 Task: Compose an email with the signature Giselle Flores with the subject Update on a remote work arrangement and the message We need to discuss the new procedures for handling customer complaints on social media. from softage.8@softage.net to softage.10@softage.net Select the bulleted list and change the font typography to strikethroughSelect the bulleted list and remove the font typography strikethrough Send the email. Finally, move the email from Sent Items to the label Supplements
Action: Mouse moved to (1128, 65)
Screenshot: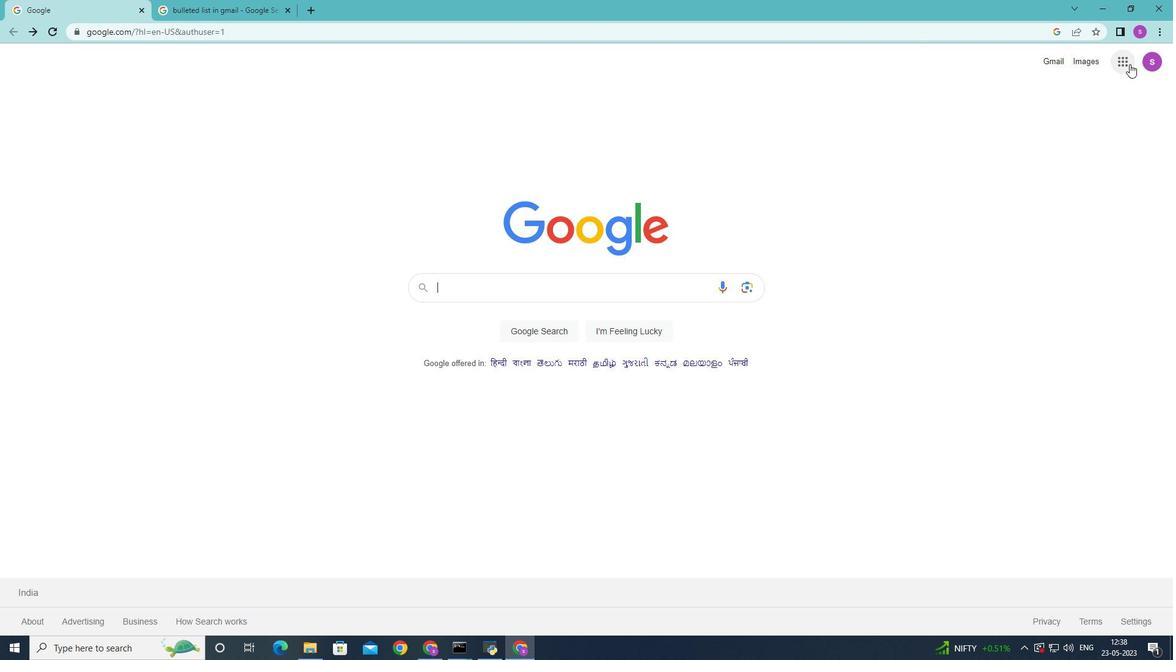 
Action: Mouse pressed left at (1128, 65)
Screenshot: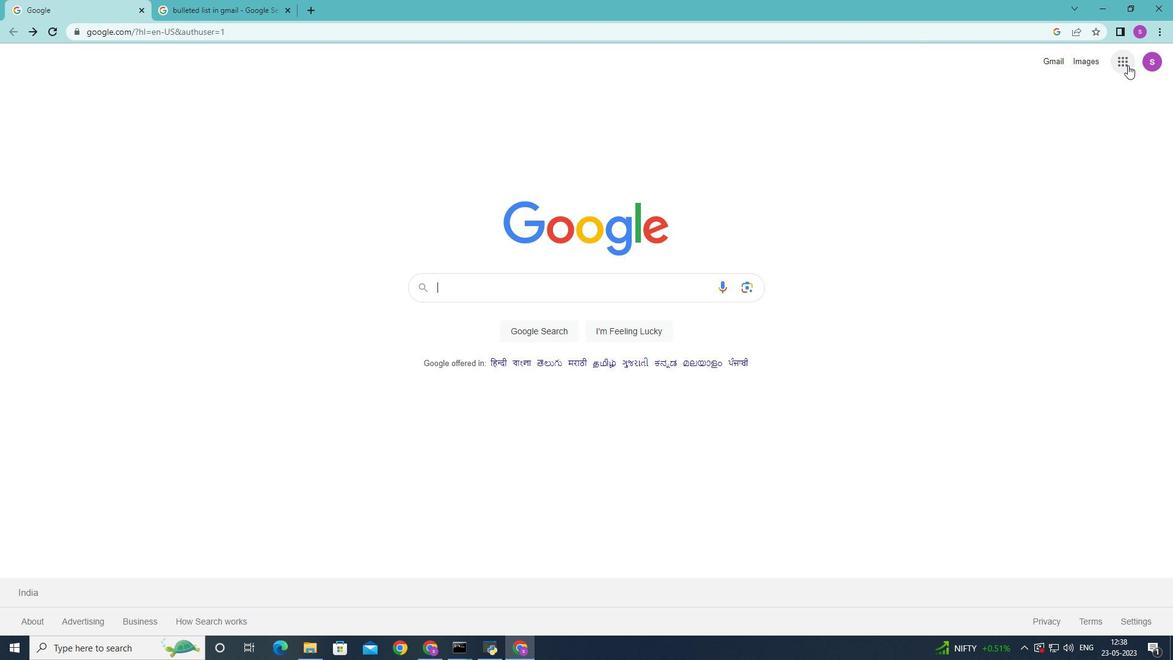 
Action: Mouse moved to (1059, 114)
Screenshot: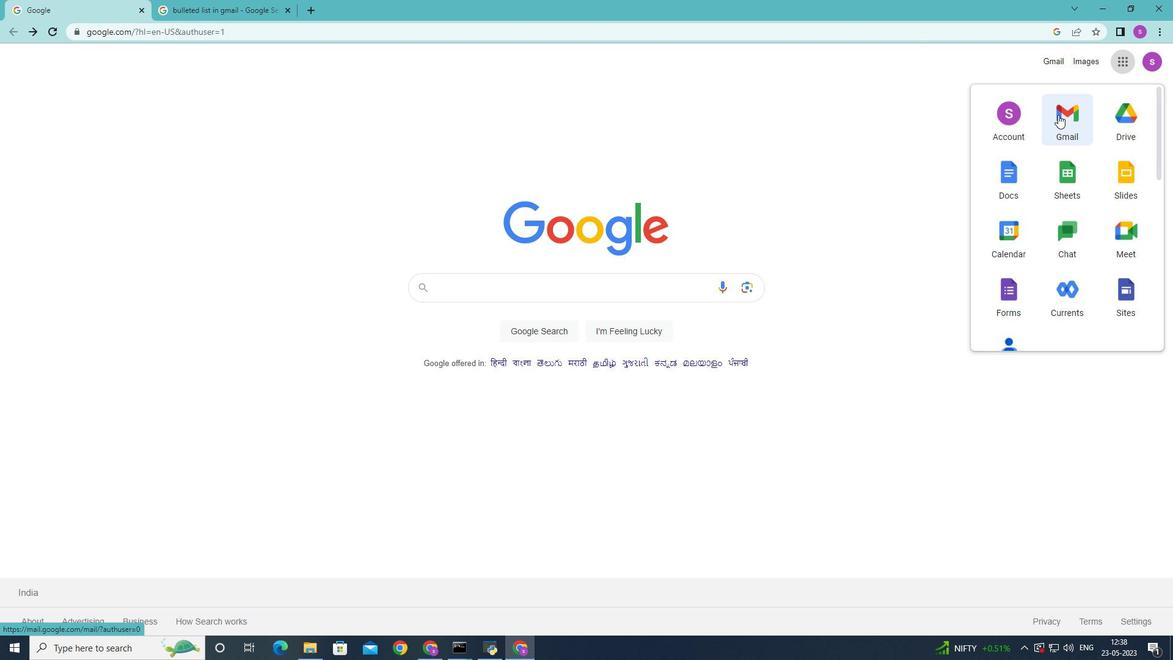 
Action: Mouse pressed left at (1059, 114)
Screenshot: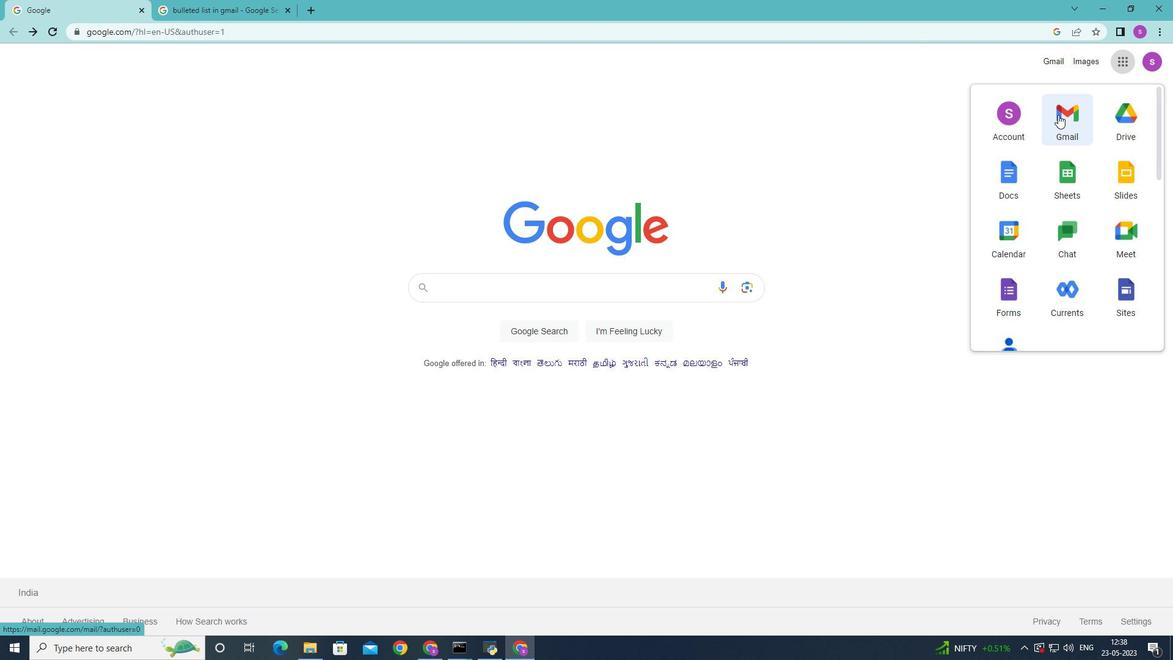 
Action: Mouse moved to (1039, 69)
Screenshot: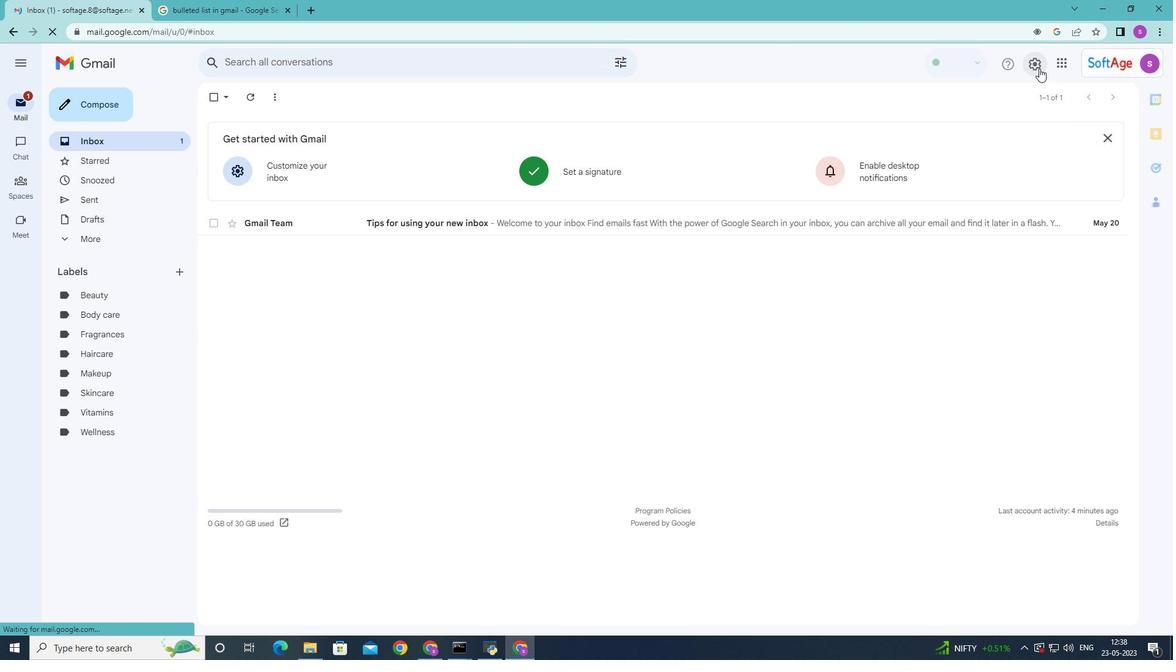 
Action: Mouse pressed left at (1039, 69)
Screenshot: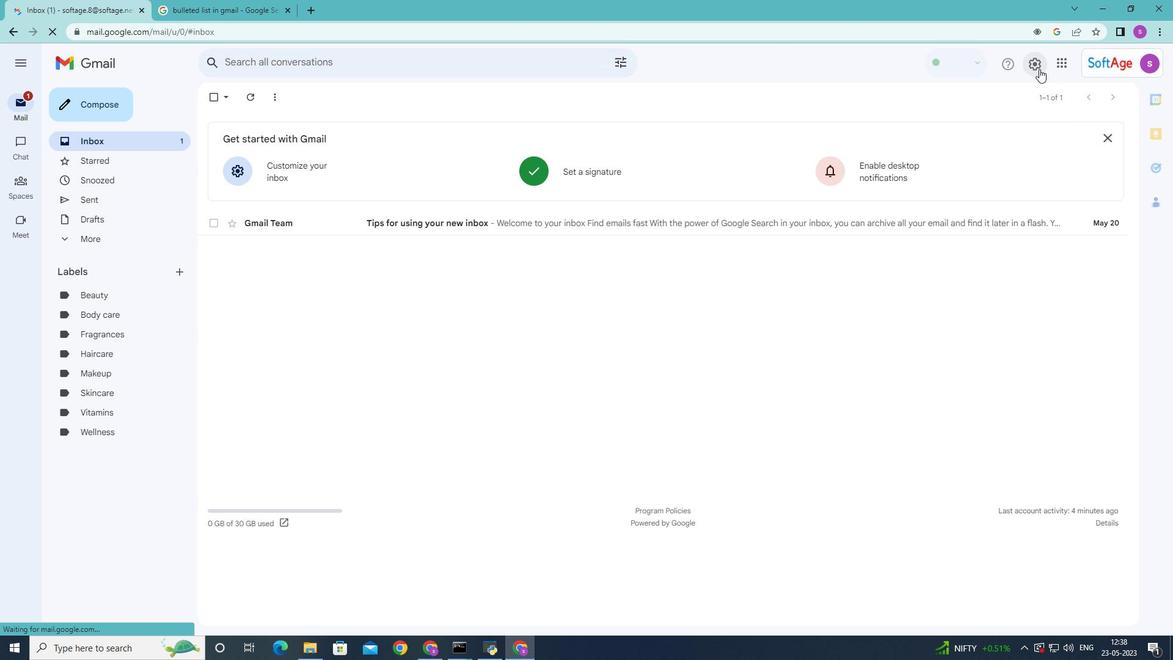 
Action: Mouse moved to (1052, 128)
Screenshot: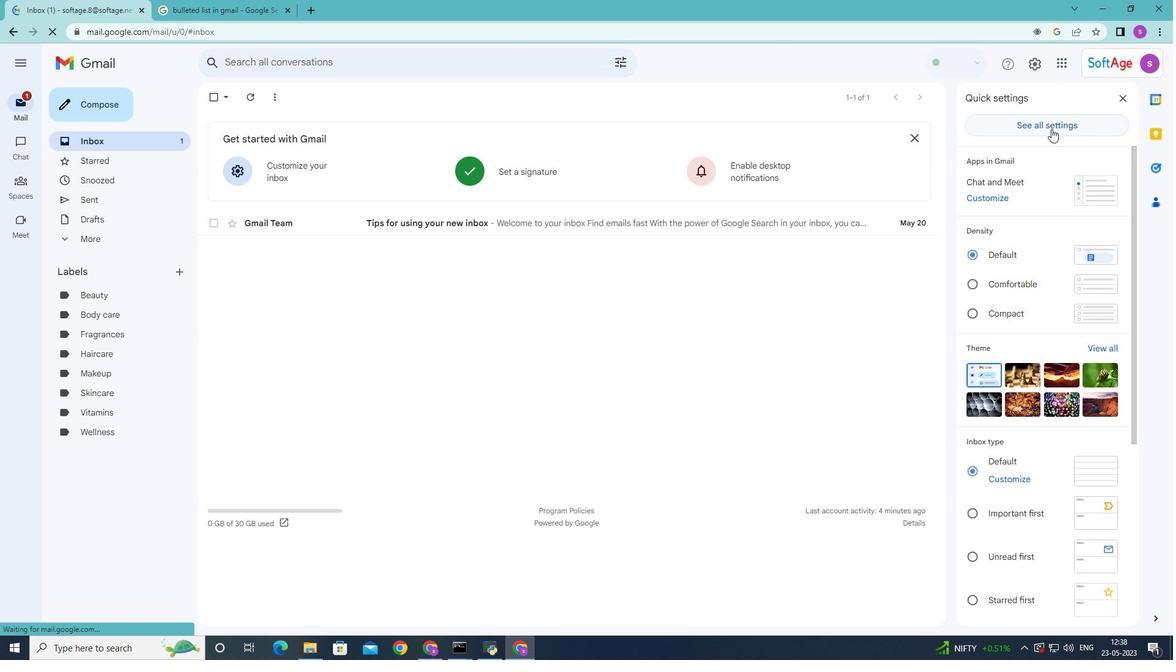 
Action: Mouse pressed left at (1052, 128)
Screenshot: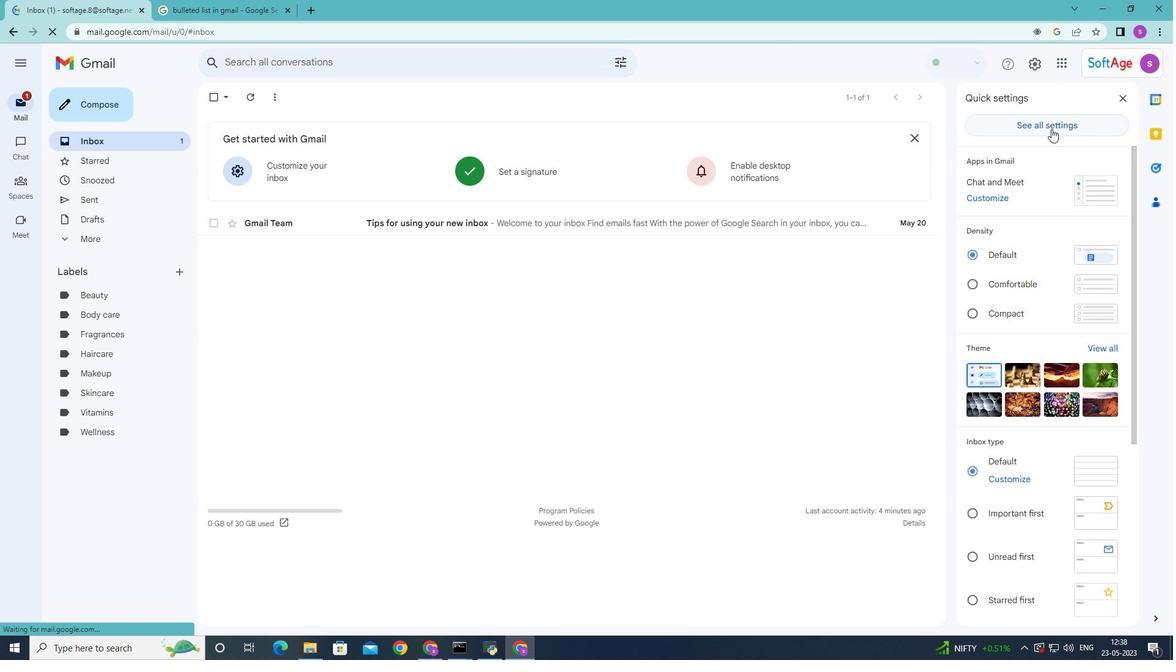 
Action: Mouse moved to (811, 251)
Screenshot: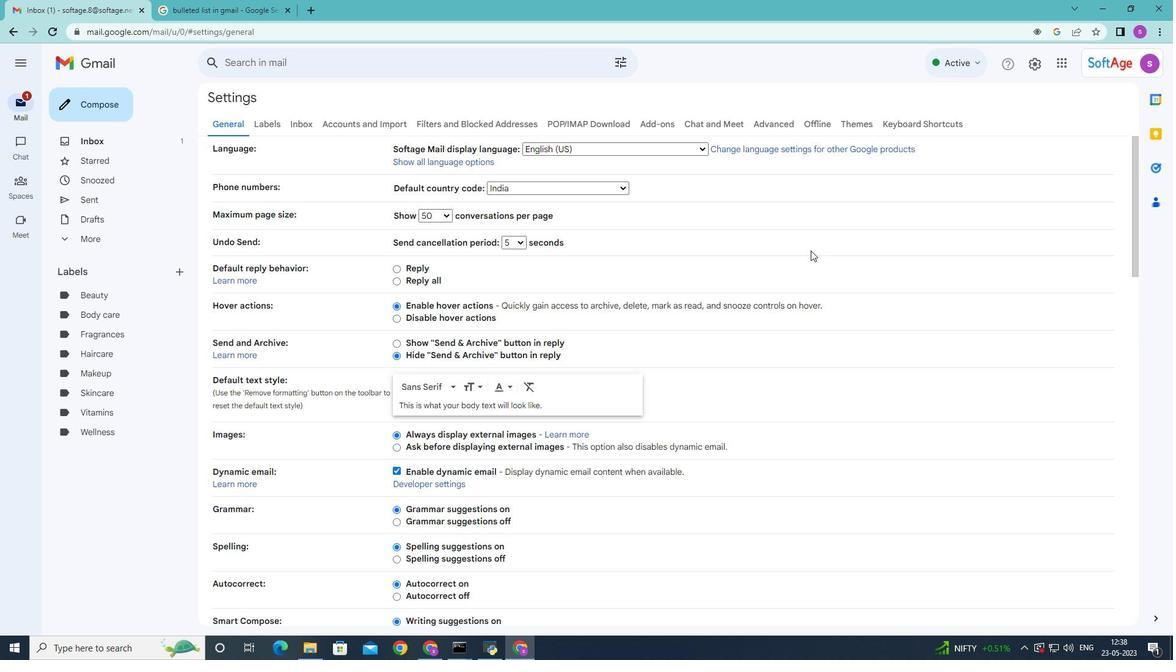 
Action: Mouse scrolled (811, 251) with delta (0, 0)
Screenshot: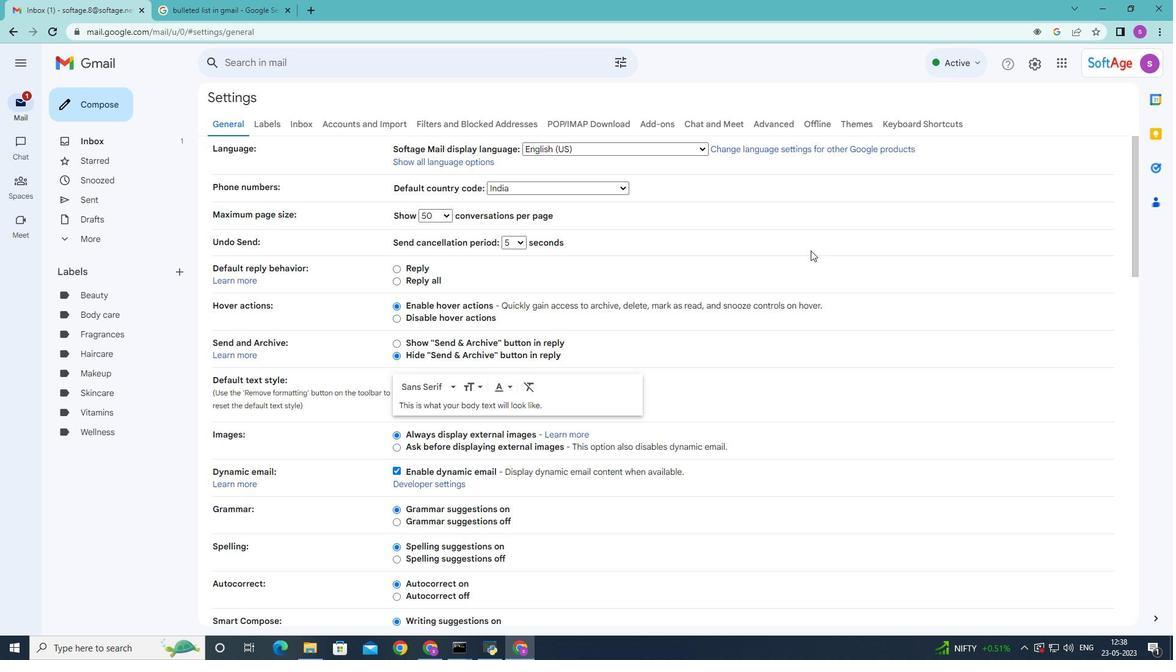 
Action: Mouse moved to (812, 252)
Screenshot: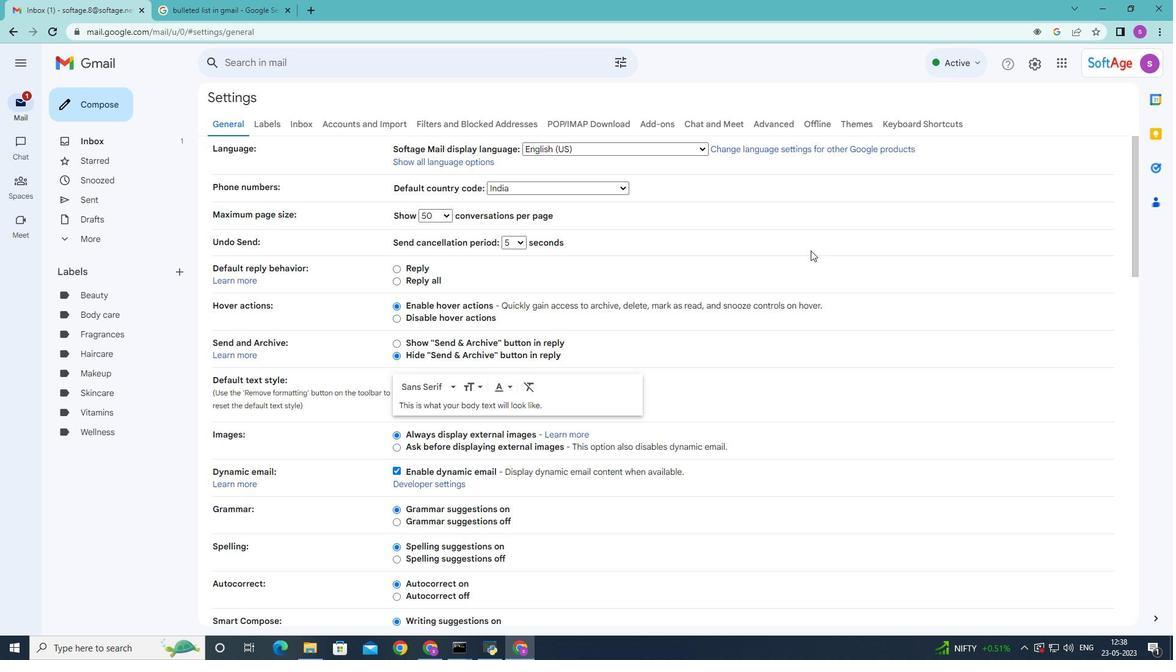 
Action: Mouse scrolled (812, 251) with delta (0, 0)
Screenshot: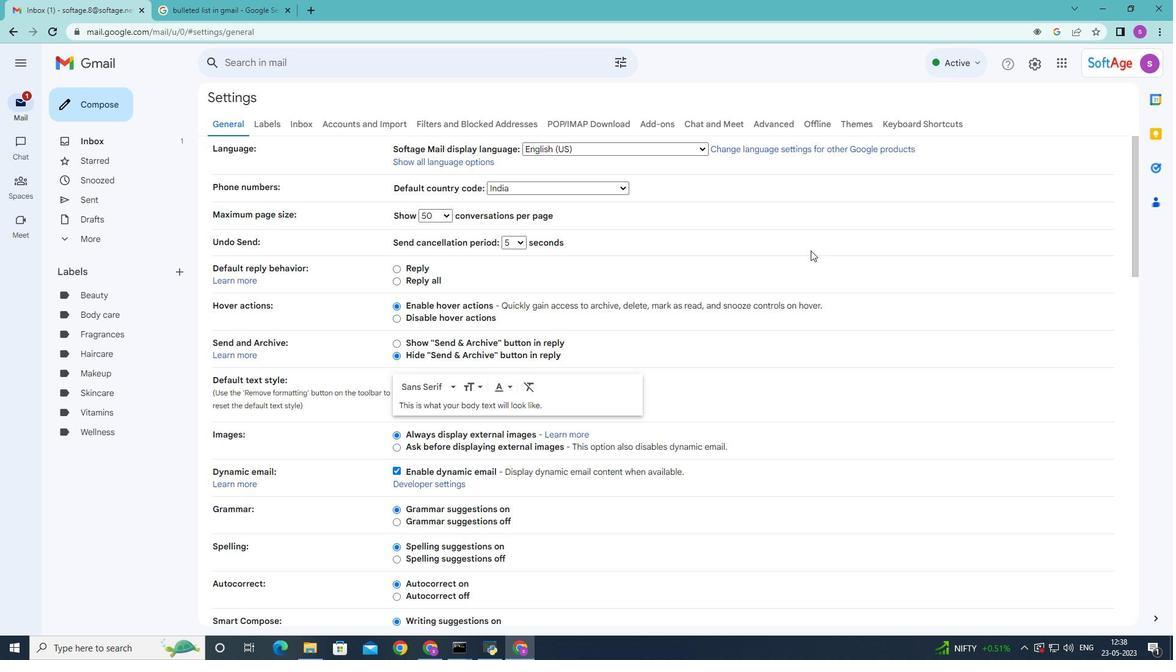 
Action: Mouse moved to (814, 254)
Screenshot: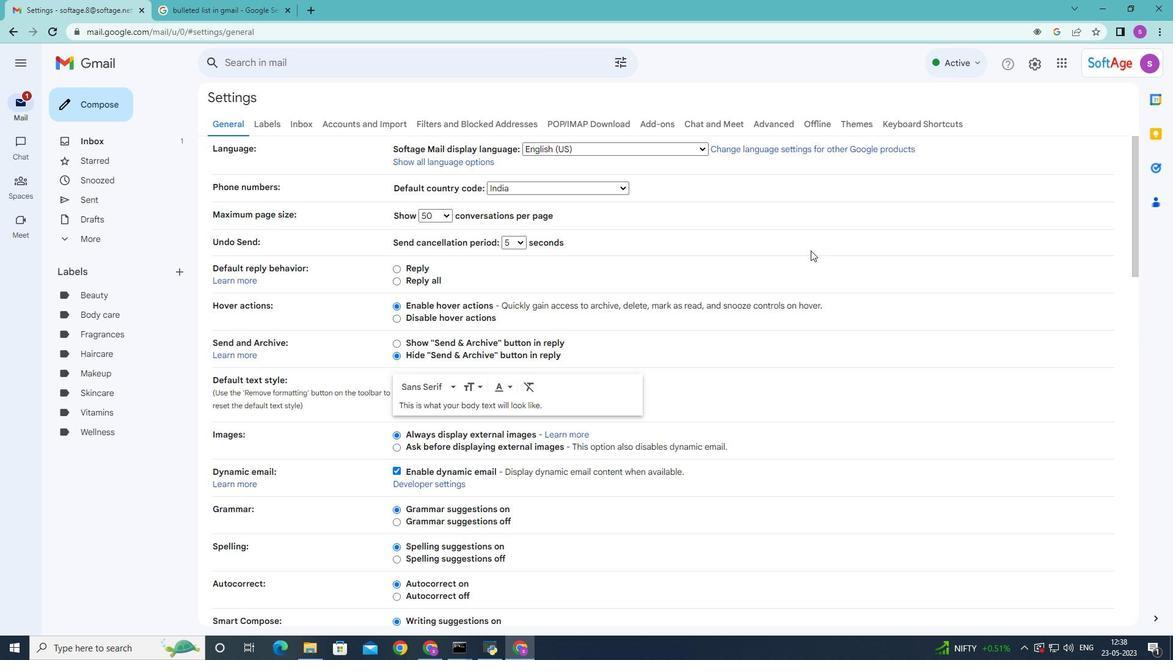 
Action: Mouse scrolled (814, 253) with delta (0, 0)
Screenshot: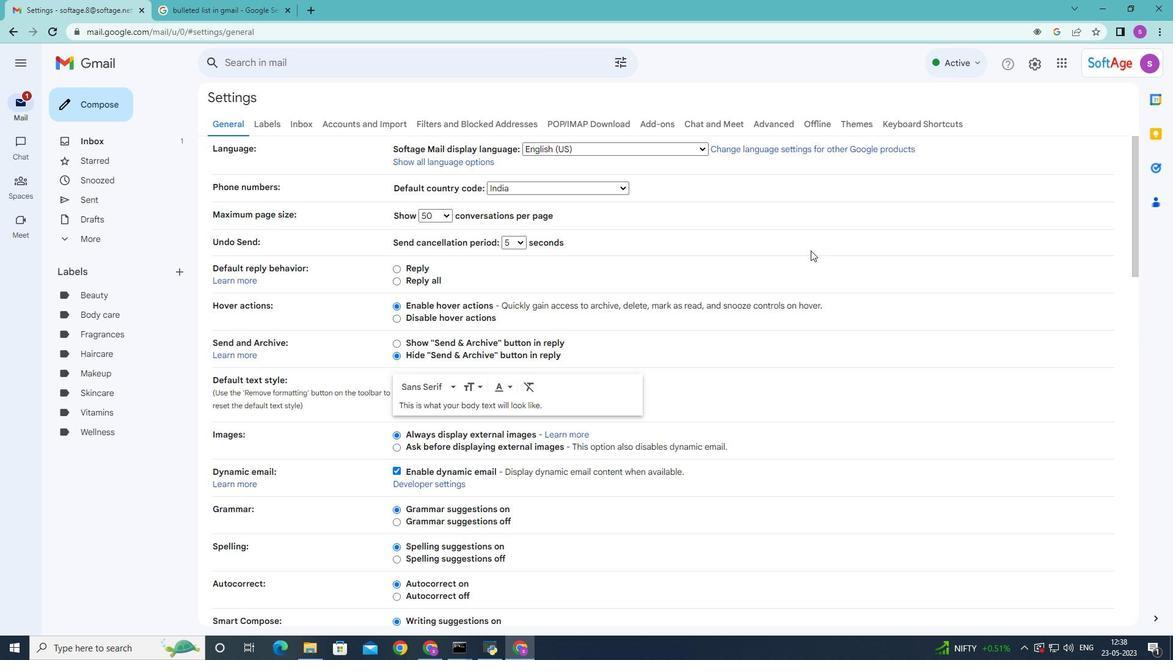 
Action: Mouse moved to (815, 254)
Screenshot: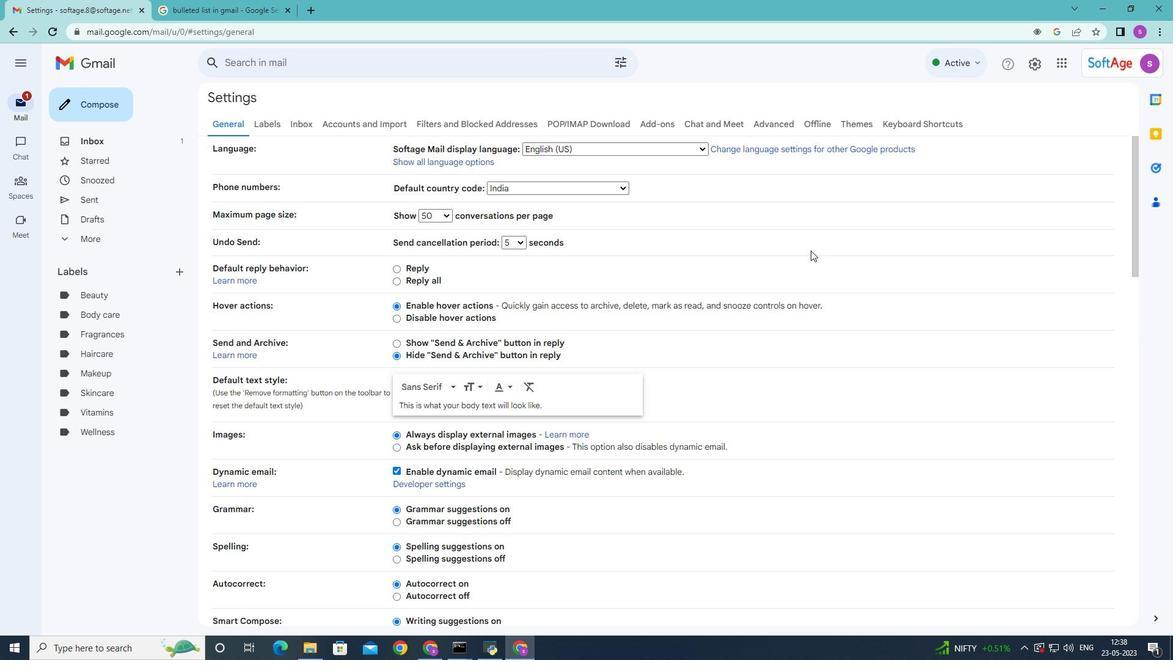 
Action: Mouse scrolled (815, 254) with delta (0, 0)
Screenshot: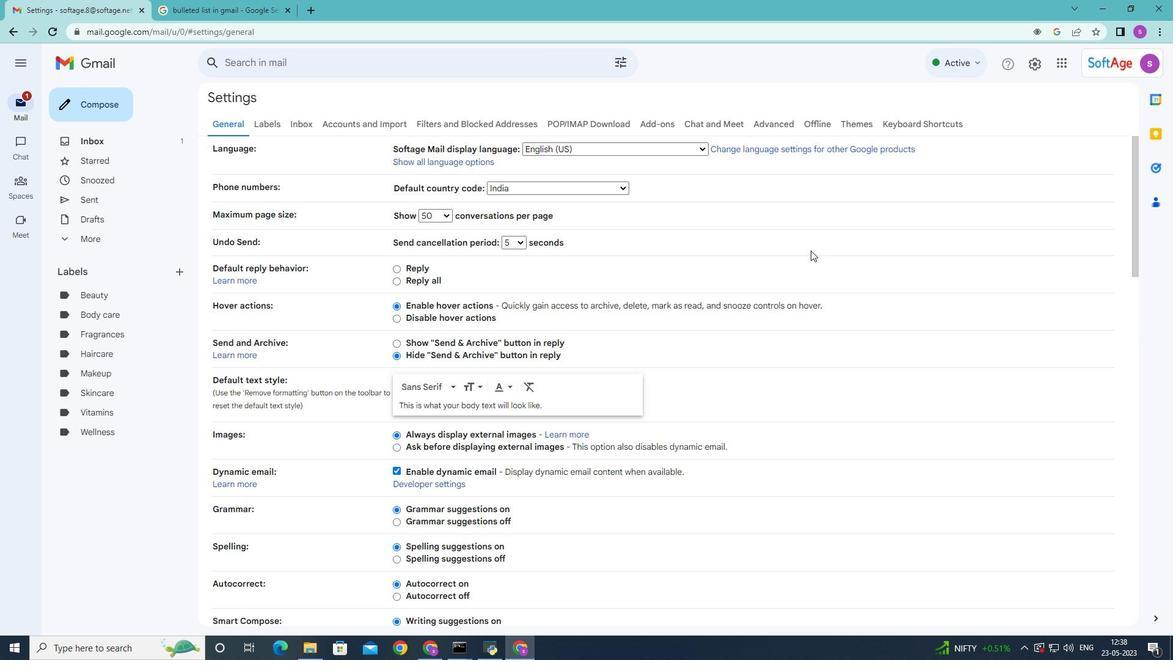 
Action: Mouse scrolled (815, 254) with delta (0, 0)
Screenshot: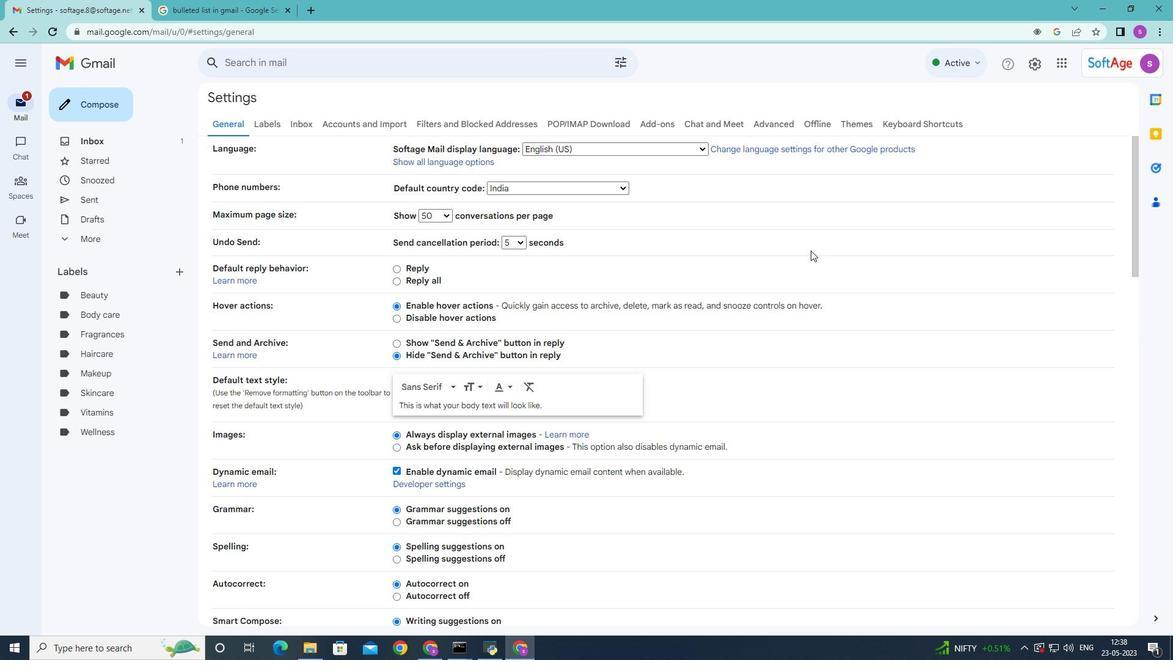 
Action: Mouse scrolled (815, 254) with delta (0, 0)
Screenshot: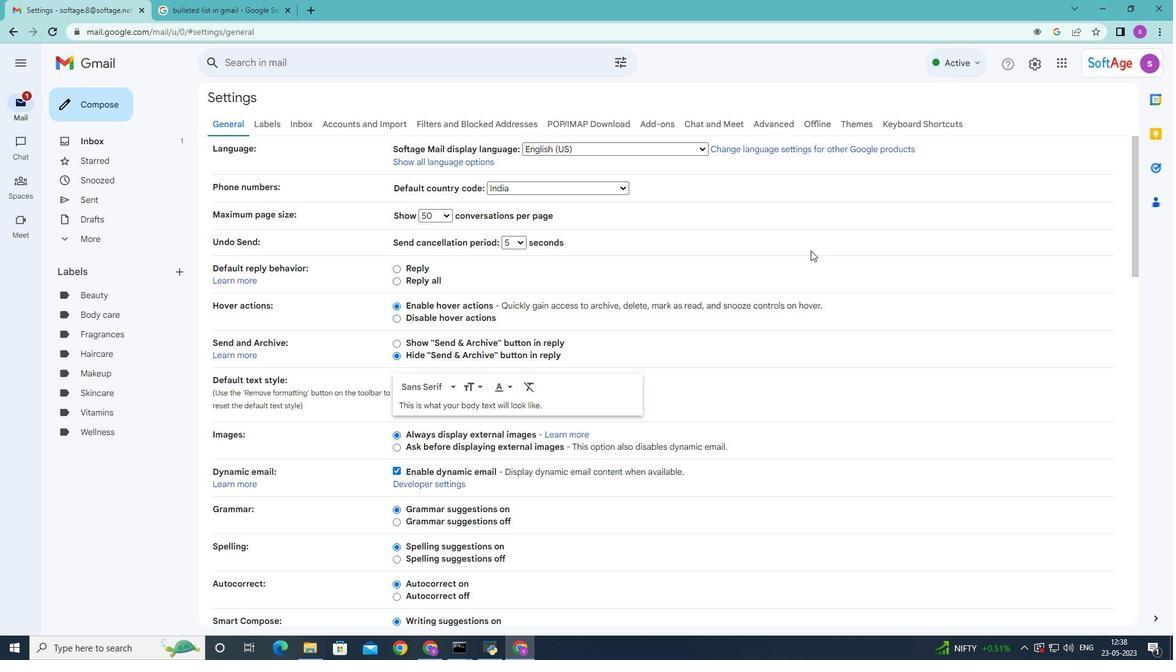 
Action: Mouse moved to (815, 254)
Screenshot: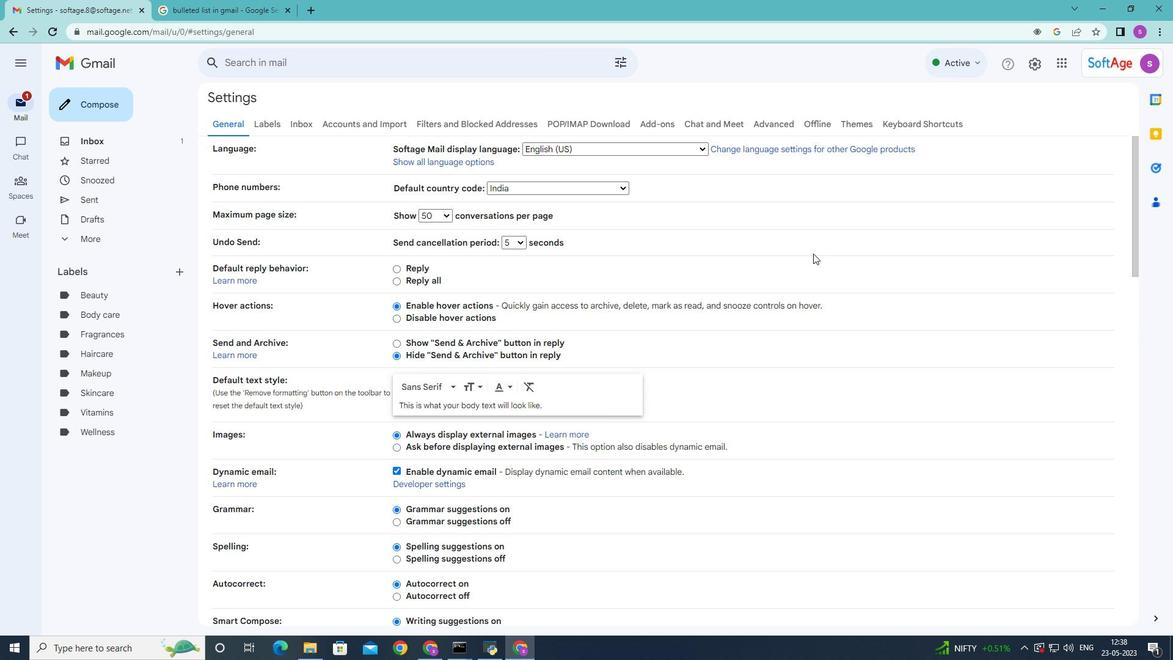
Action: Mouse scrolled (815, 254) with delta (0, 0)
Screenshot: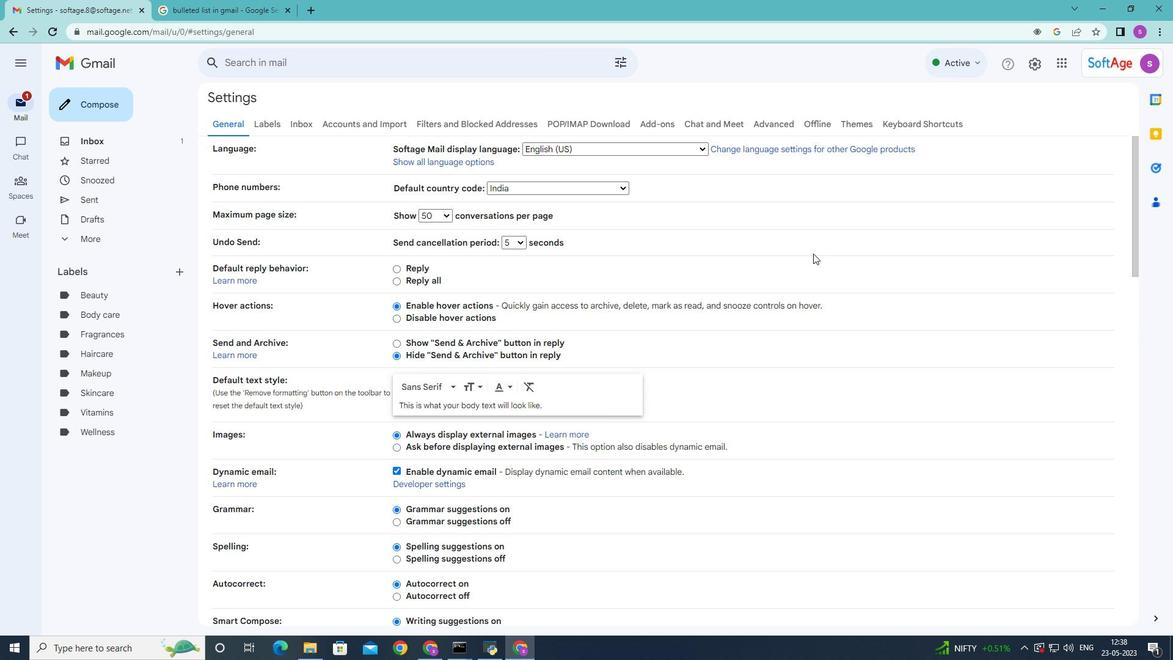 
Action: Mouse moved to (754, 250)
Screenshot: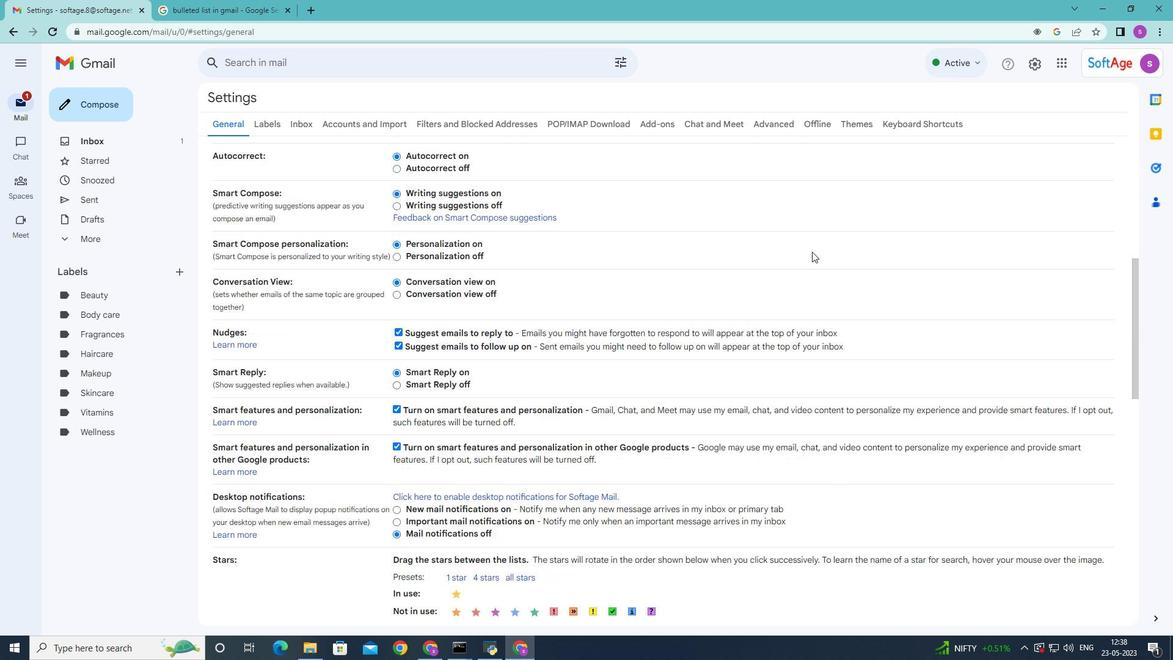 
Action: Mouse scrolled (754, 249) with delta (0, 0)
Screenshot: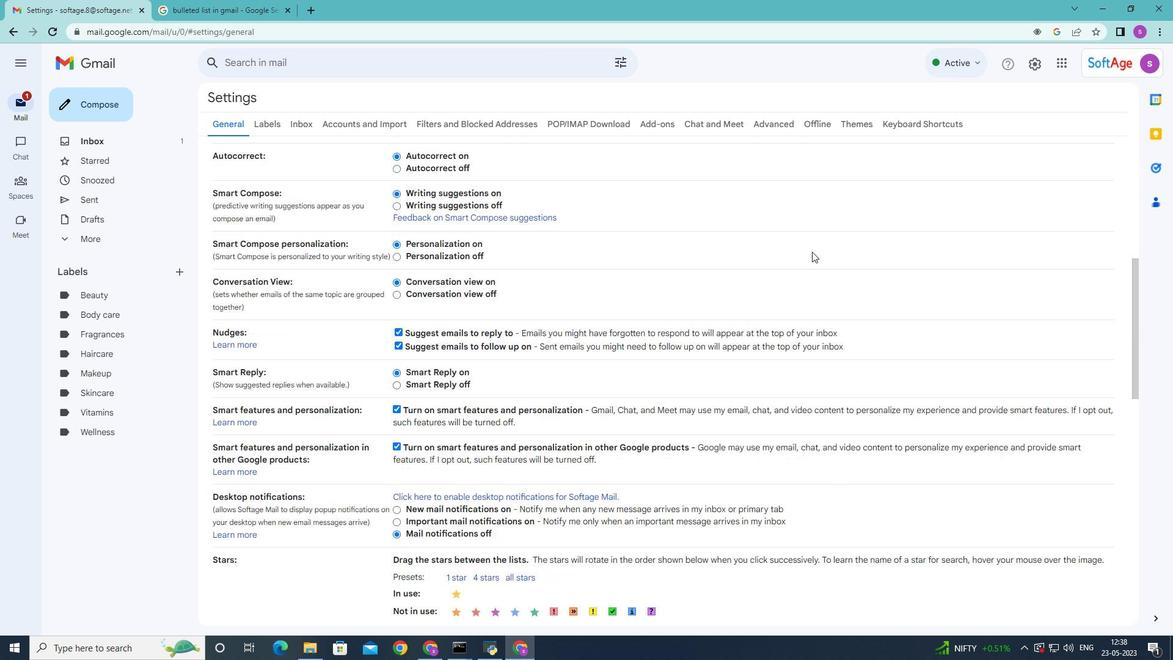
Action: Mouse moved to (750, 251)
Screenshot: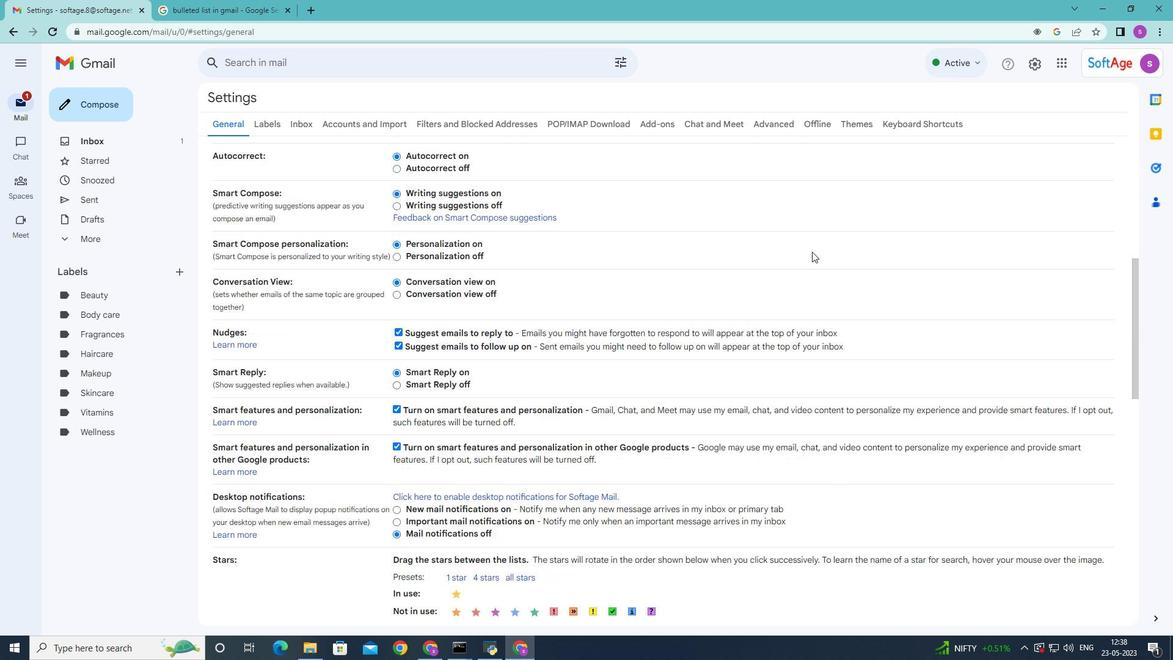 
Action: Mouse scrolled (750, 251) with delta (0, 0)
Screenshot: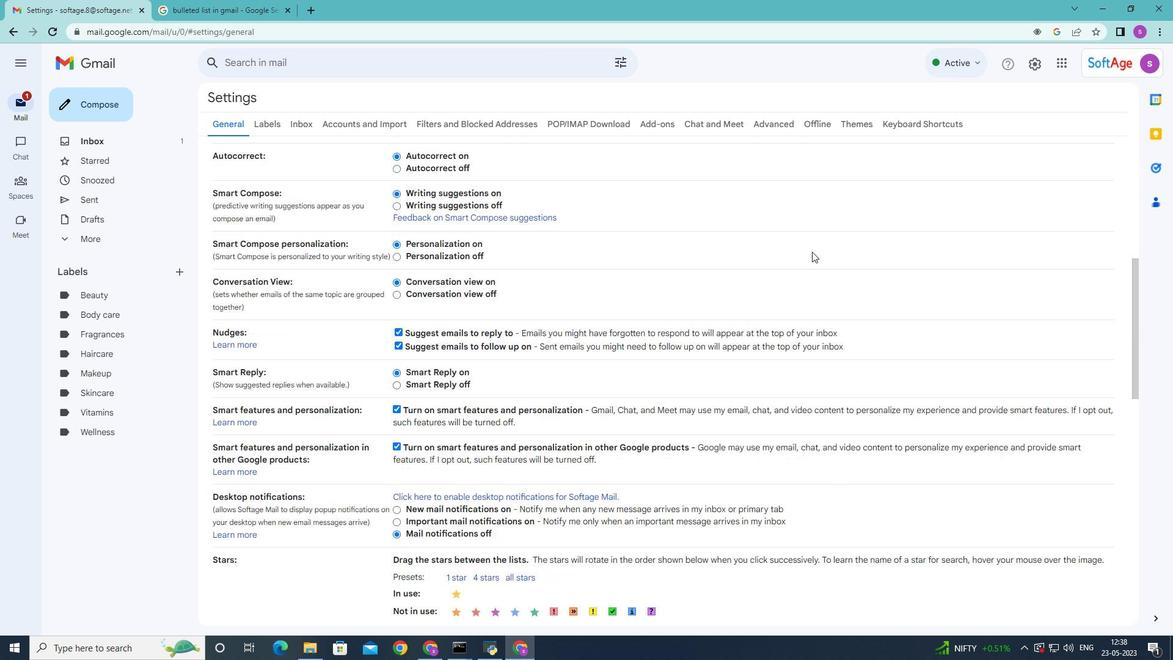
Action: Mouse moved to (749, 251)
Screenshot: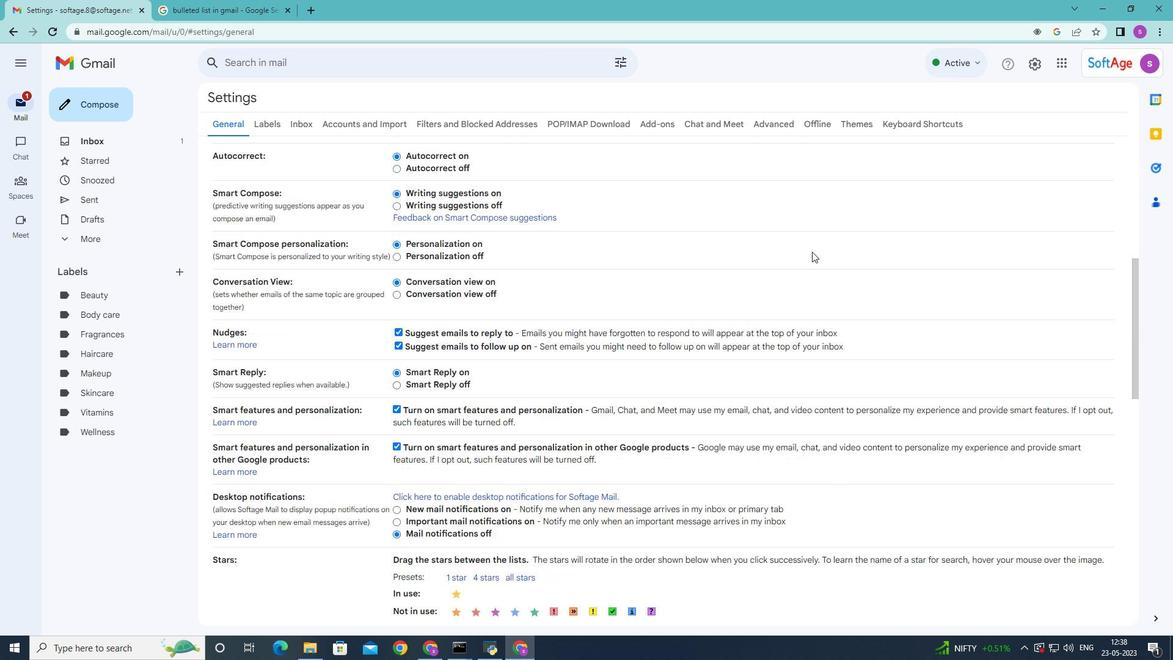 
Action: Mouse scrolled (749, 251) with delta (0, 0)
Screenshot: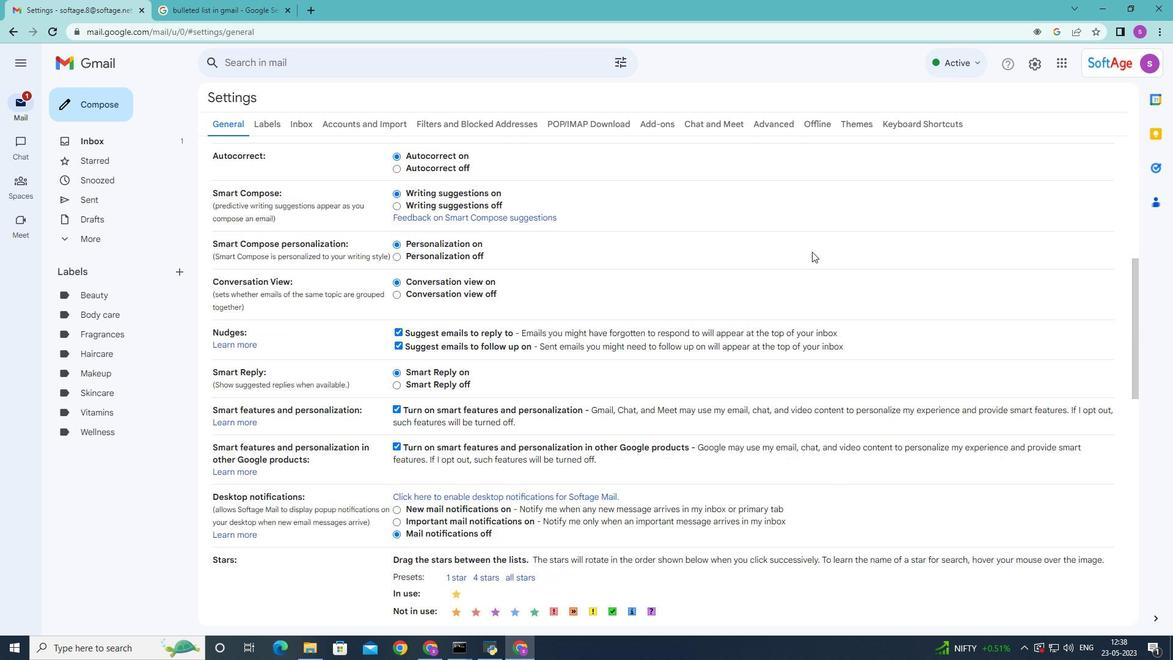 
Action: Mouse moved to (748, 251)
Screenshot: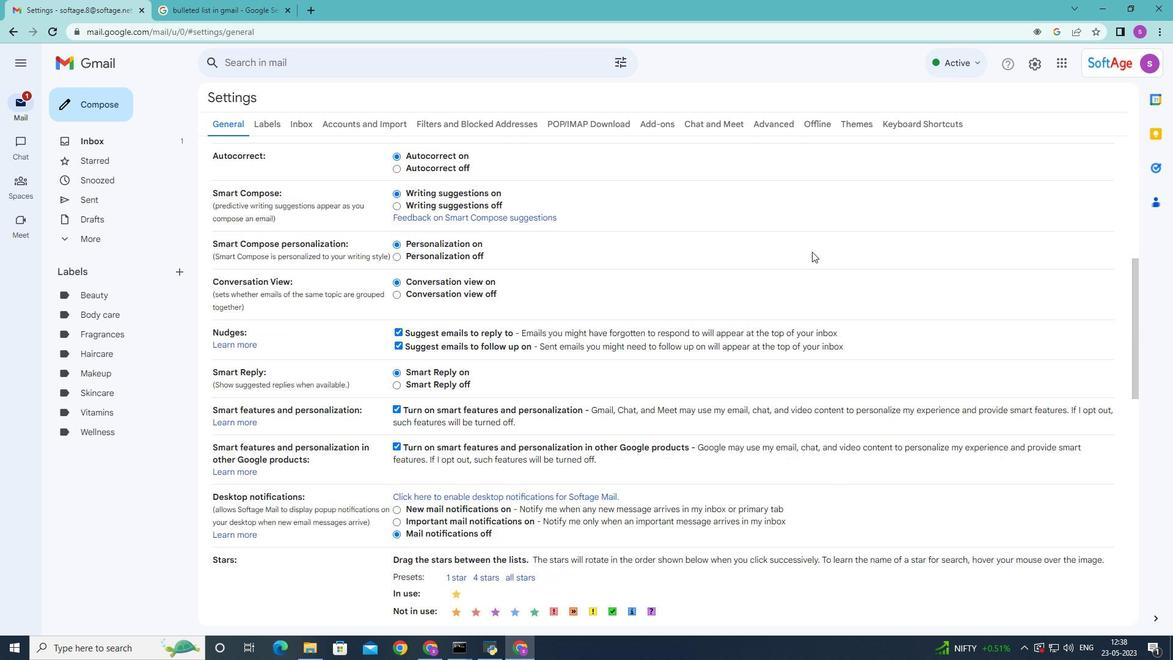 
Action: Mouse scrolled (748, 251) with delta (0, 0)
Screenshot: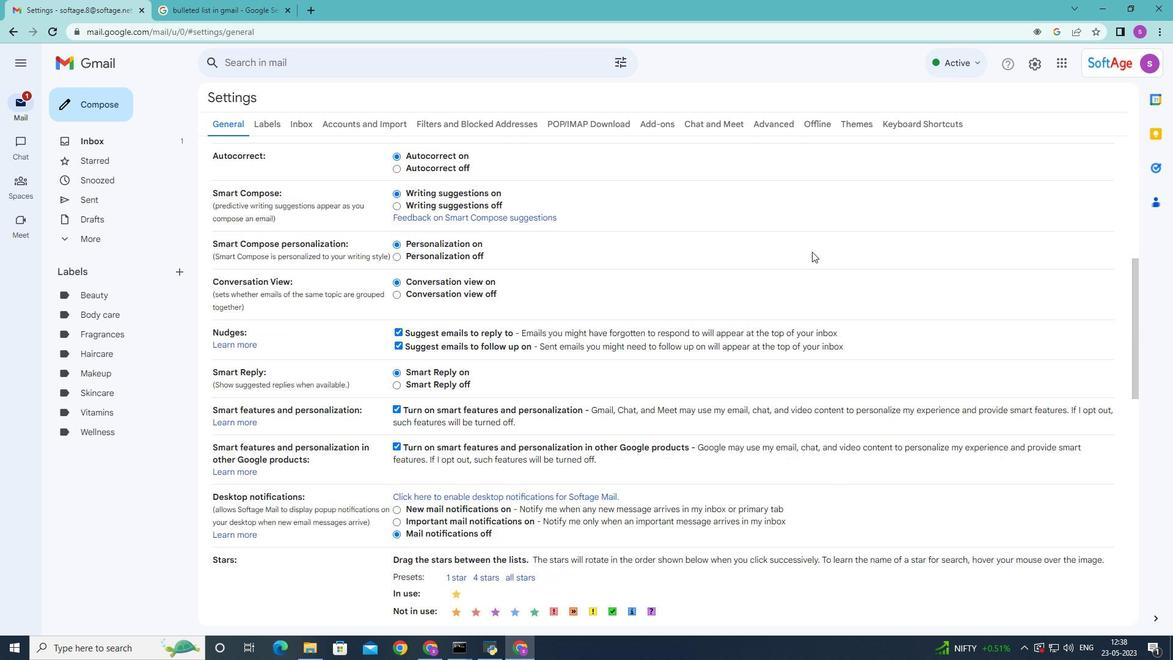 
Action: Mouse scrolled (748, 251) with delta (0, 0)
Screenshot: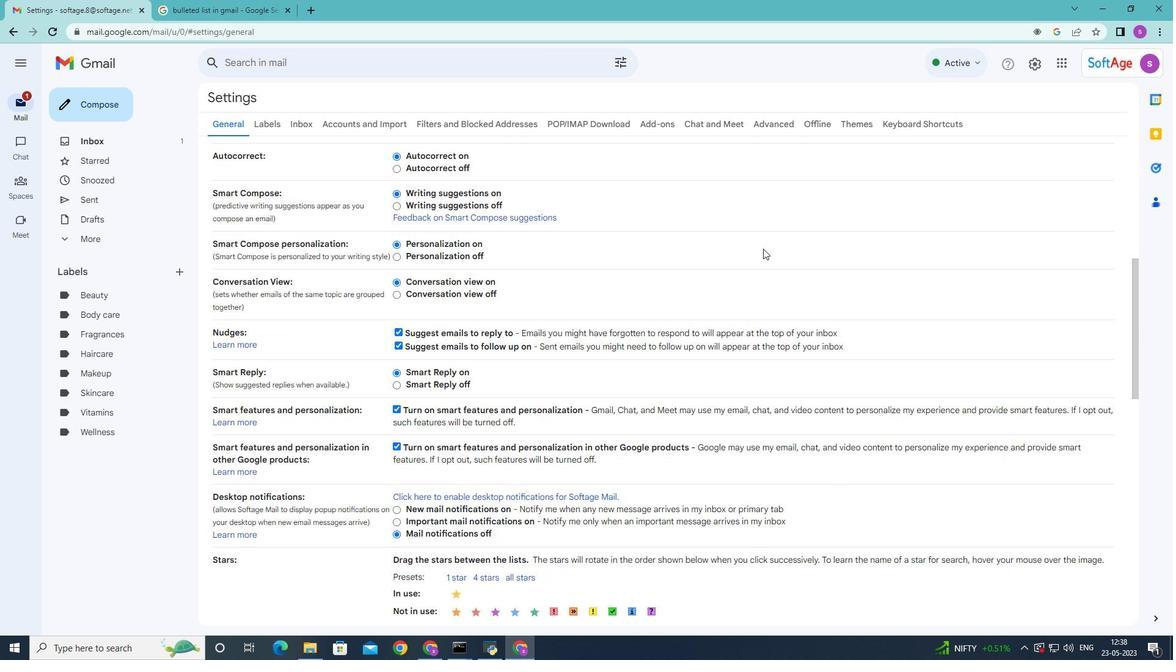 
Action: Mouse scrolled (748, 251) with delta (0, 0)
Screenshot: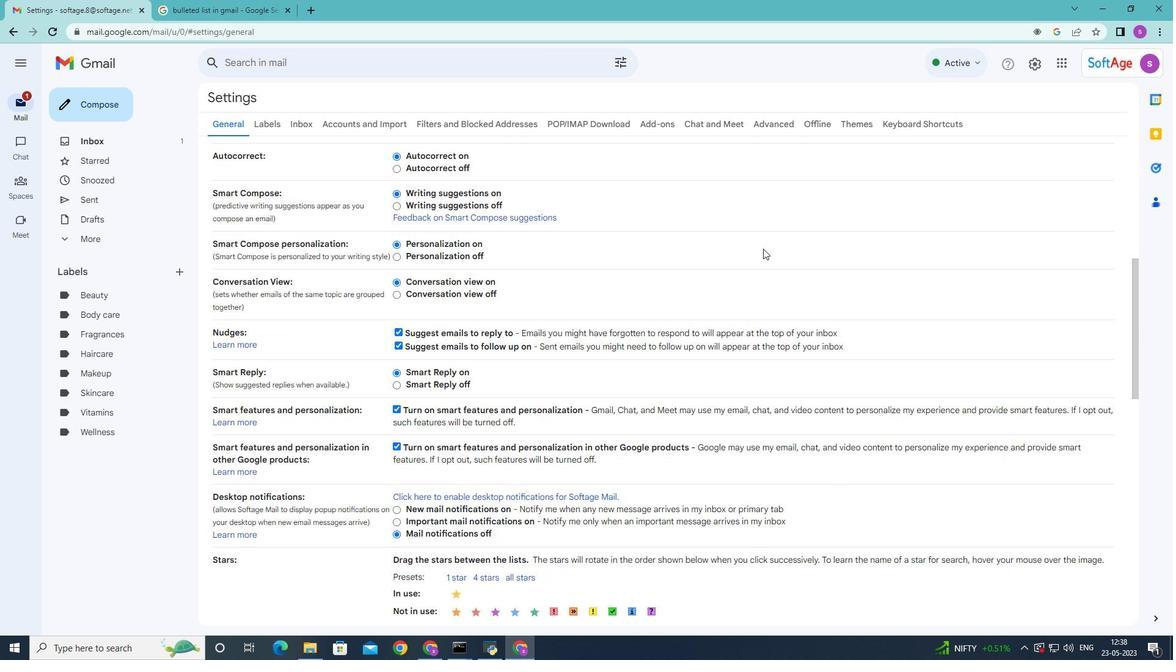 
Action: Mouse moved to (747, 250)
Screenshot: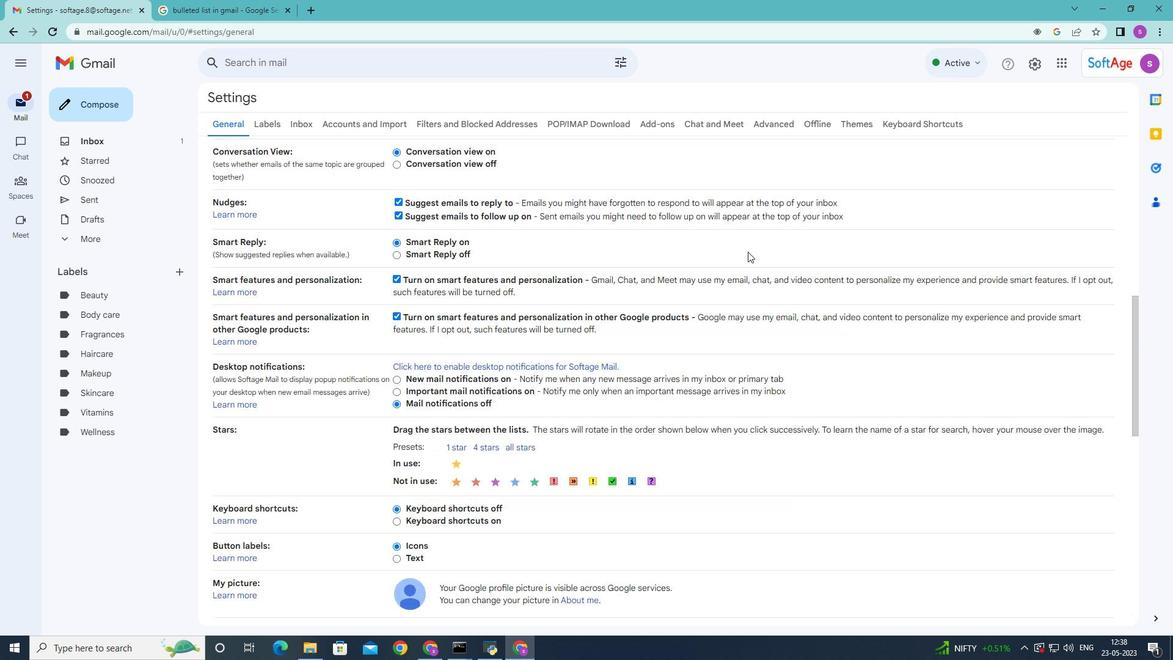 
Action: Mouse scrolled (747, 250) with delta (0, 0)
Screenshot: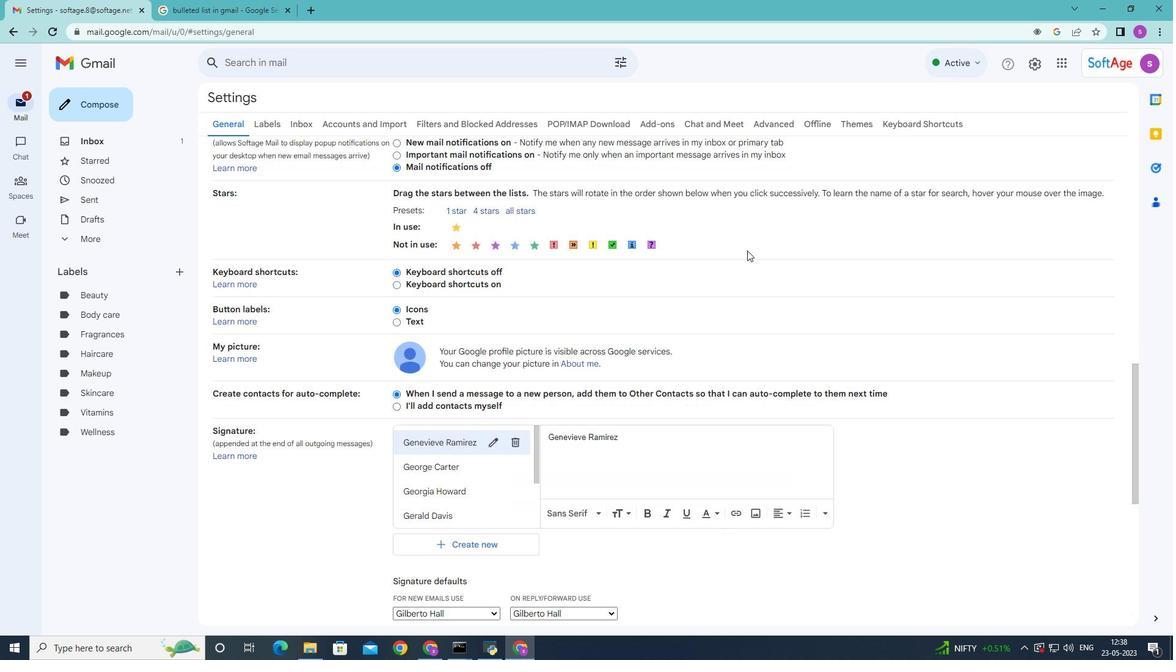 
Action: Mouse scrolled (747, 250) with delta (0, 0)
Screenshot: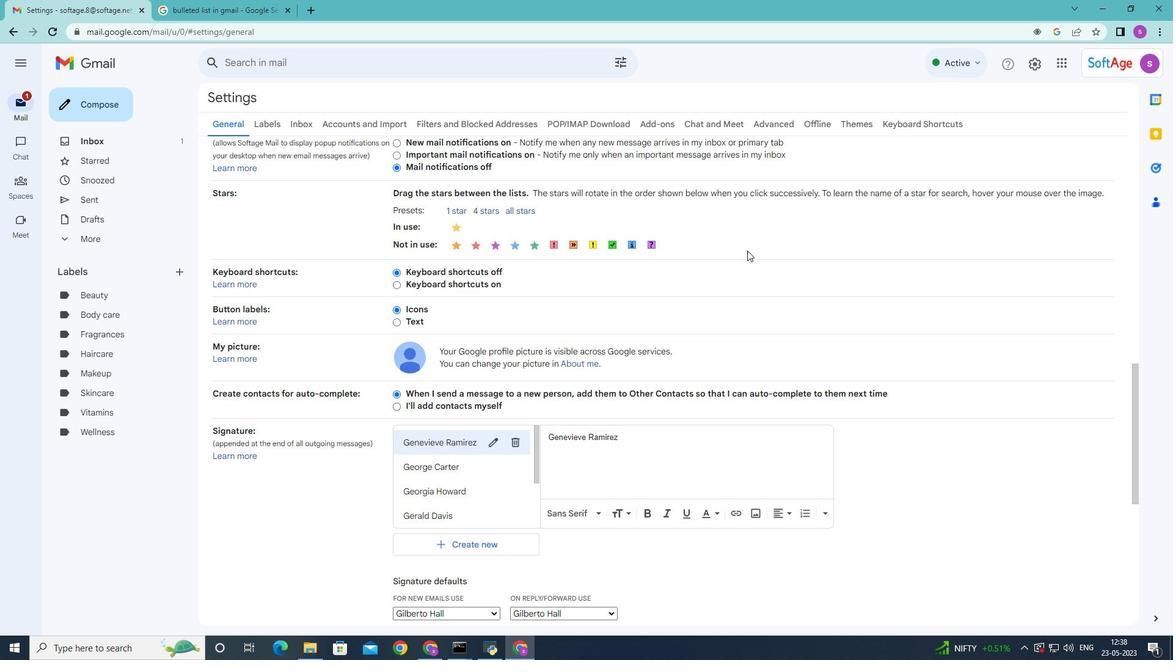 
Action: Mouse scrolled (747, 250) with delta (0, 0)
Screenshot: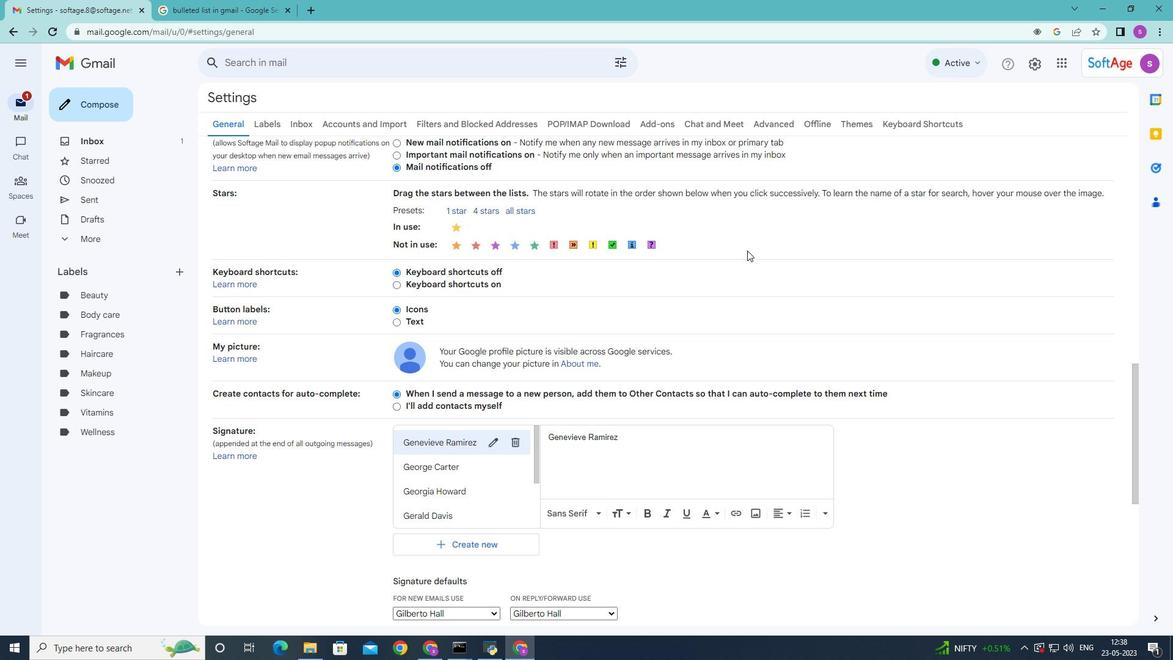 
Action: Mouse scrolled (747, 250) with delta (0, 0)
Screenshot: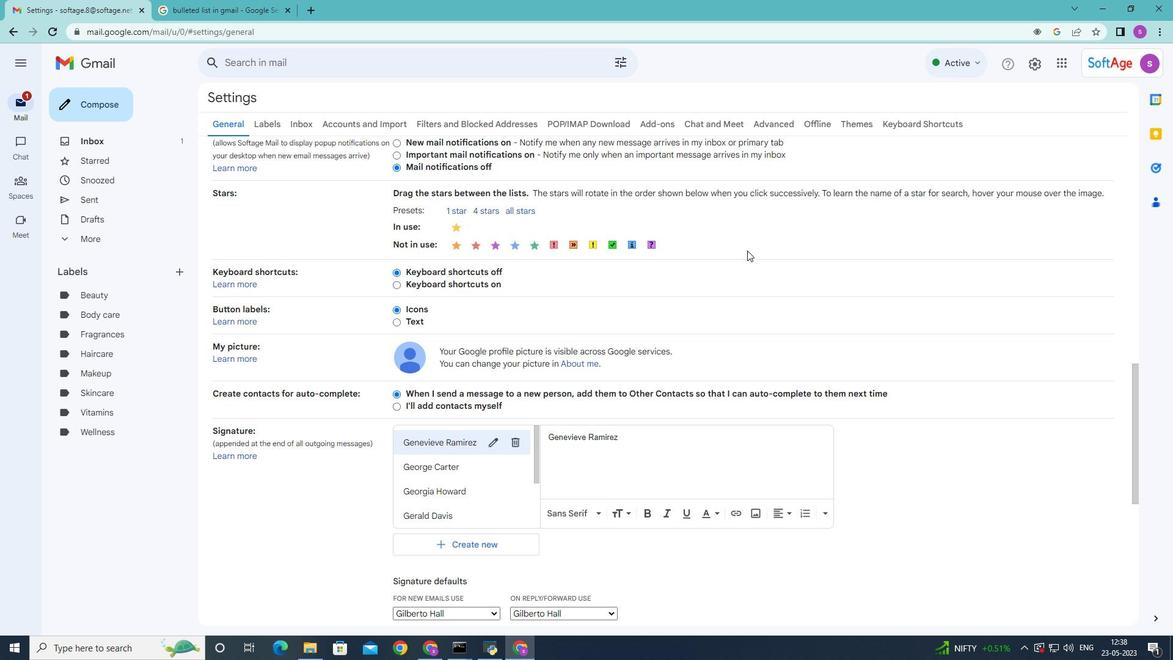 
Action: Mouse moved to (747, 250)
Screenshot: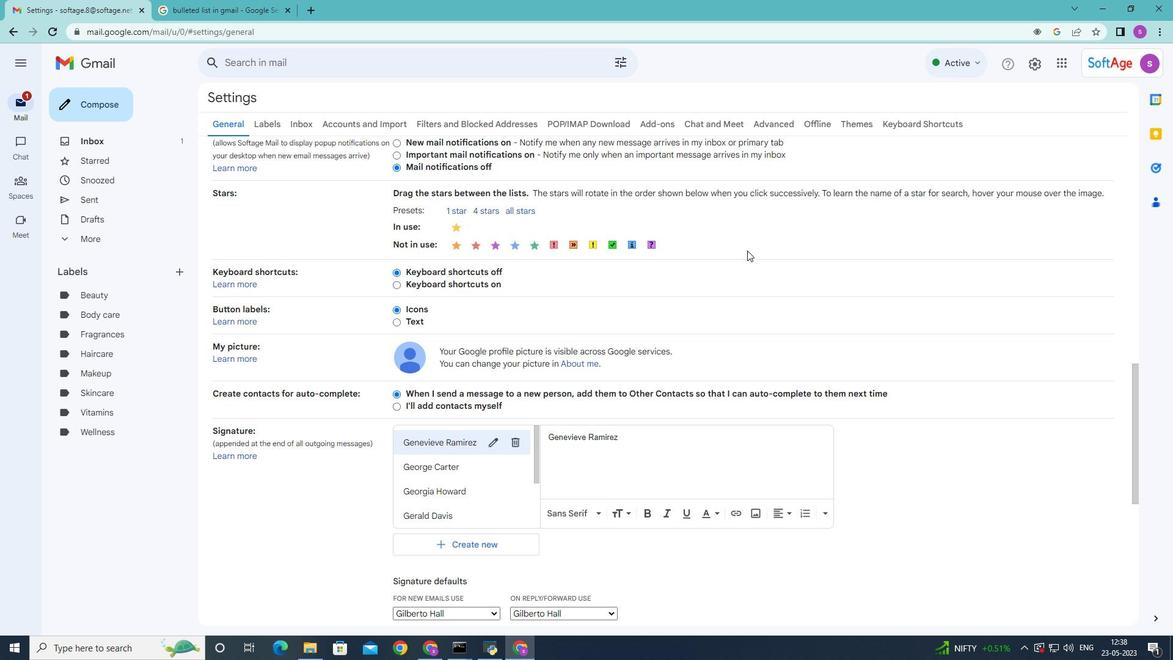 
Action: Mouse scrolled (747, 250) with delta (0, 0)
Screenshot: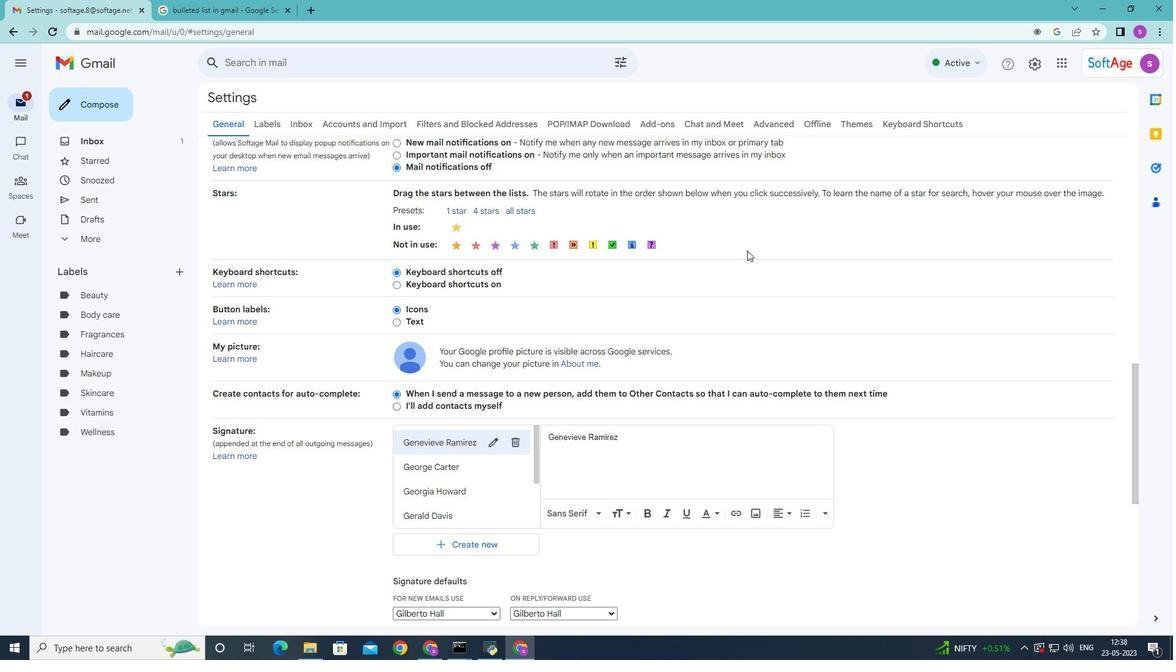 
Action: Mouse moved to (489, 237)
Screenshot: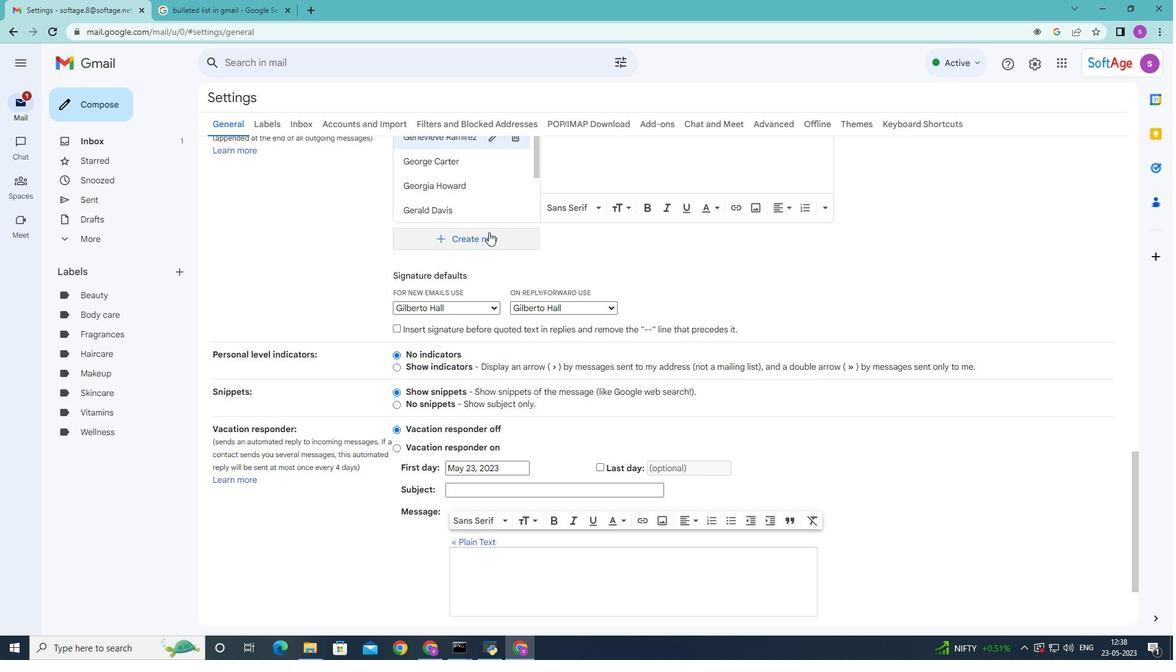 
Action: Mouse pressed left at (489, 237)
Screenshot: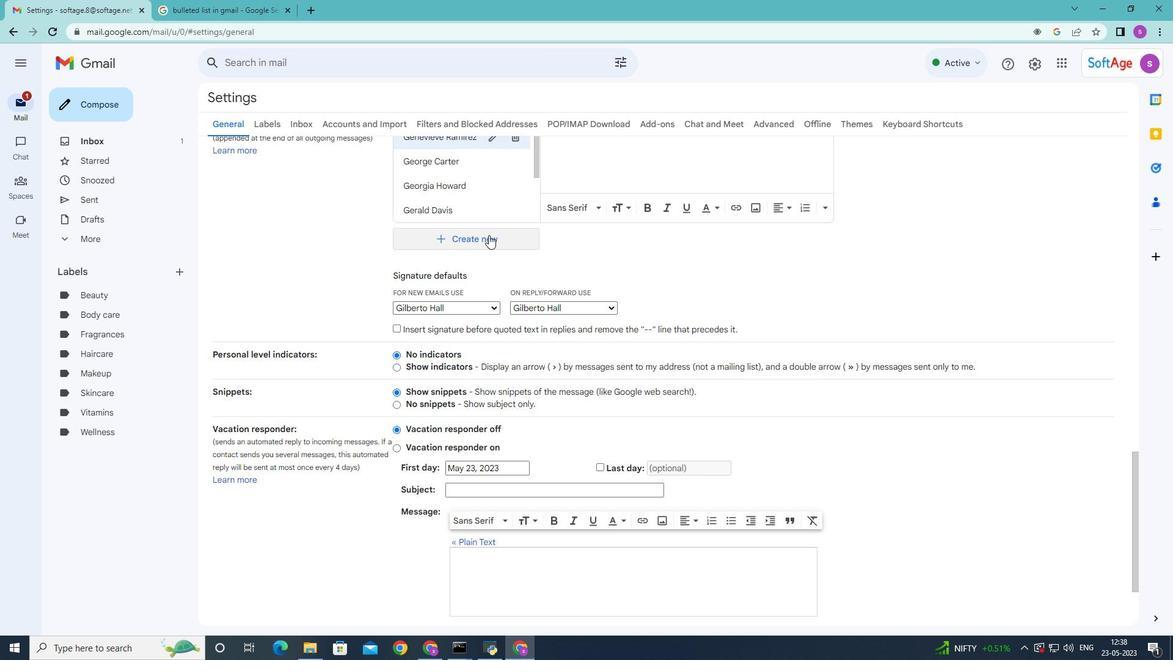 
Action: Mouse moved to (561, 269)
Screenshot: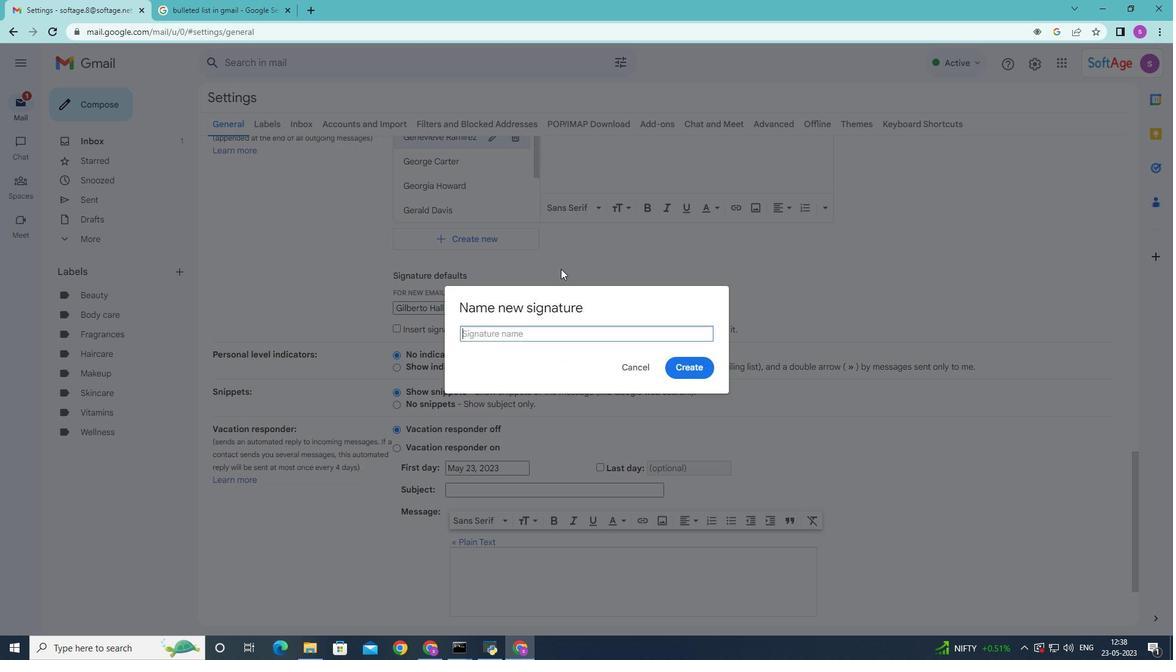 
Action: Key pressed <Key.shift>Giselle<Key.space><Key.shift>Flores
Screenshot: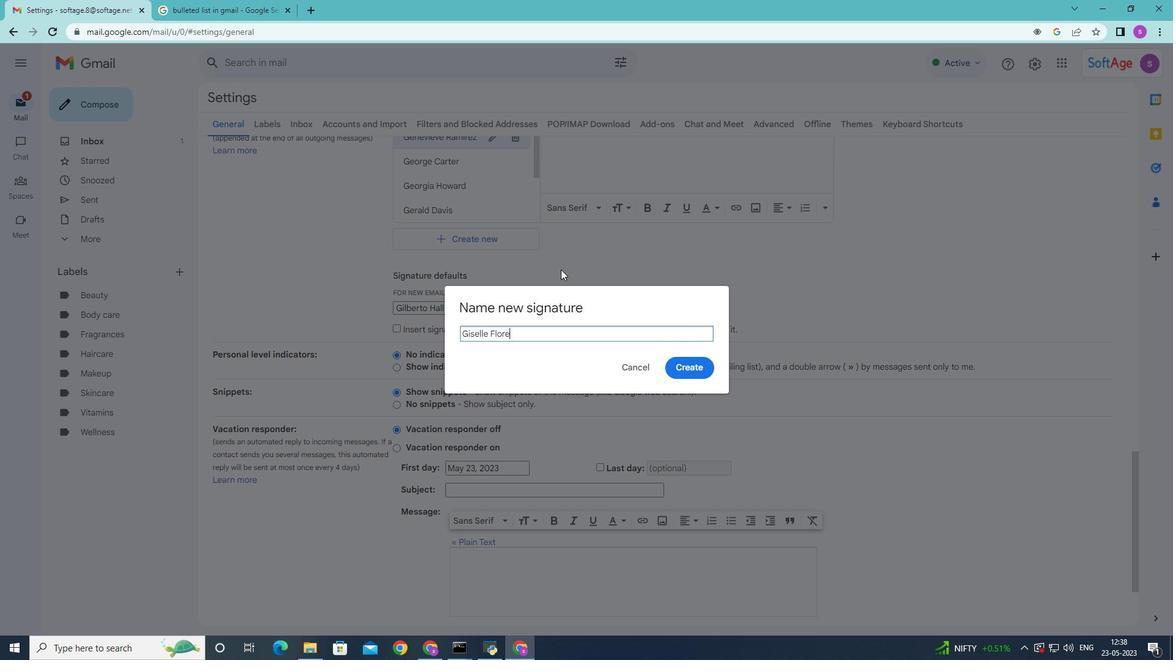 
Action: Mouse moved to (685, 365)
Screenshot: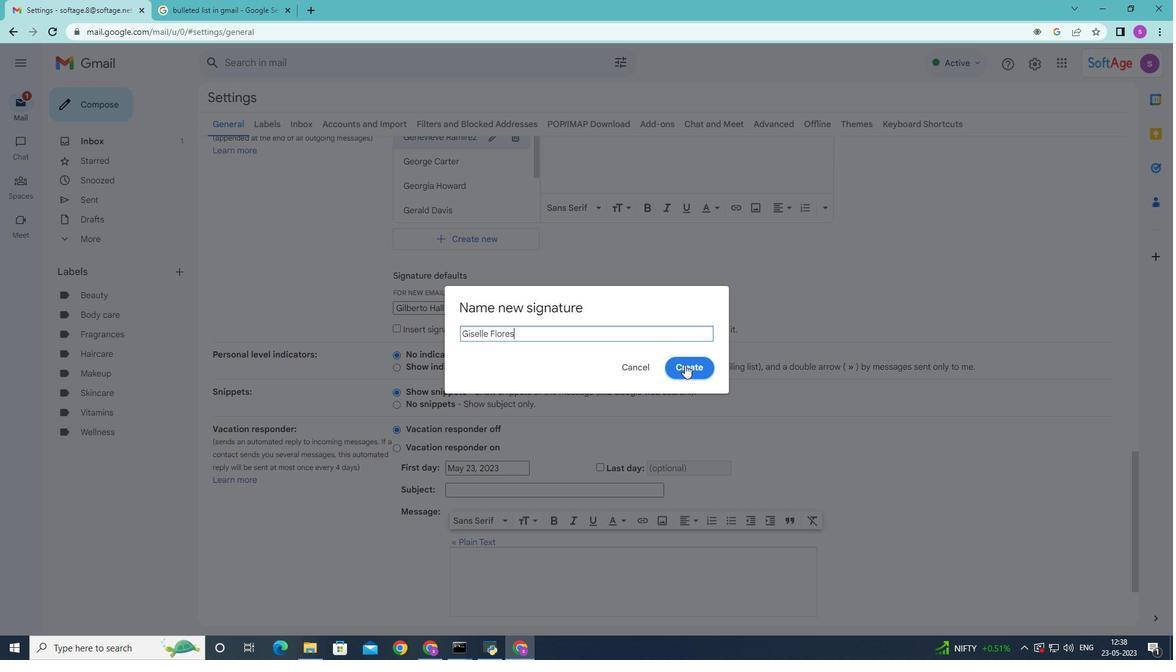 
Action: Mouse pressed left at (685, 365)
Screenshot: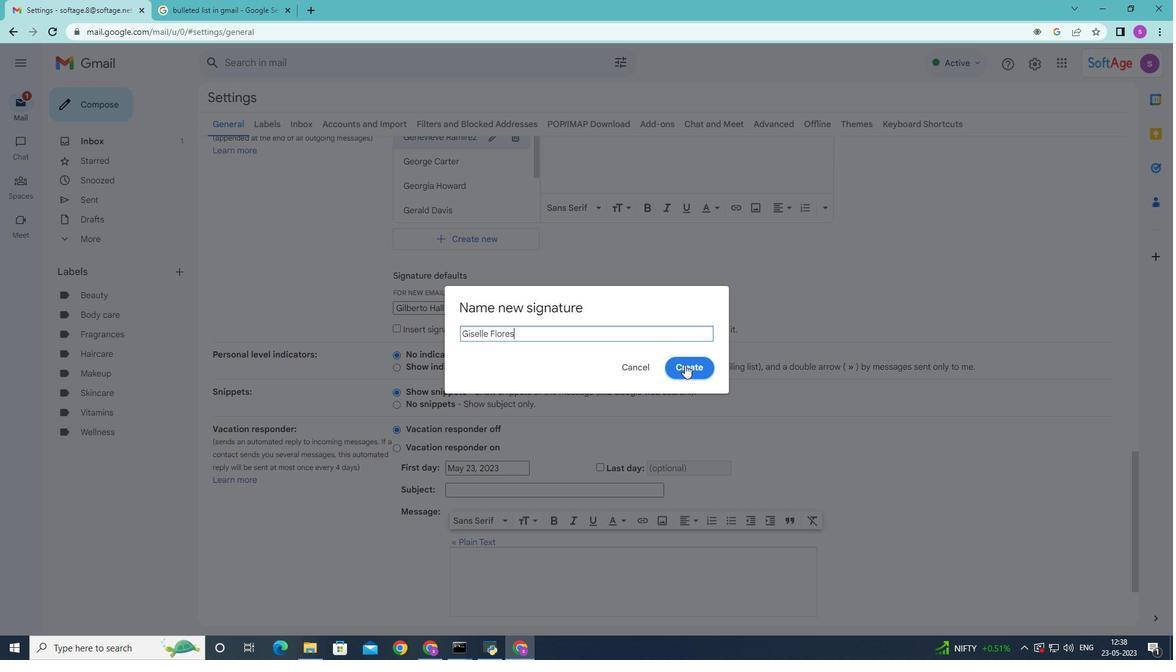 
Action: Mouse moved to (641, 402)
Screenshot: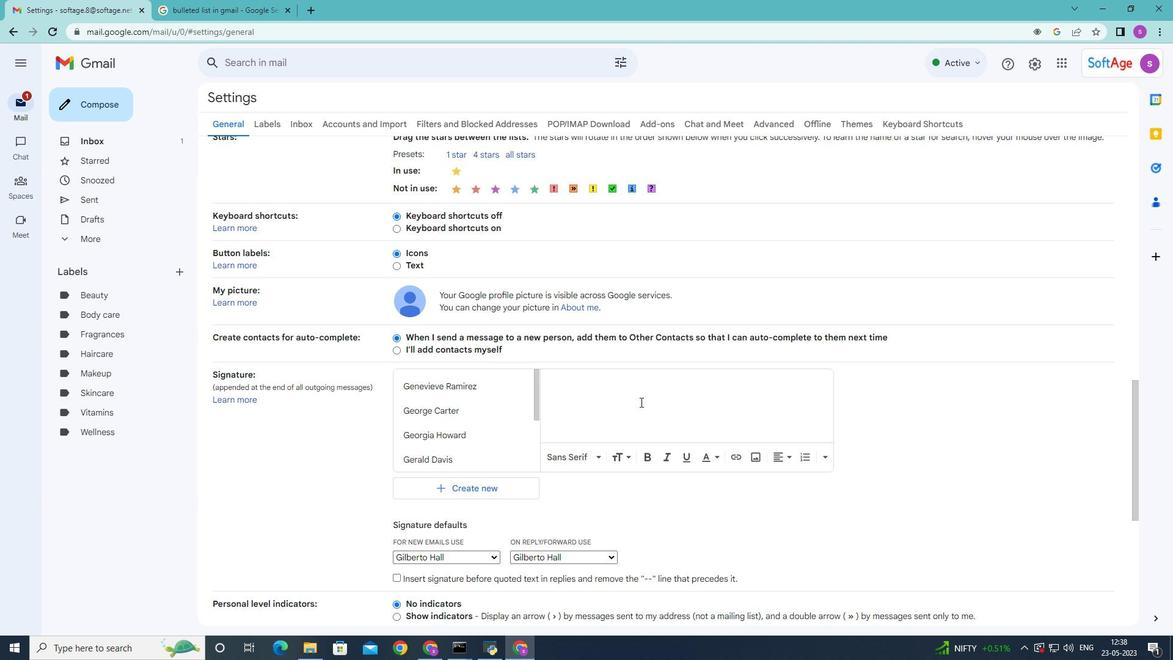 
Action: Key pressed <Key.shift>Giselle<Key.space><Key.shift>Flores
Screenshot: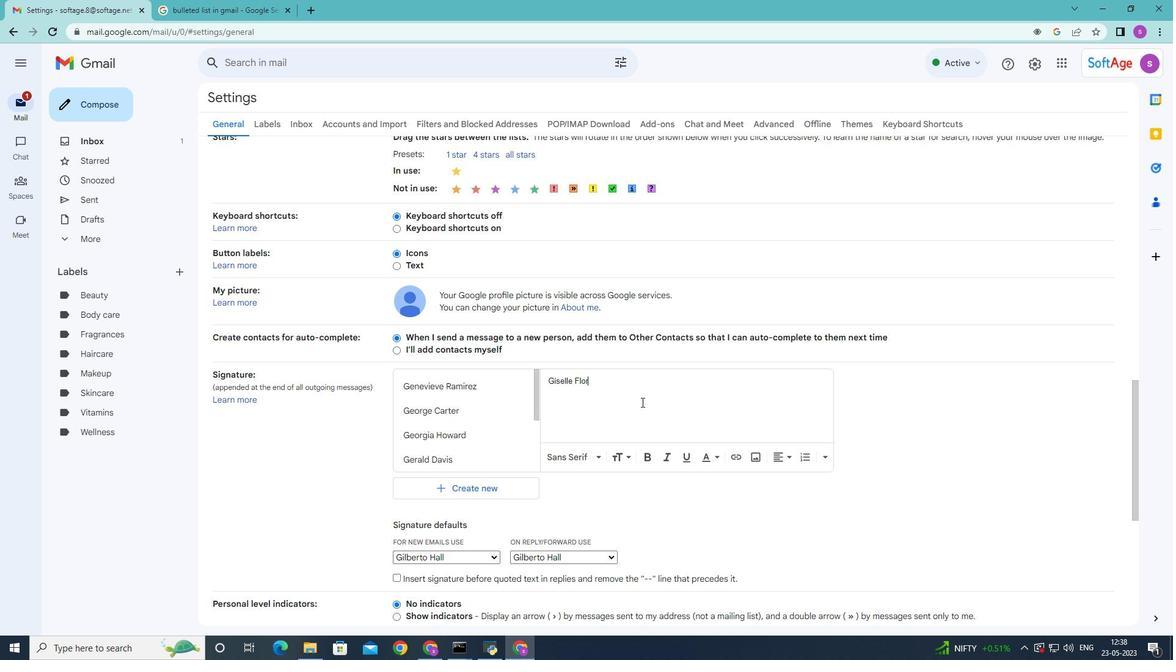 
Action: Mouse moved to (493, 559)
Screenshot: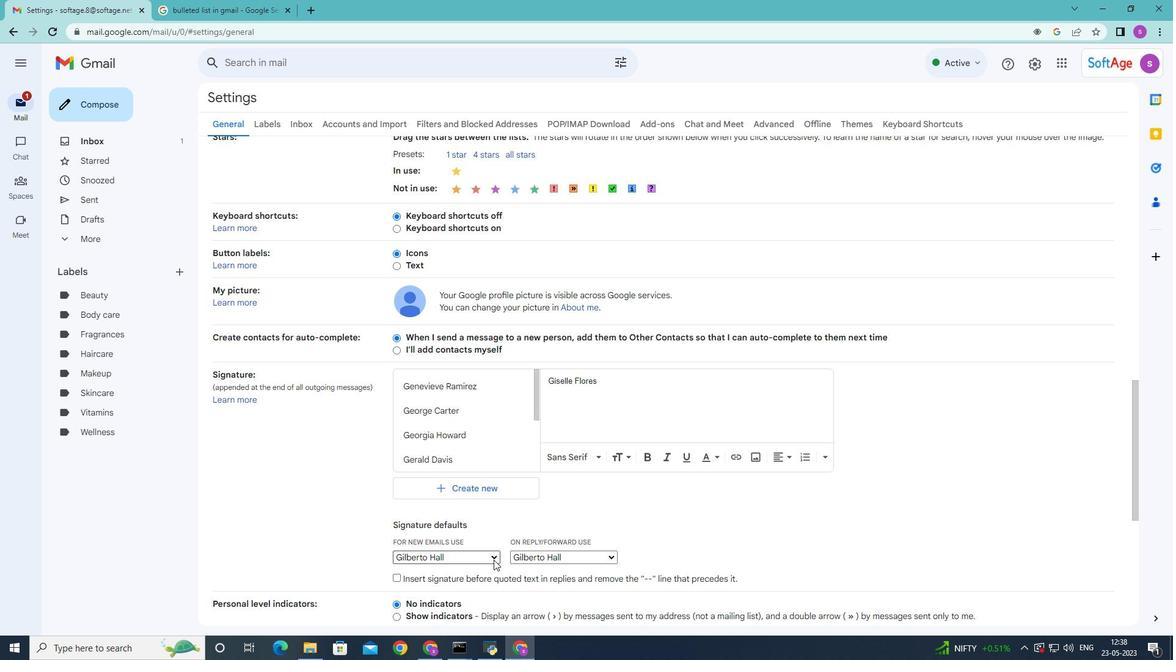 
Action: Mouse pressed left at (493, 559)
Screenshot: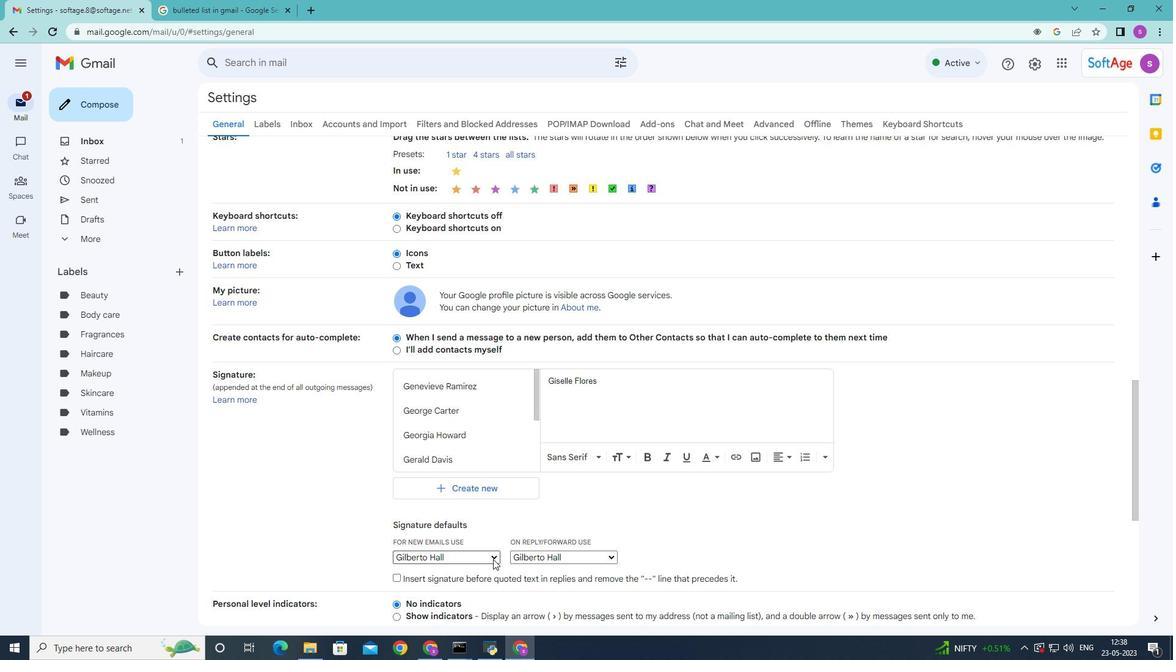 
Action: Mouse moved to (484, 559)
Screenshot: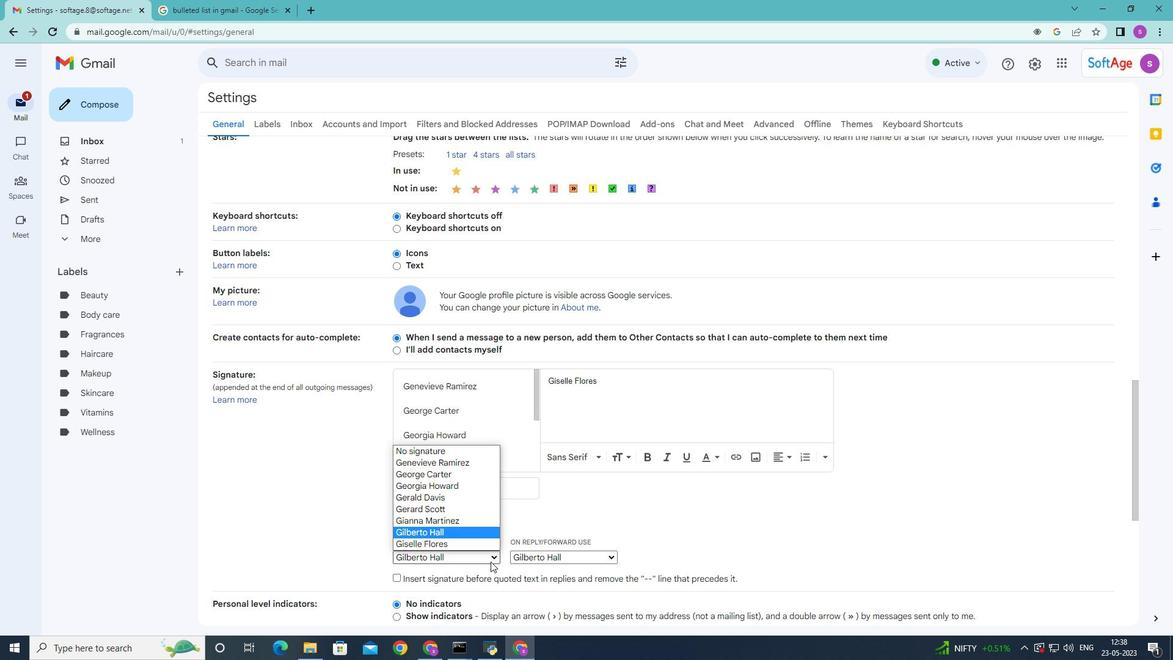 
Action: Mouse scrolled (484, 559) with delta (0, 0)
Screenshot: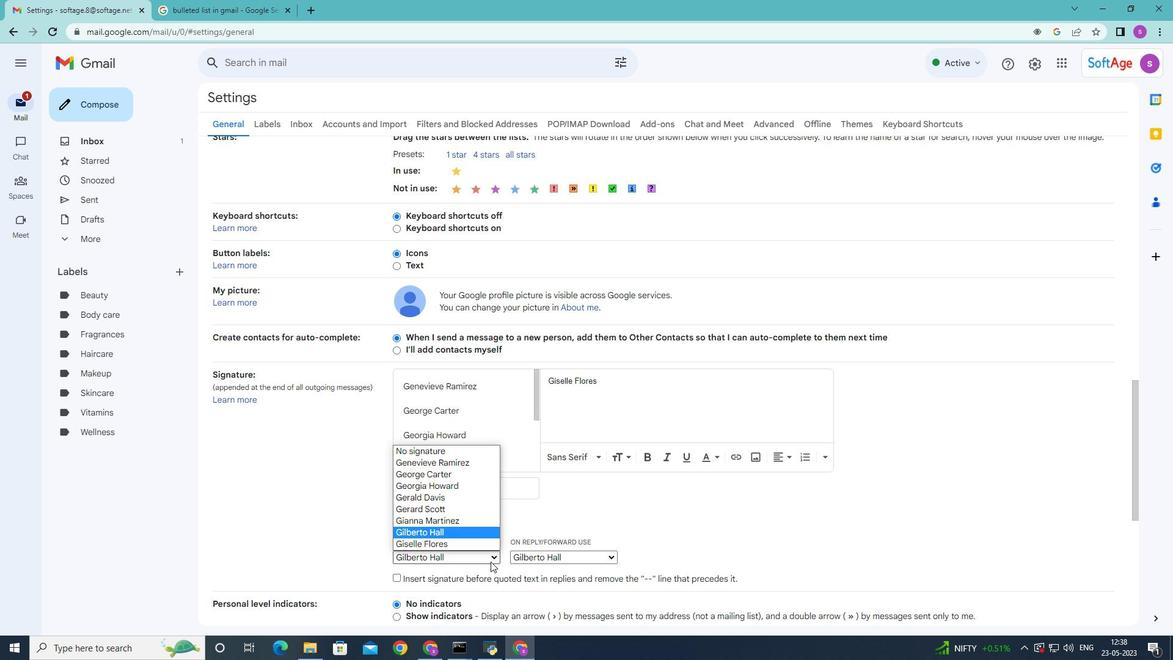 
Action: Mouse moved to (490, 496)
Screenshot: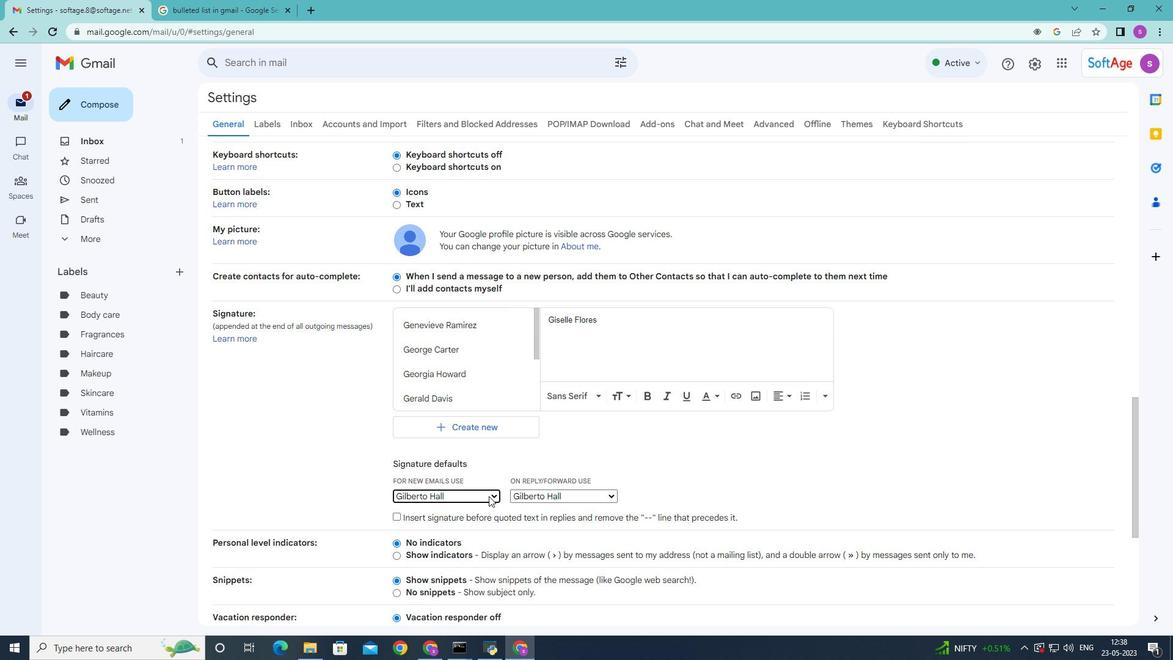 
Action: Mouse pressed left at (490, 496)
Screenshot: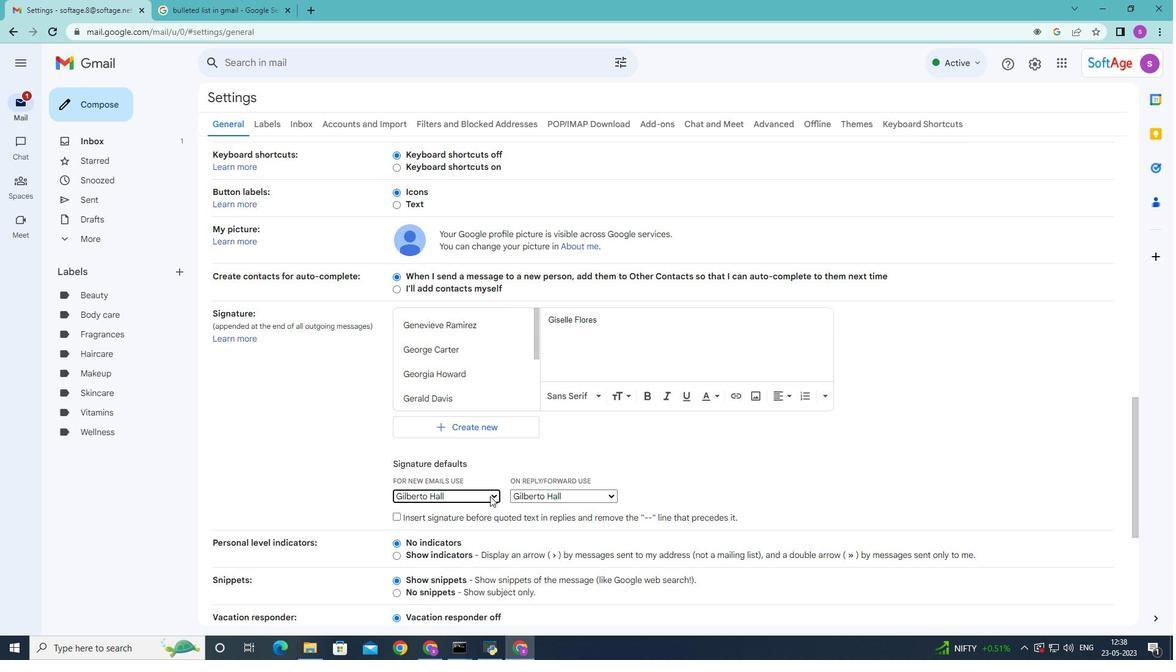 
Action: Mouse moved to (473, 597)
Screenshot: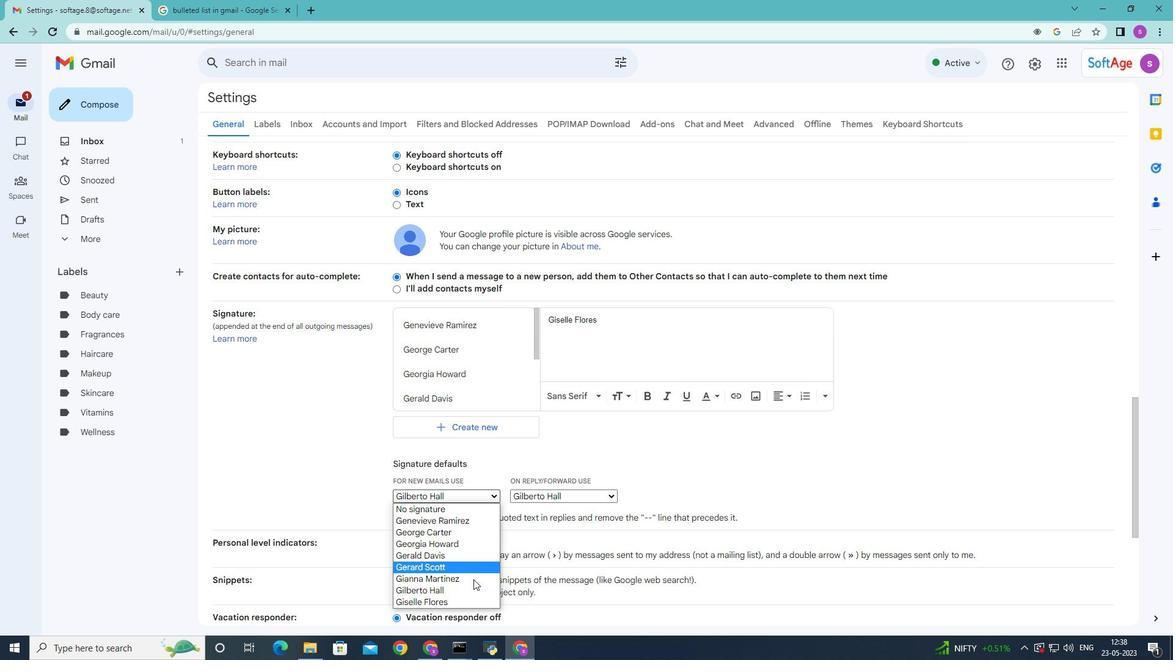 
Action: Mouse pressed left at (473, 597)
Screenshot: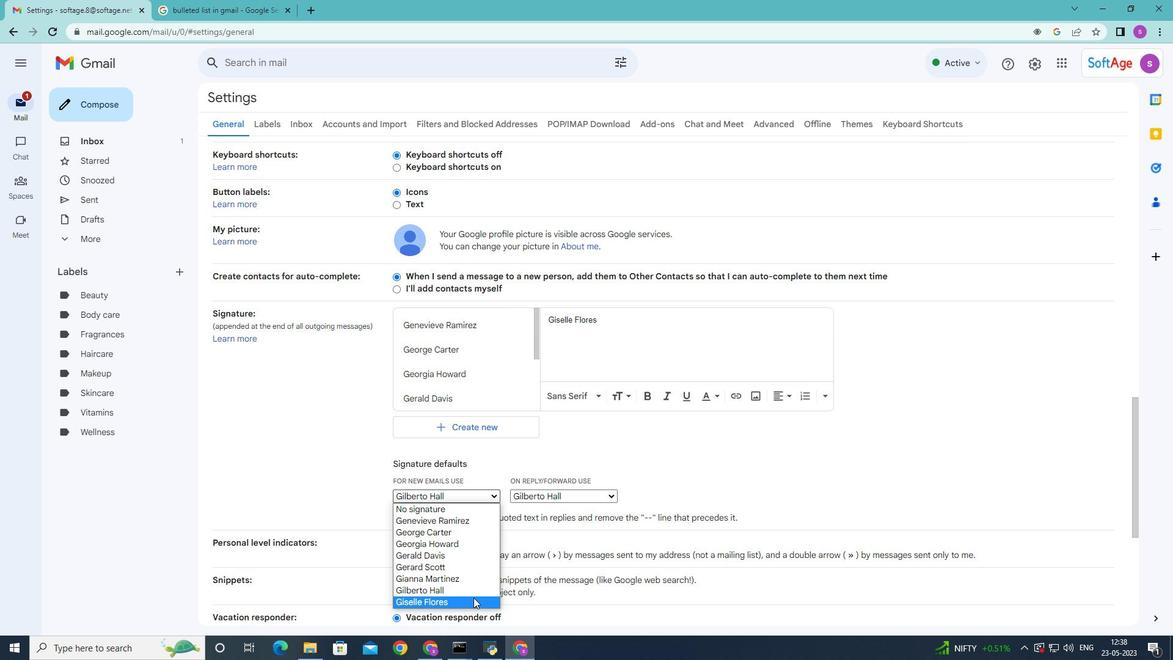 
Action: Mouse moved to (605, 492)
Screenshot: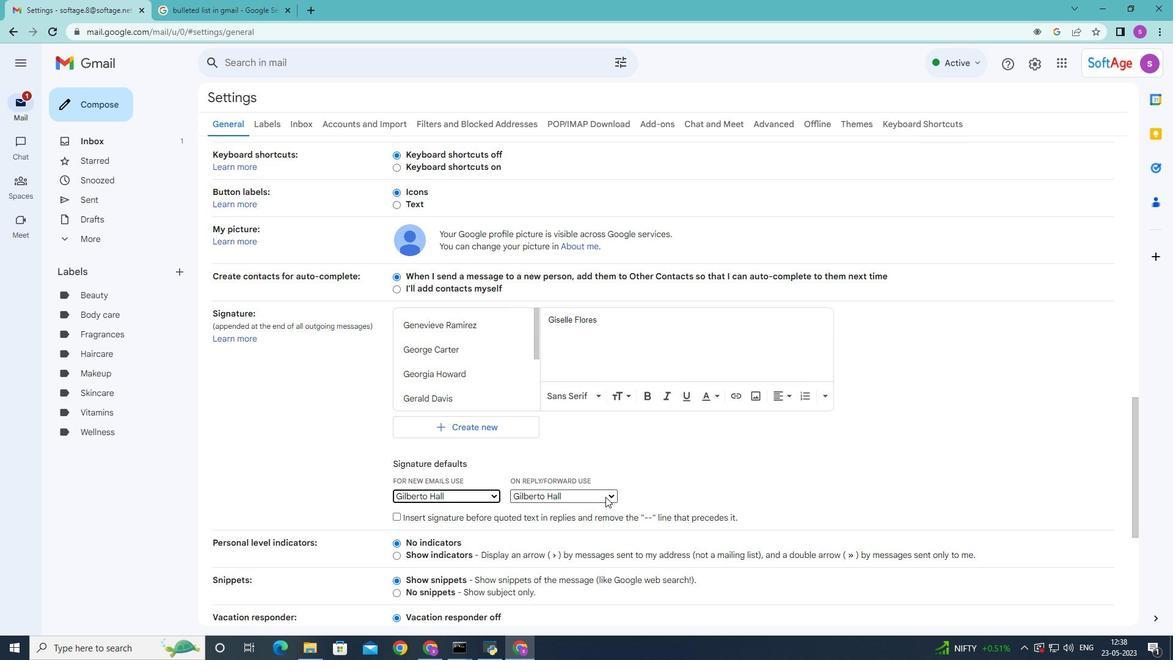 
Action: Mouse pressed left at (605, 492)
Screenshot: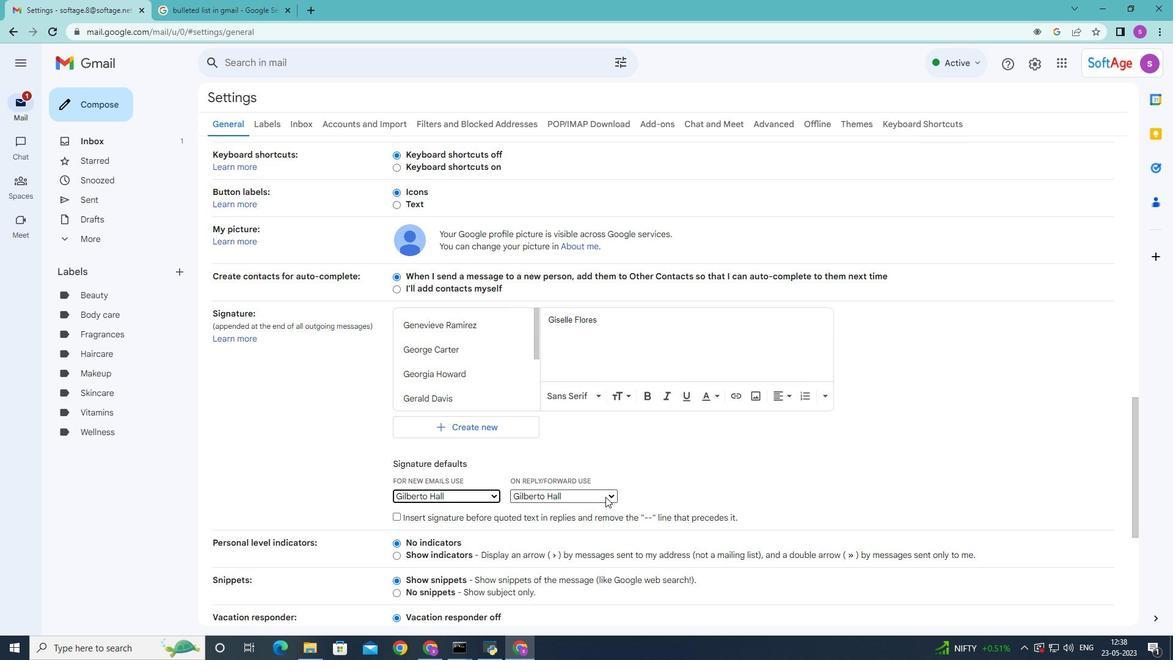 
Action: Mouse moved to (576, 603)
Screenshot: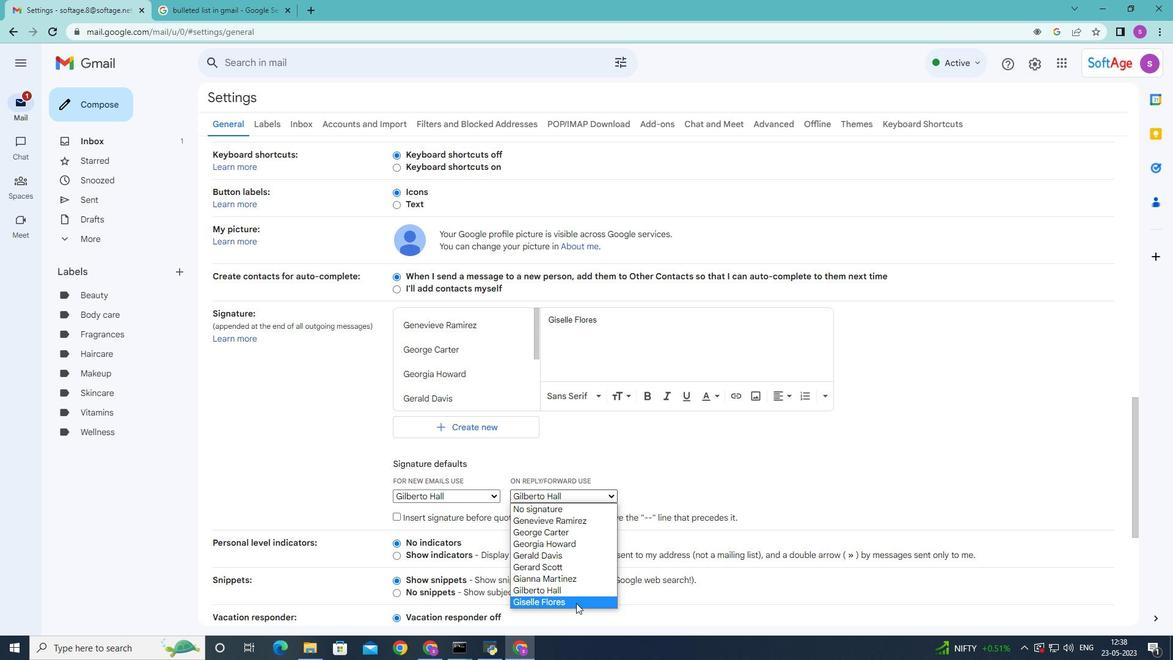 
Action: Mouse pressed left at (576, 603)
Screenshot: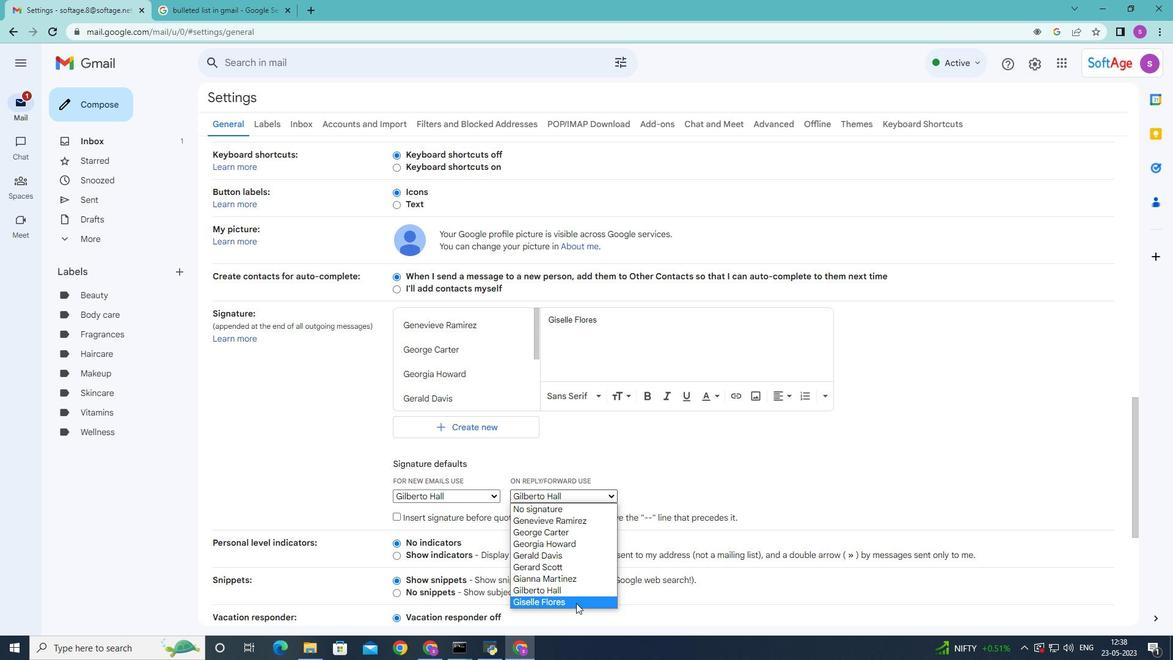 
Action: Mouse moved to (817, 506)
Screenshot: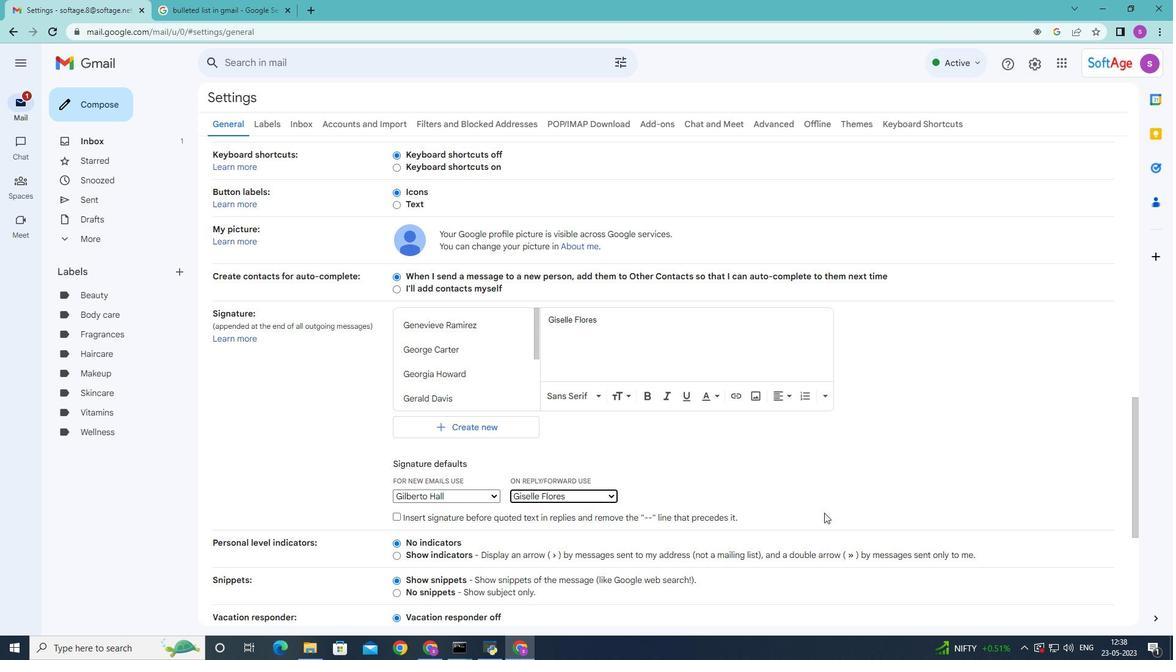 
Action: Mouse scrolled (817, 506) with delta (0, 0)
Screenshot: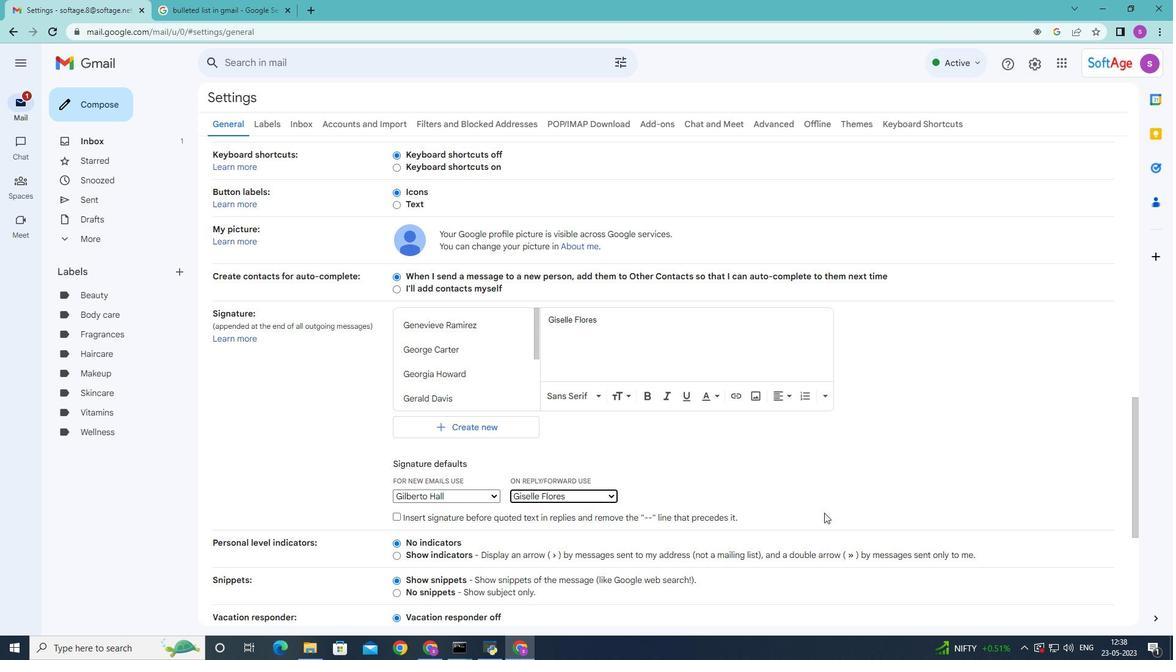 
Action: Mouse scrolled (817, 506) with delta (0, 0)
Screenshot: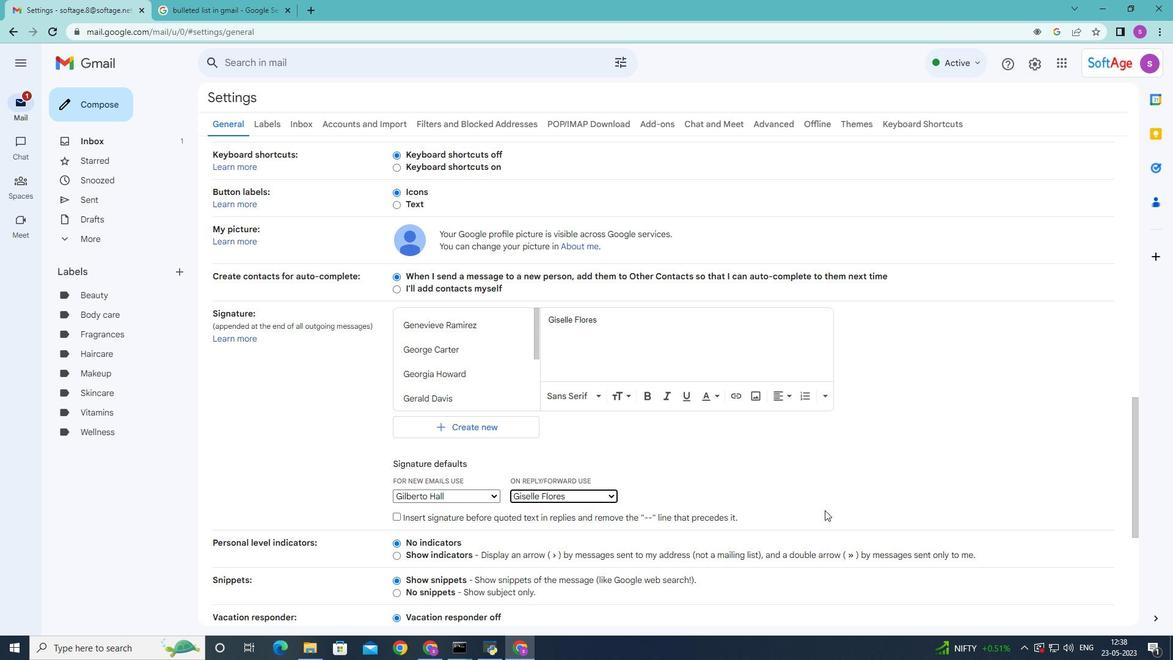 
Action: Mouse moved to (816, 506)
Screenshot: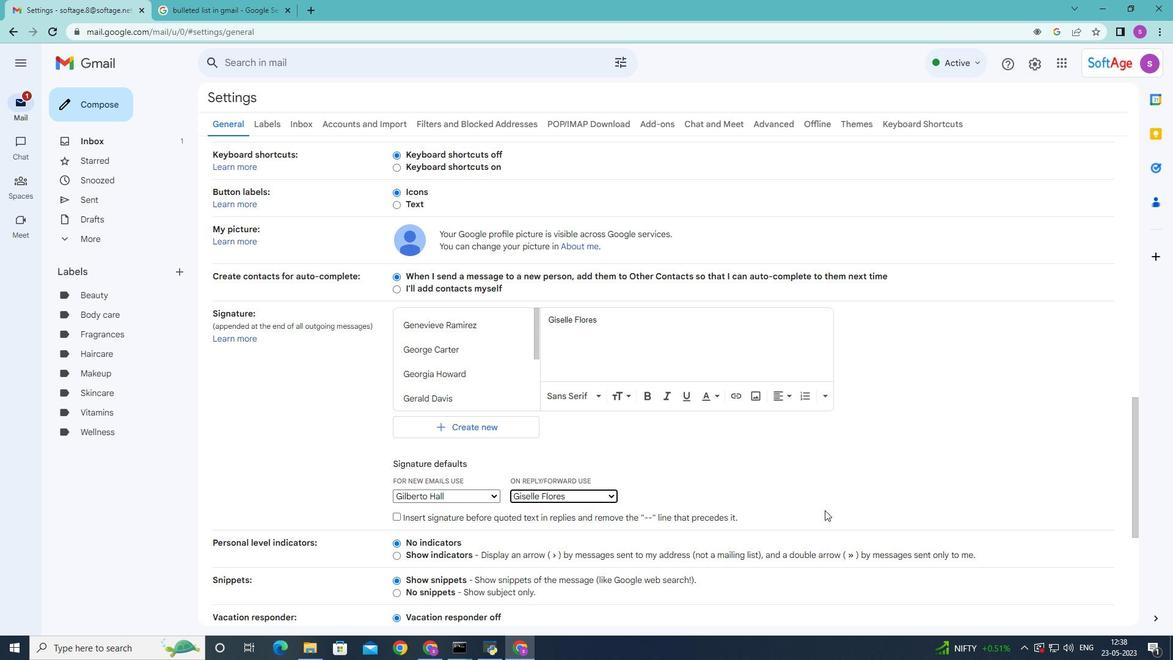 
Action: Mouse scrolled (816, 506) with delta (0, 0)
Screenshot: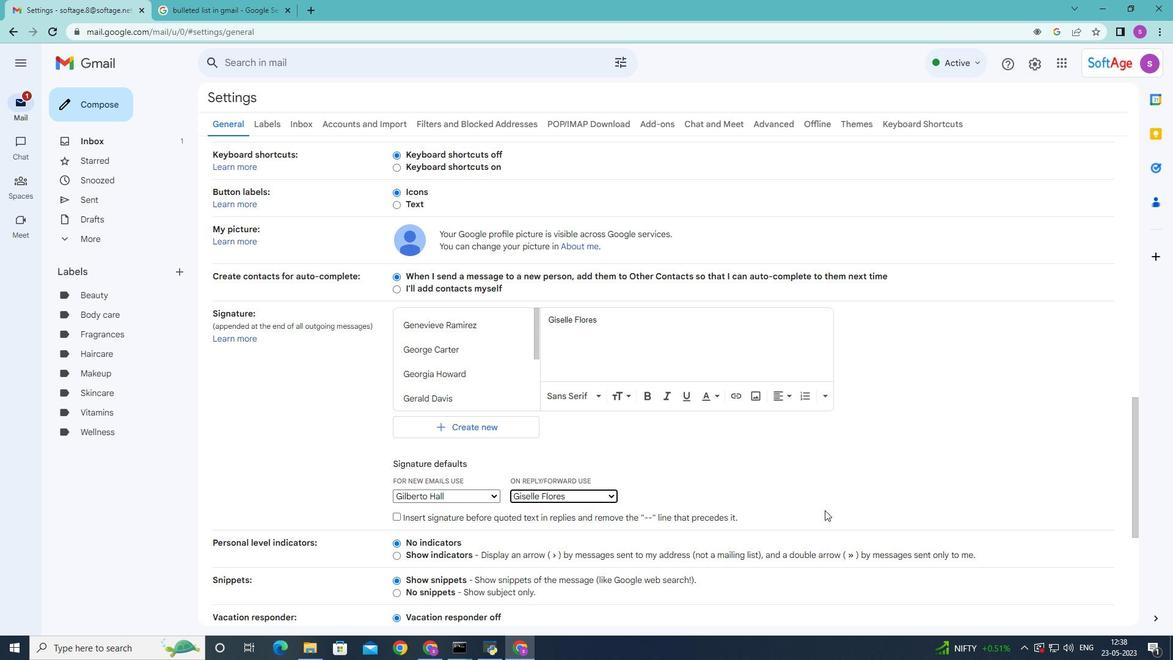 
Action: Mouse moved to (812, 506)
Screenshot: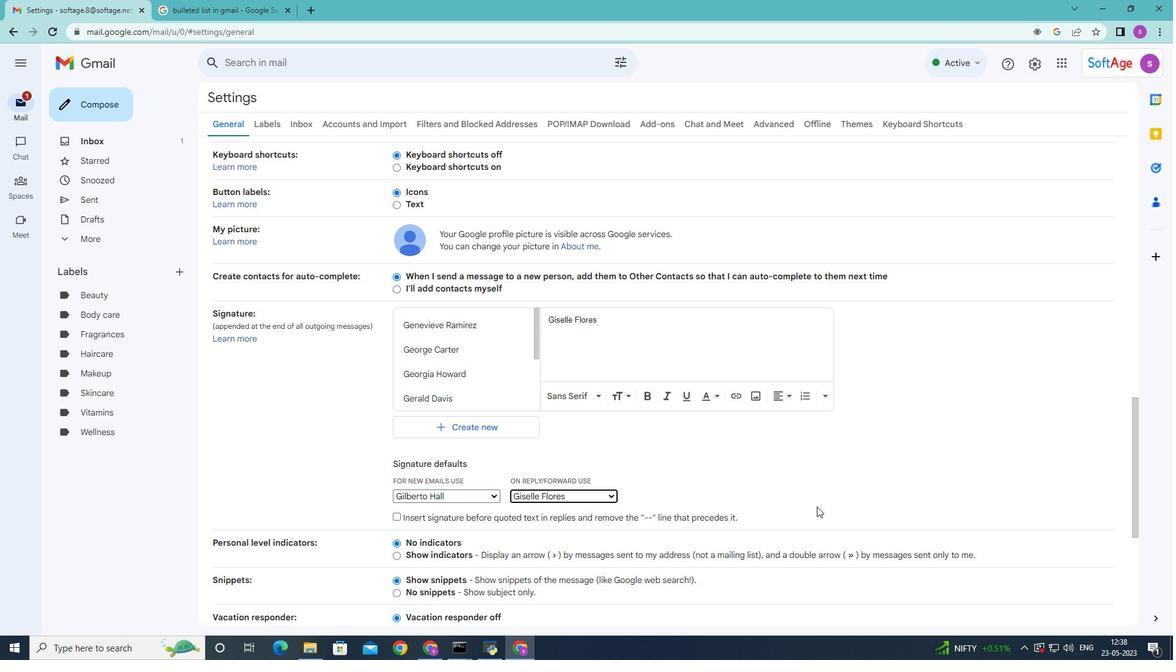 
Action: Mouse scrolled (812, 505) with delta (0, 0)
Screenshot: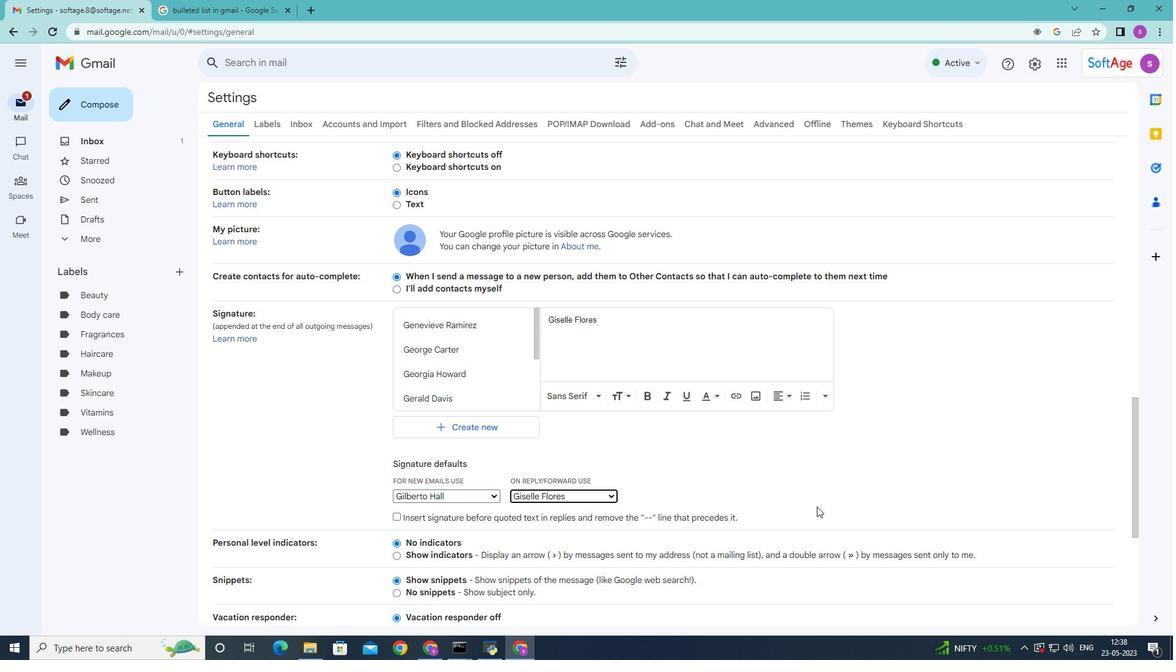 
Action: Mouse moved to (805, 503)
Screenshot: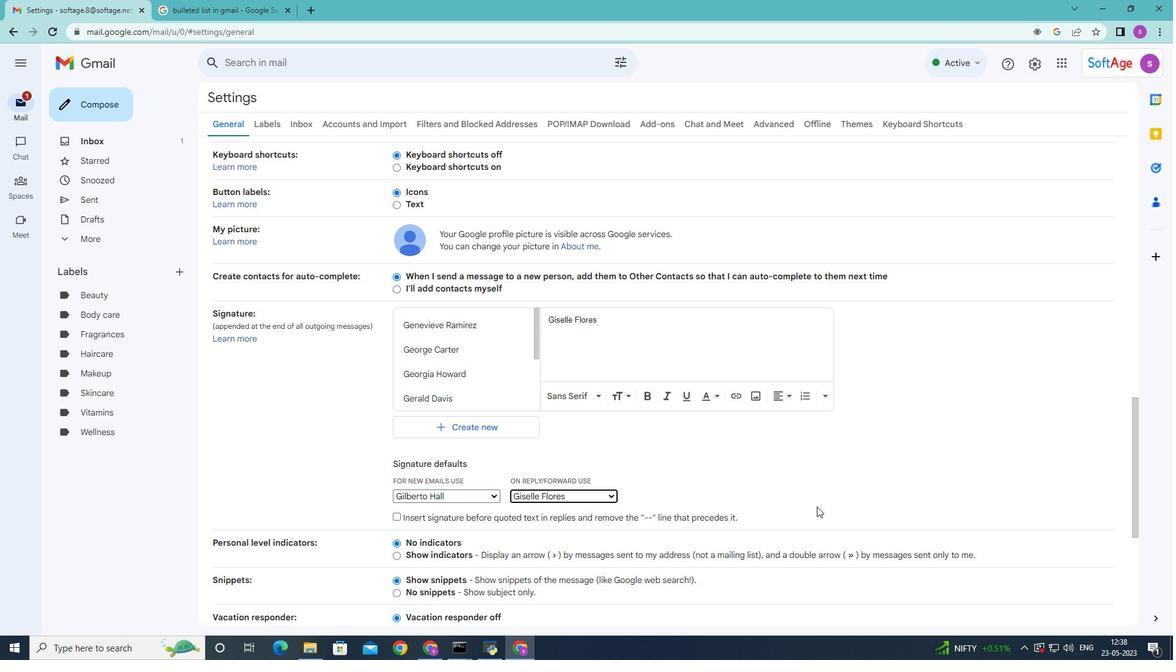 
Action: Mouse scrolled (805, 502) with delta (0, 0)
Screenshot: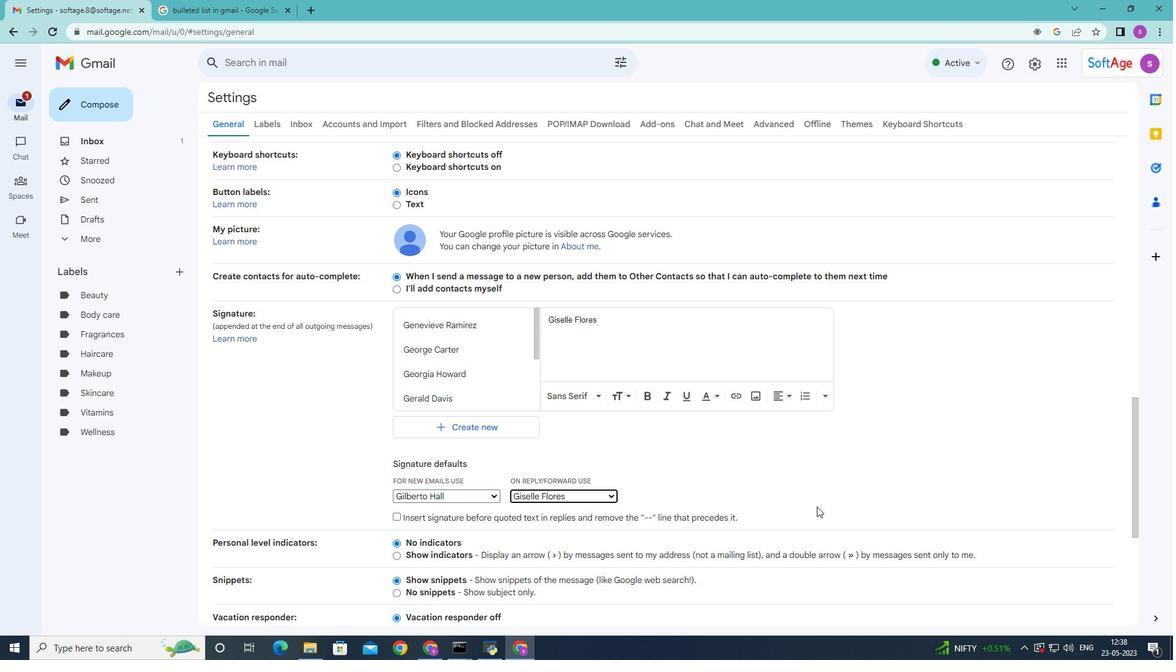 
Action: Mouse moved to (495, 188)
Screenshot: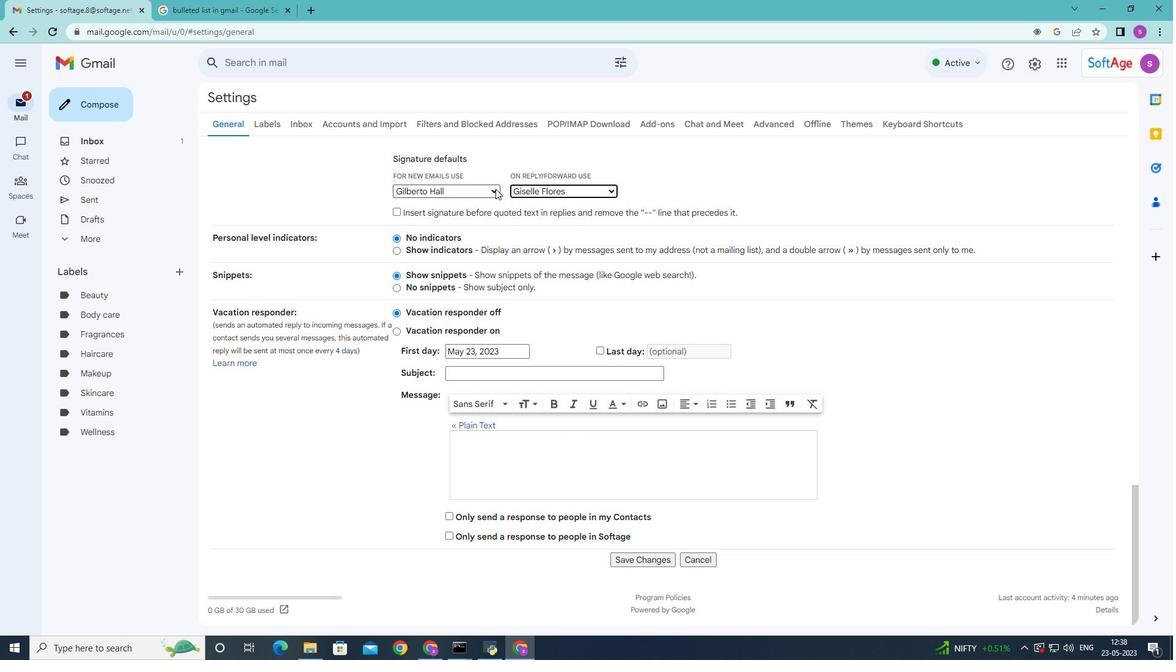 
Action: Mouse pressed left at (495, 188)
Screenshot: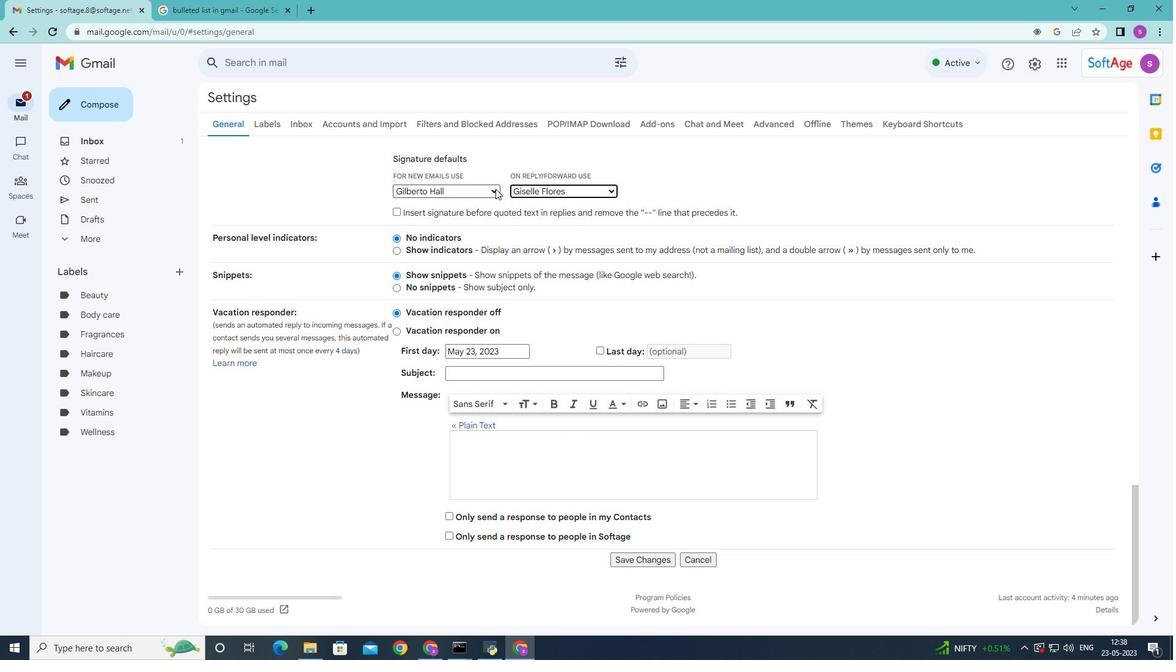 
Action: Mouse moved to (482, 296)
Screenshot: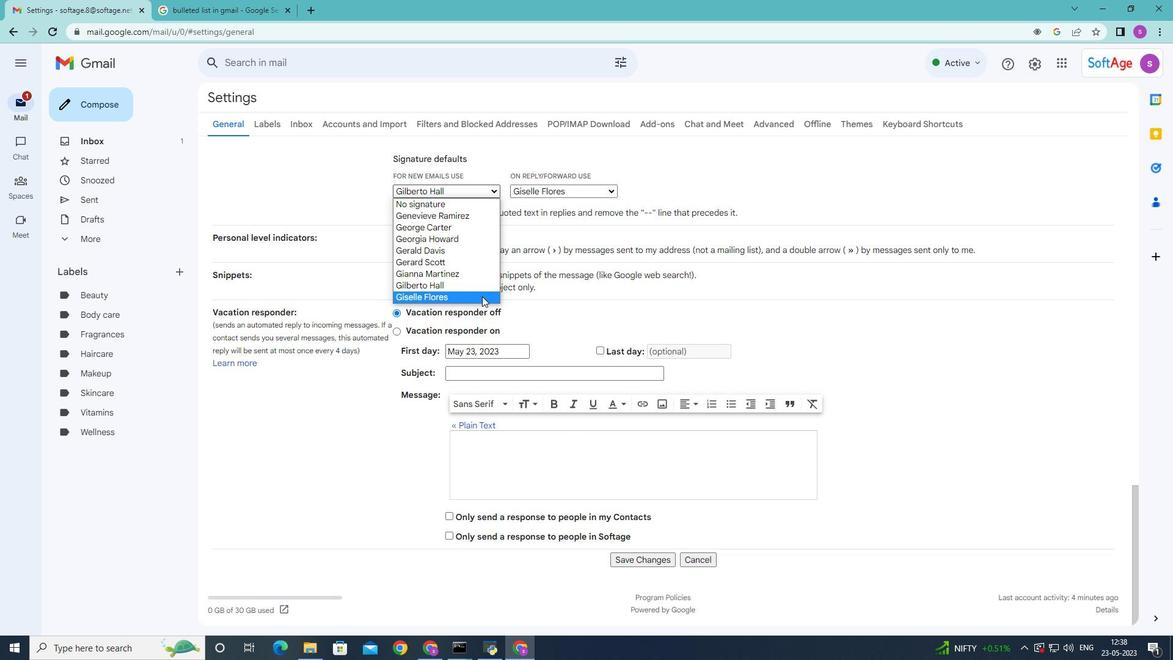 
Action: Mouse pressed left at (482, 296)
Screenshot: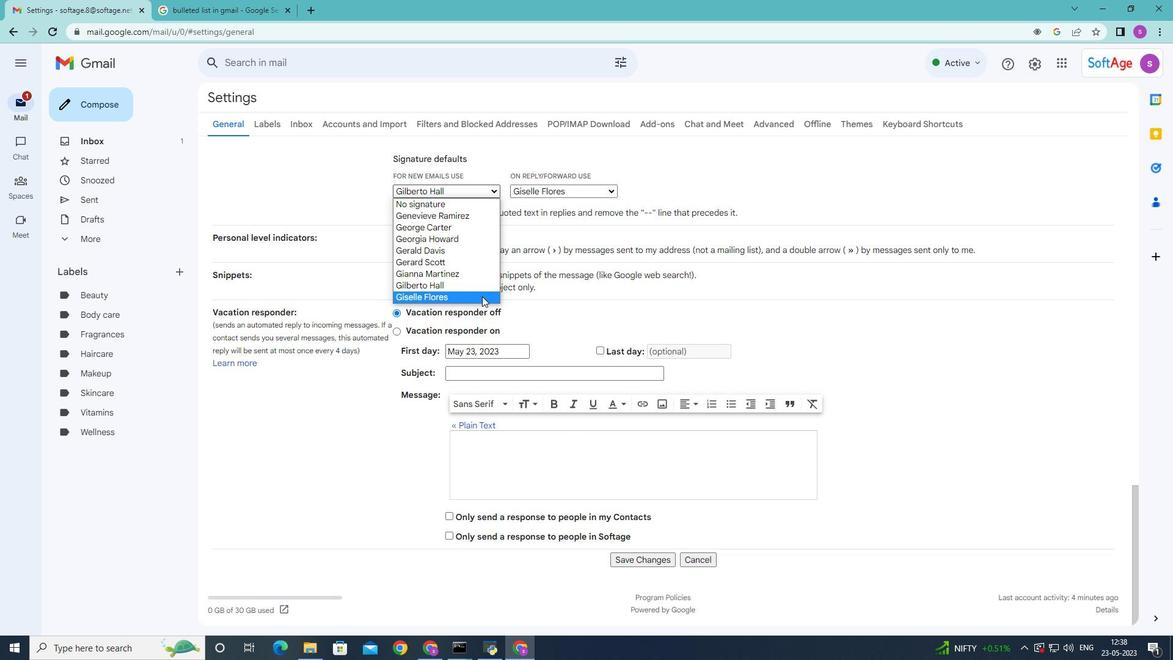 
Action: Mouse moved to (624, 564)
Screenshot: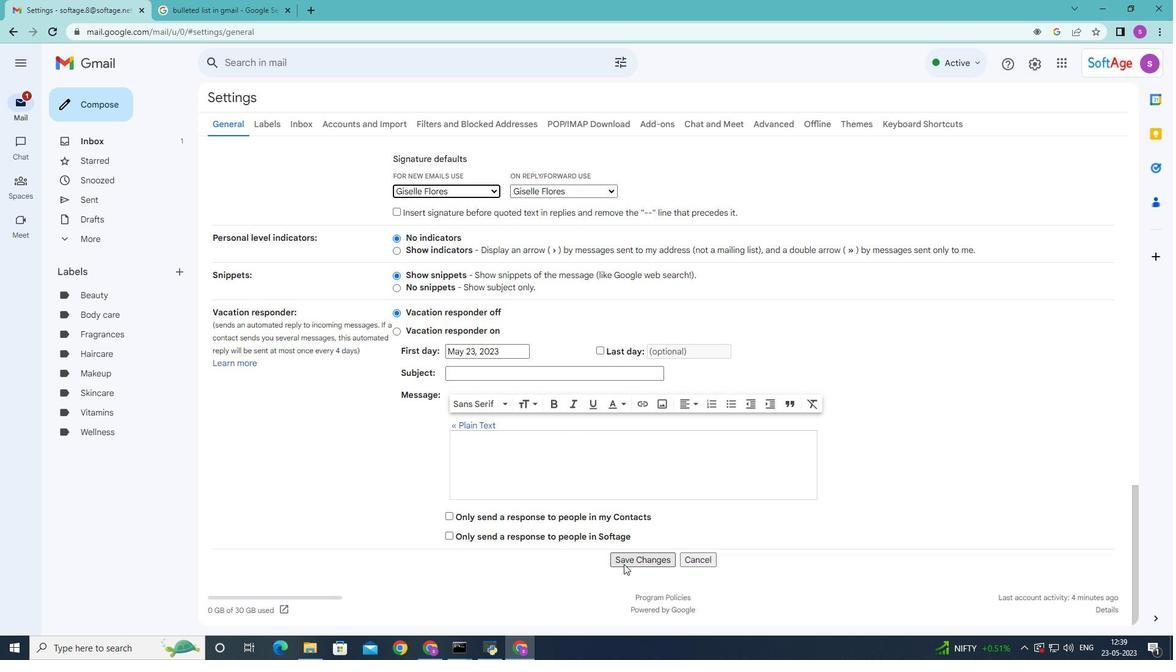 
Action: Mouse pressed left at (624, 564)
Screenshot: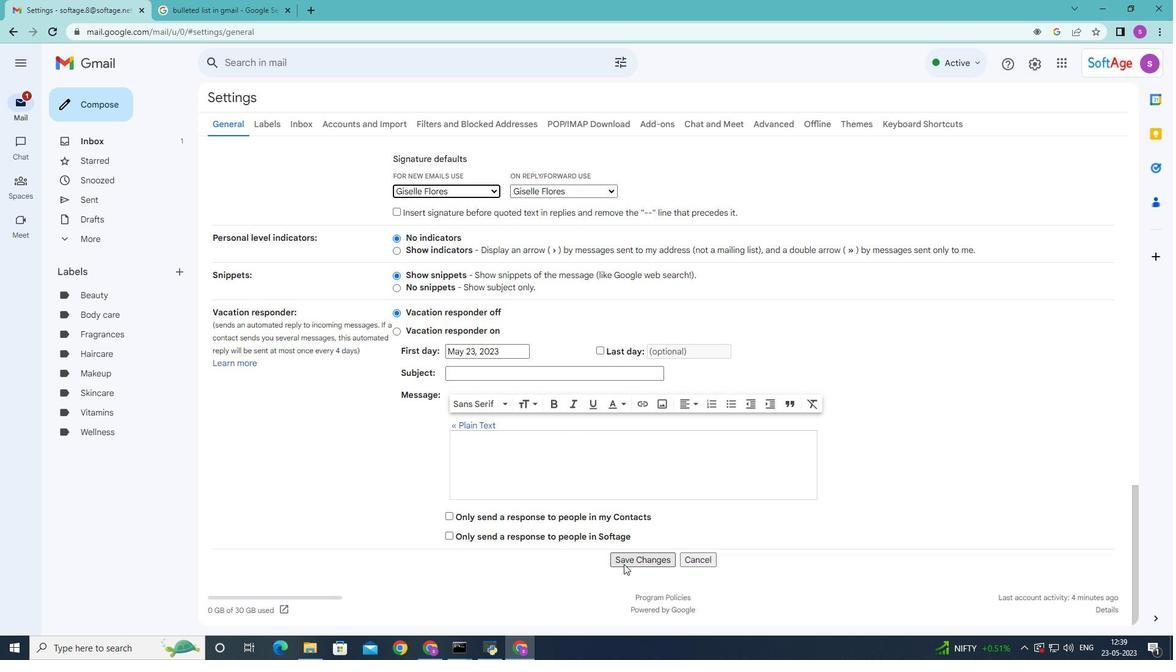 
Action: Mouse moved to (96, 107)
Screenshot: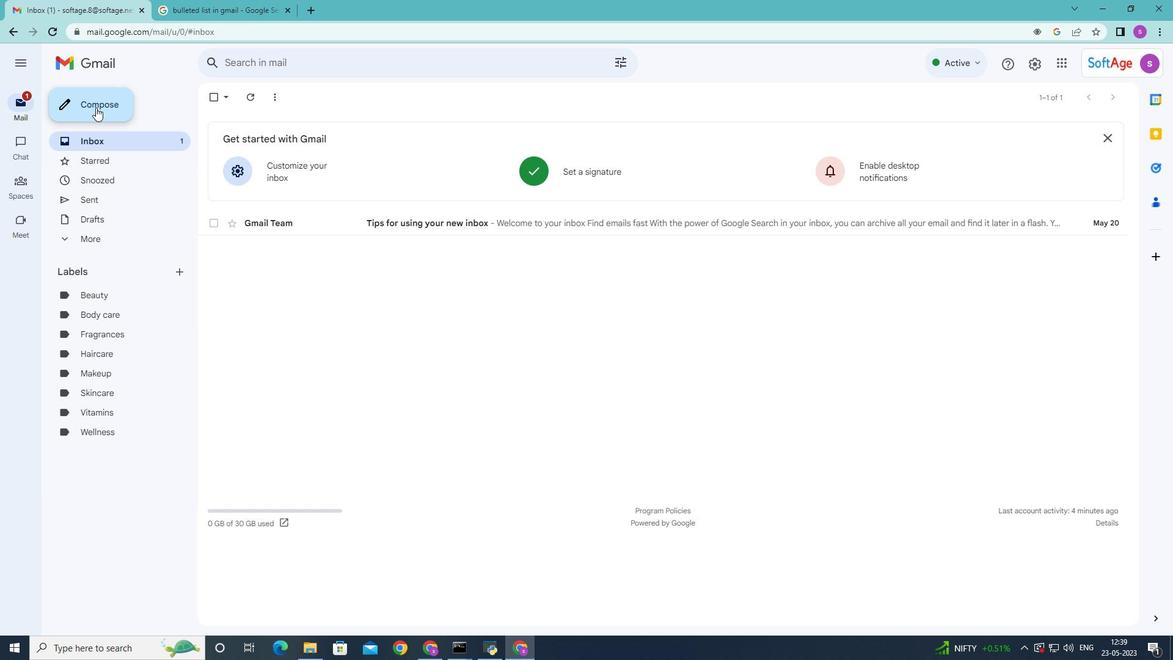 
Action: Mouse pressed left at (96, 107)
Screenshot: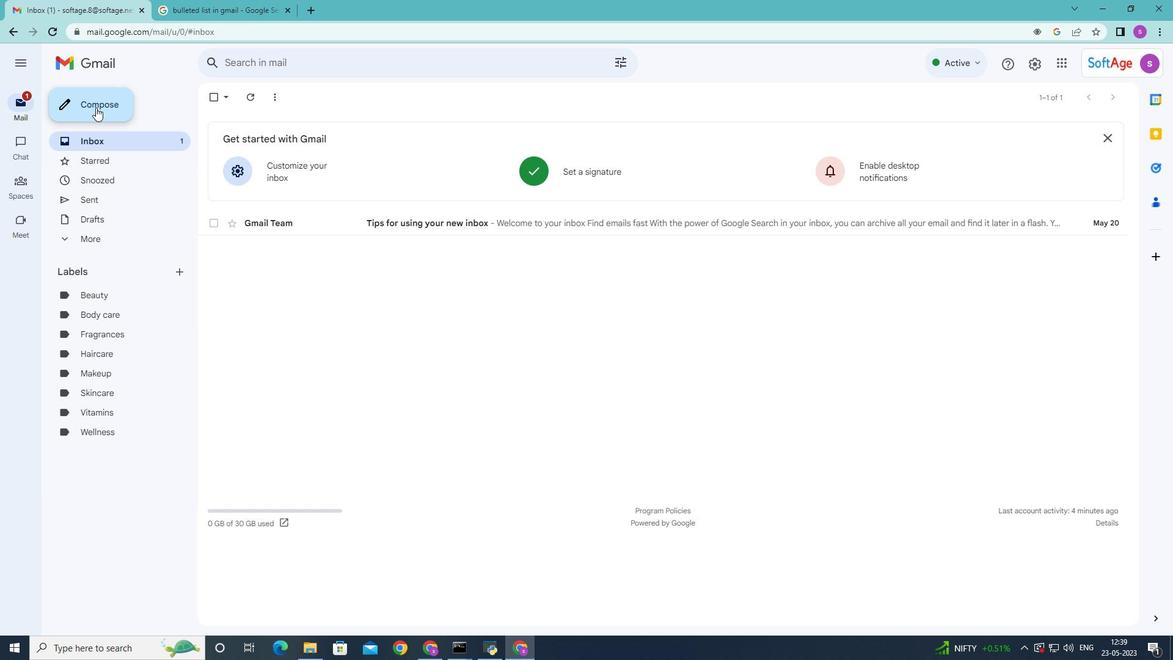 
Action: Mouse moved to (806, 316)
Screenshot: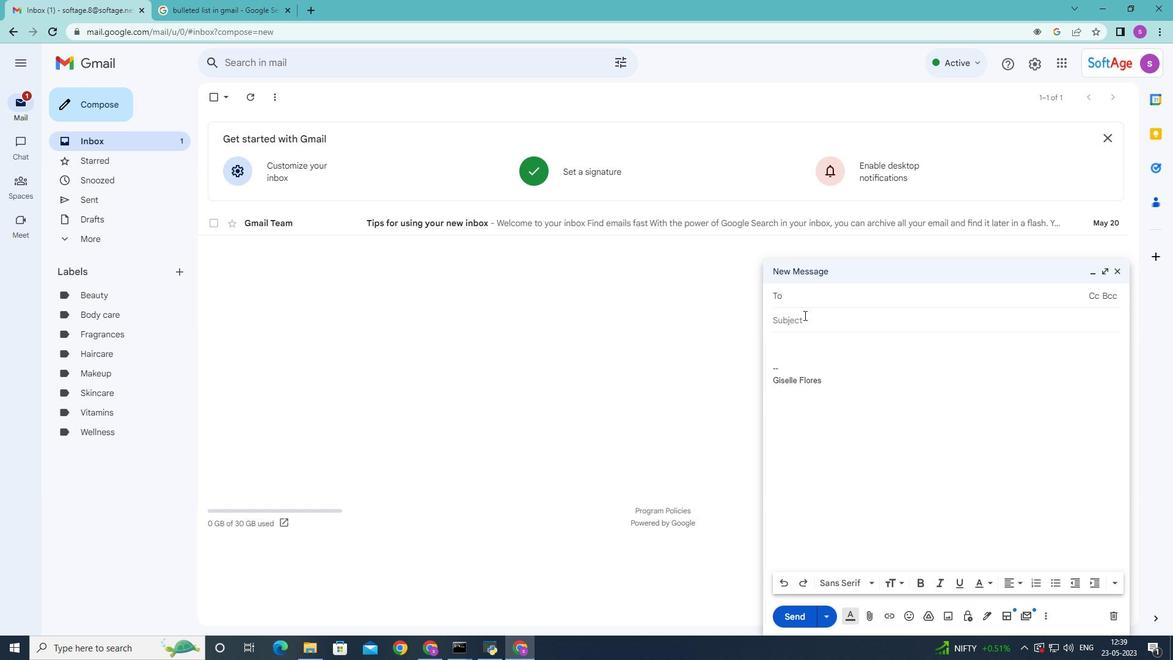 
Action: Mouse pressed left at (806, 316)
Screenshot: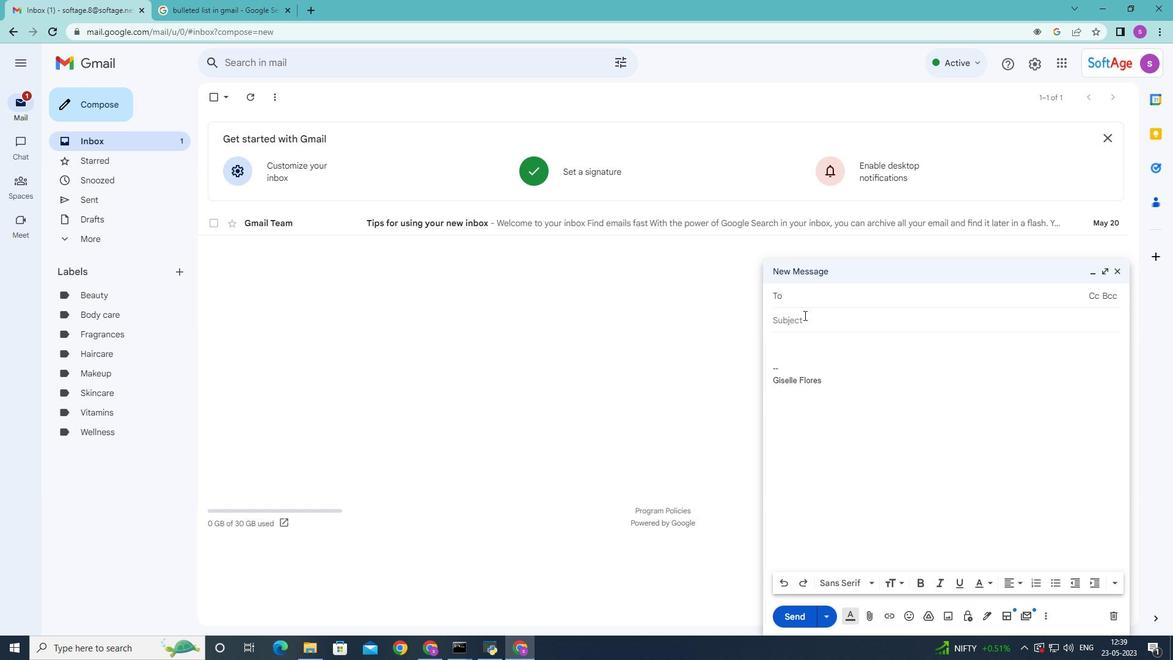 
Action: Mouse moved to (807, 317)
Screenshot: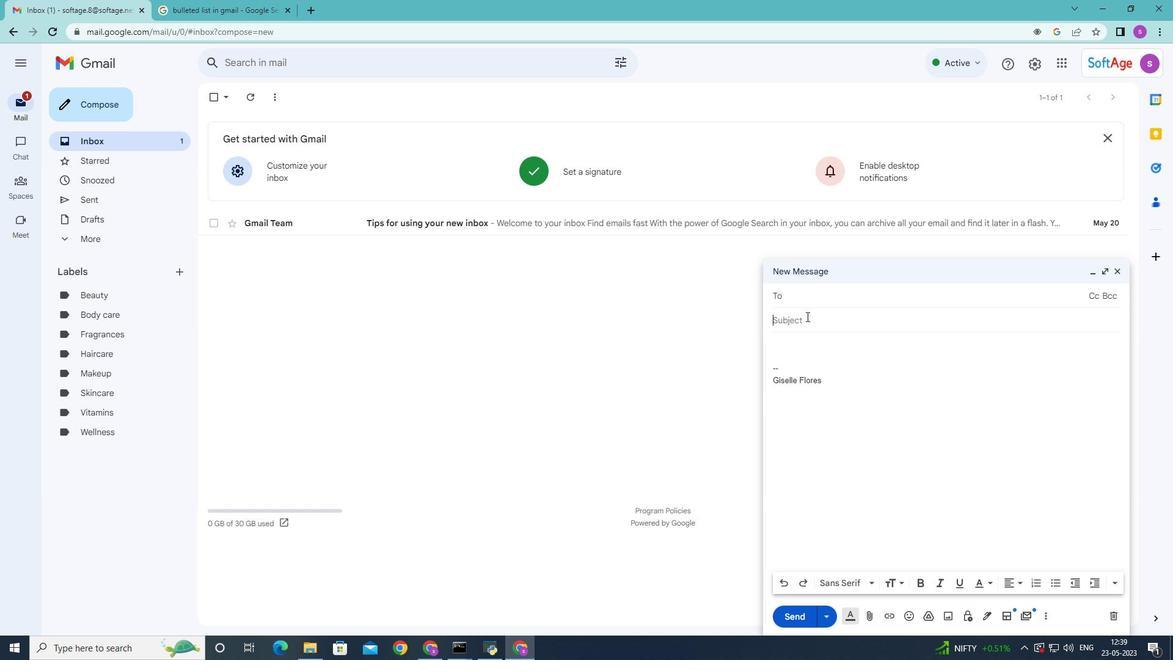 
Action: Key pressed <Key.shift>Update<Key.space>on<Key.space>a<Key.space>remote<Key.space>work<Key.space>arrangement
Screenshot: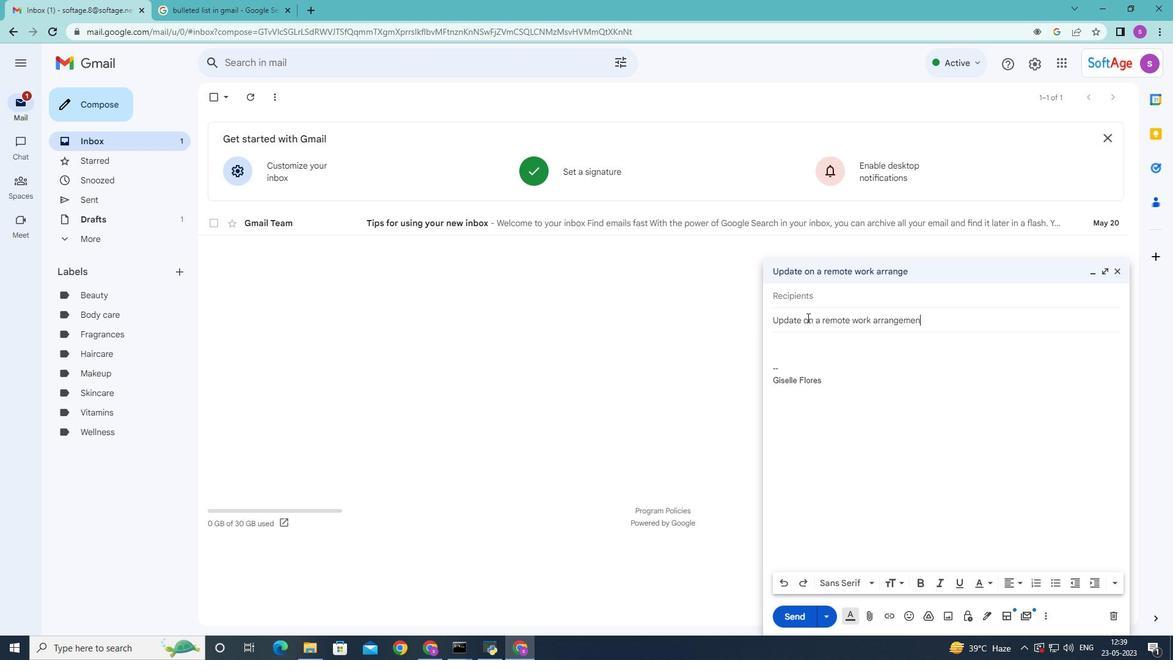 
Action: Mouse moved to (792, 346)
Screenshot: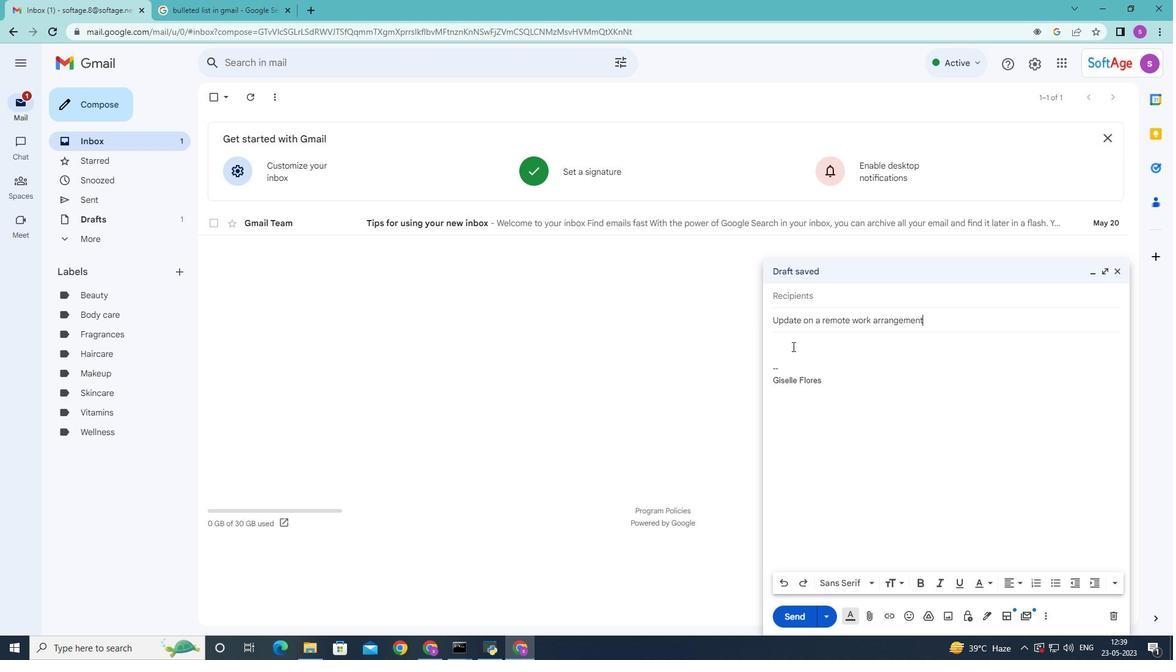 
Action: Mouse pressed left at (792, 346)
Screenshot: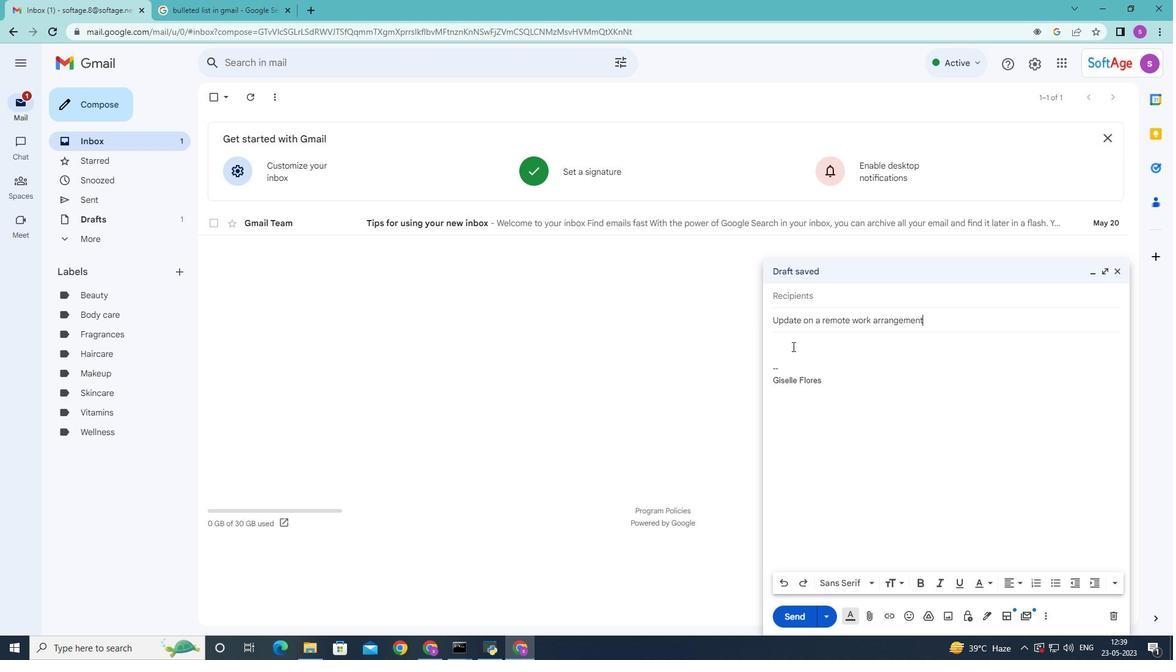 
Action: Mouse moved to (792, 346)
Screenshot: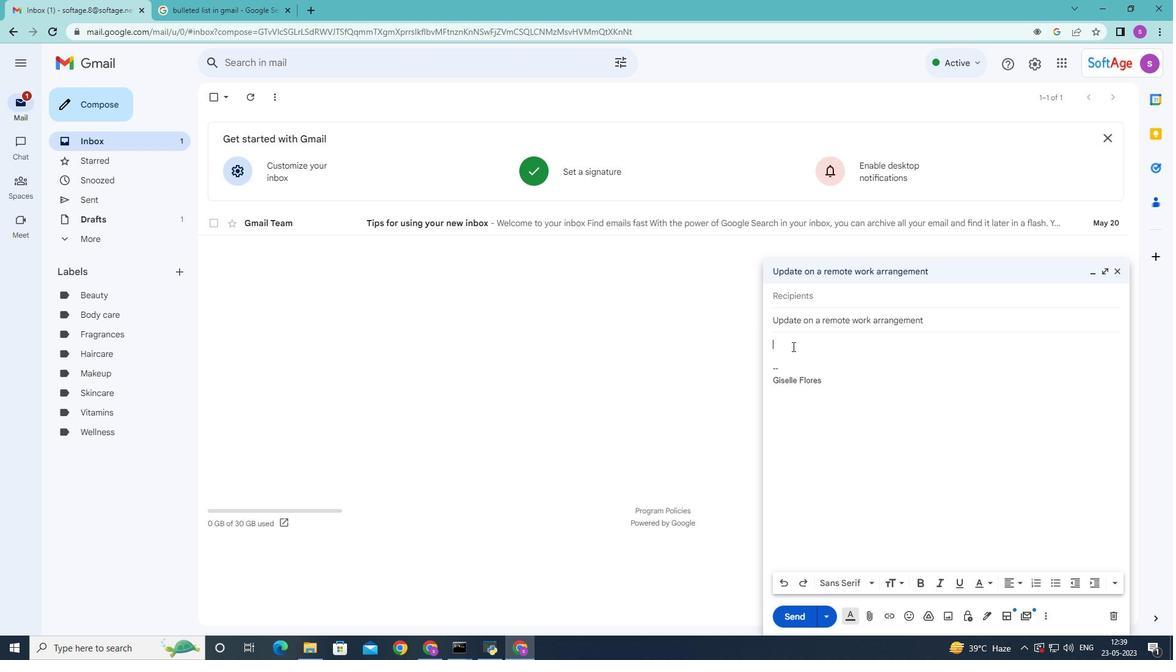 
Action: Key pressed <Key.shift>We<Key.space>need<Key.space>to<Key.space>discuss<Key.space>the<Key.space>new<Key.space>procedures<Key.space>for<Key.space>g<Key.backspace>handling<Key.space>customer<Key.space>complaints<Key.space>on<Key.space>social<Key.space>media
Screenshot: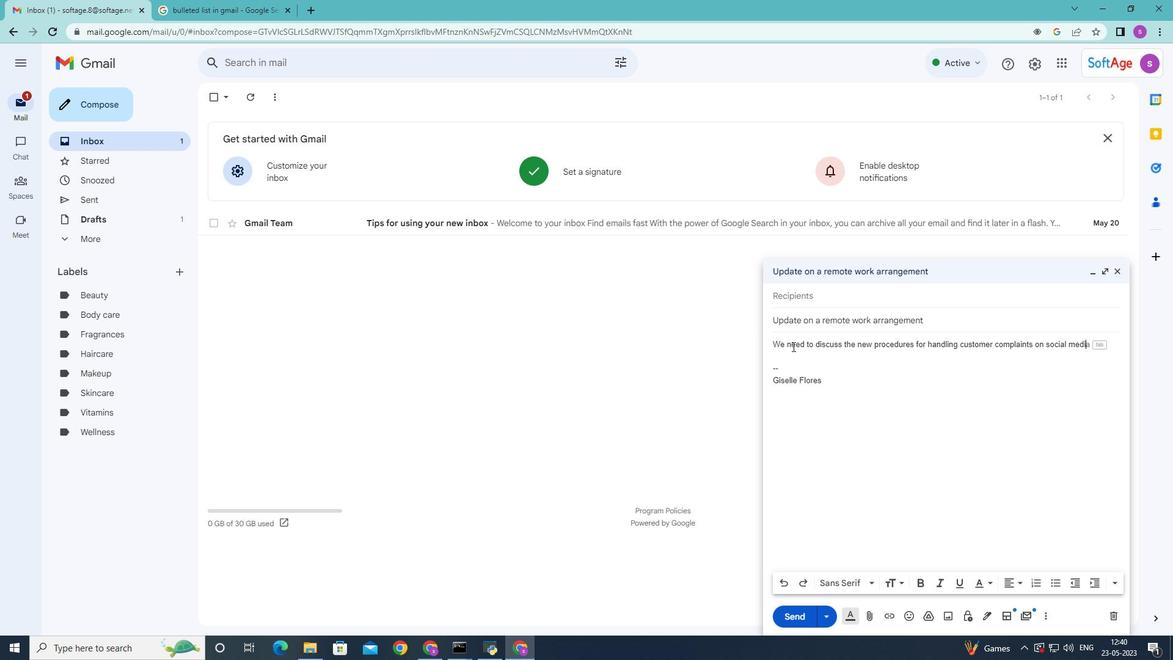 
Action: Mouse moved to (821, 298)
Screenshot: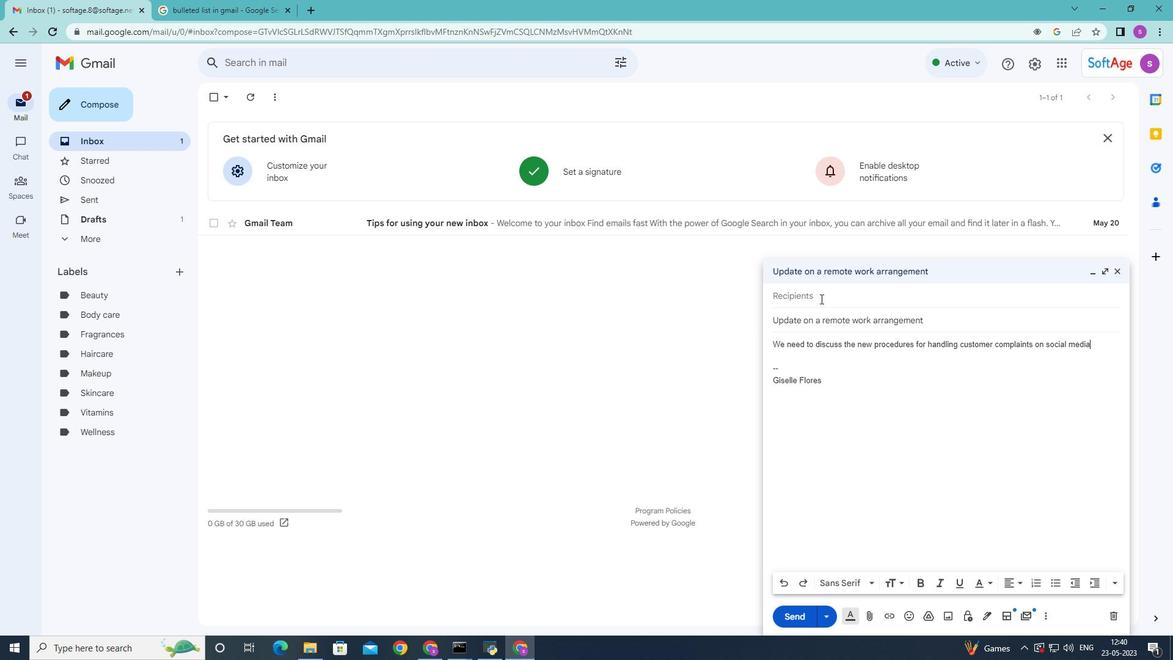 
Action: Mouse pressed left at (821, 298)
Screenshot: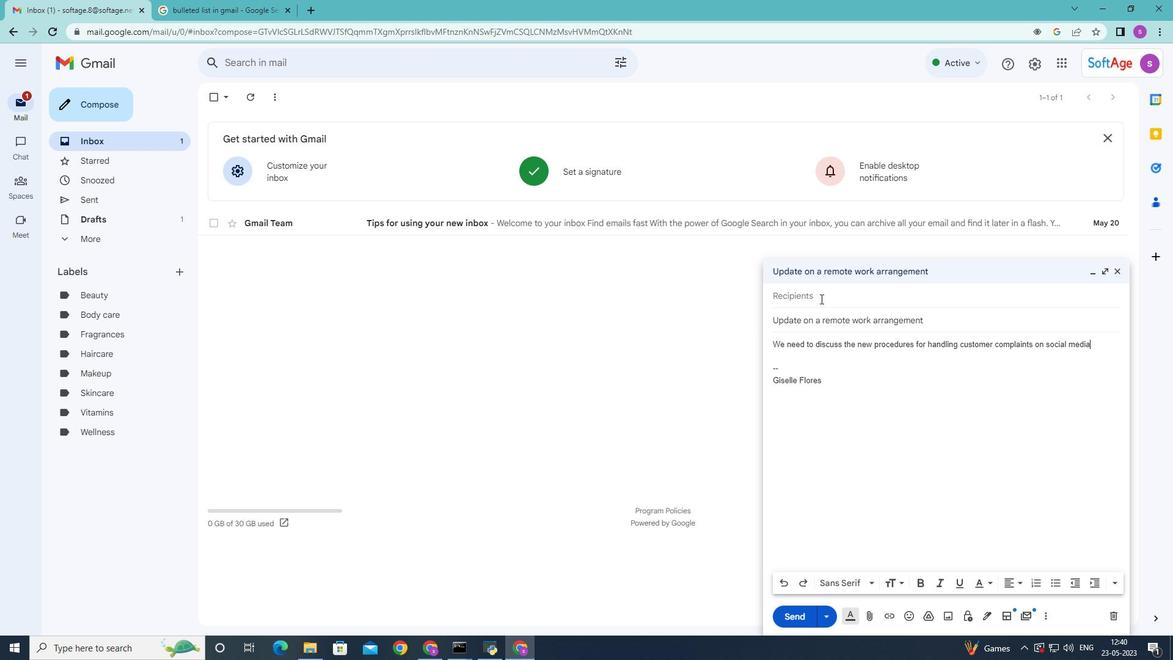 
Action: Mouse moved to (821, 299)
Screenshot: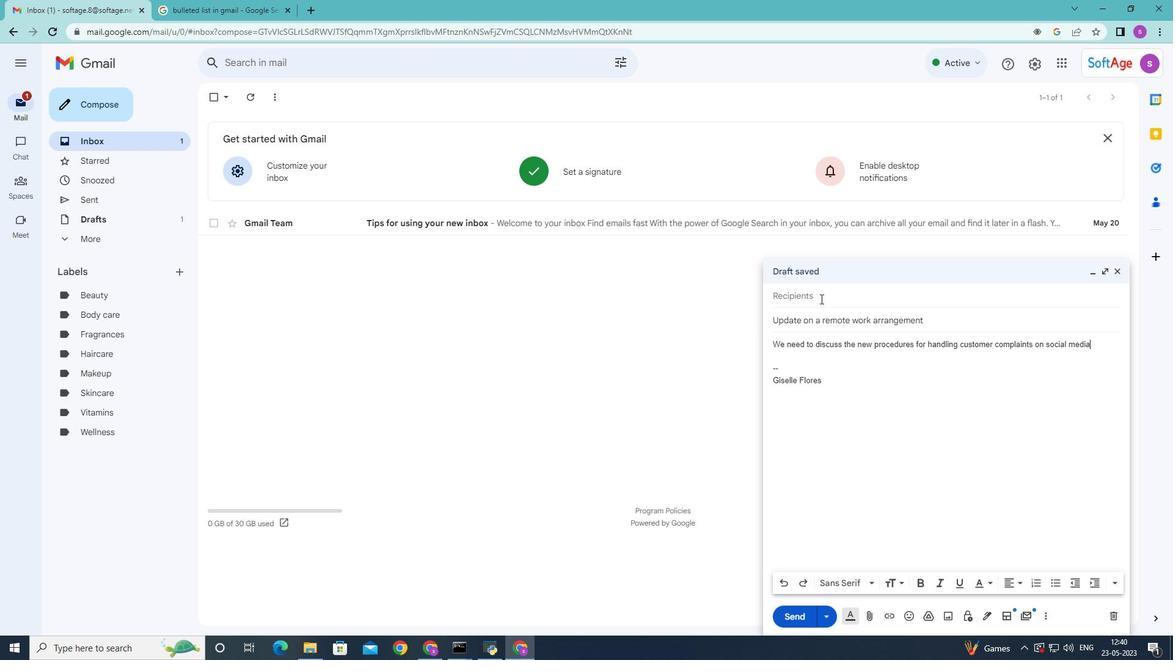 
Action: Key pressed <Key.shift>Softage.10
Screenshot: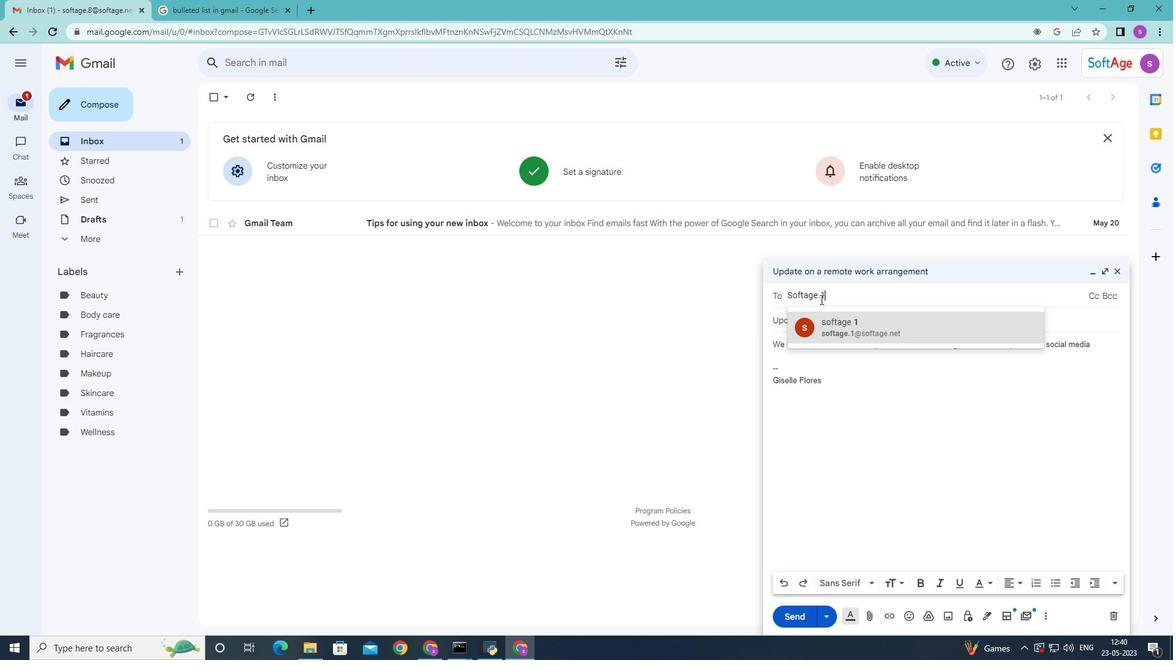 
Action: Mouse moved to (839, 328)
Screenshot: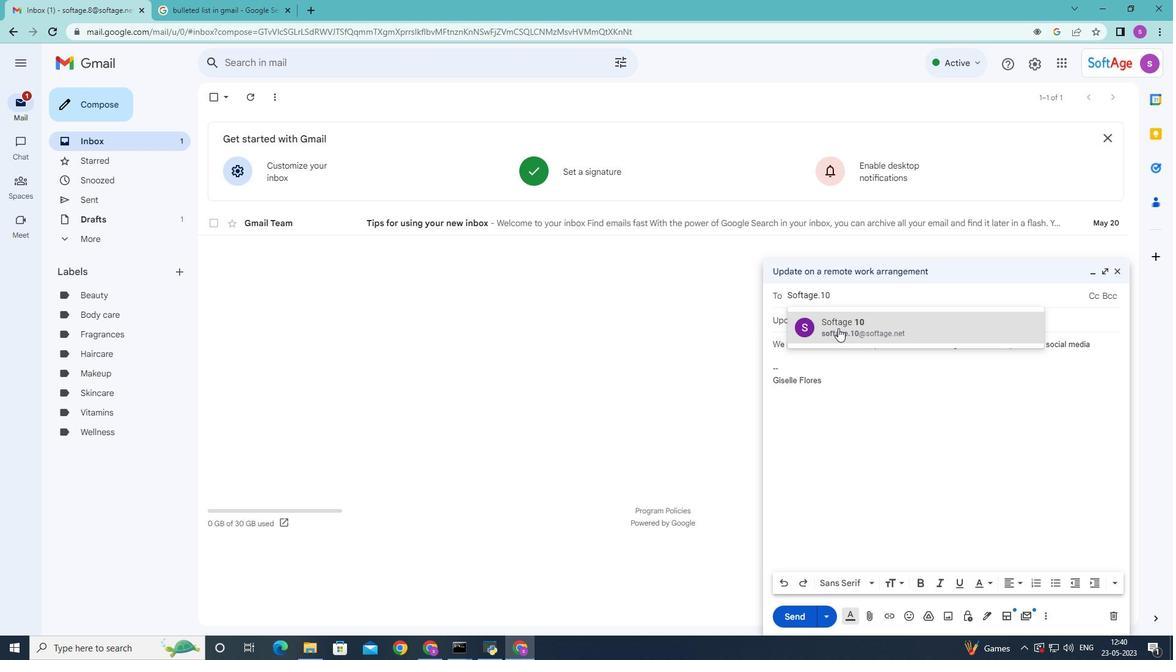 
Action: Mouse pressed left at (838, 328)
Screenshot: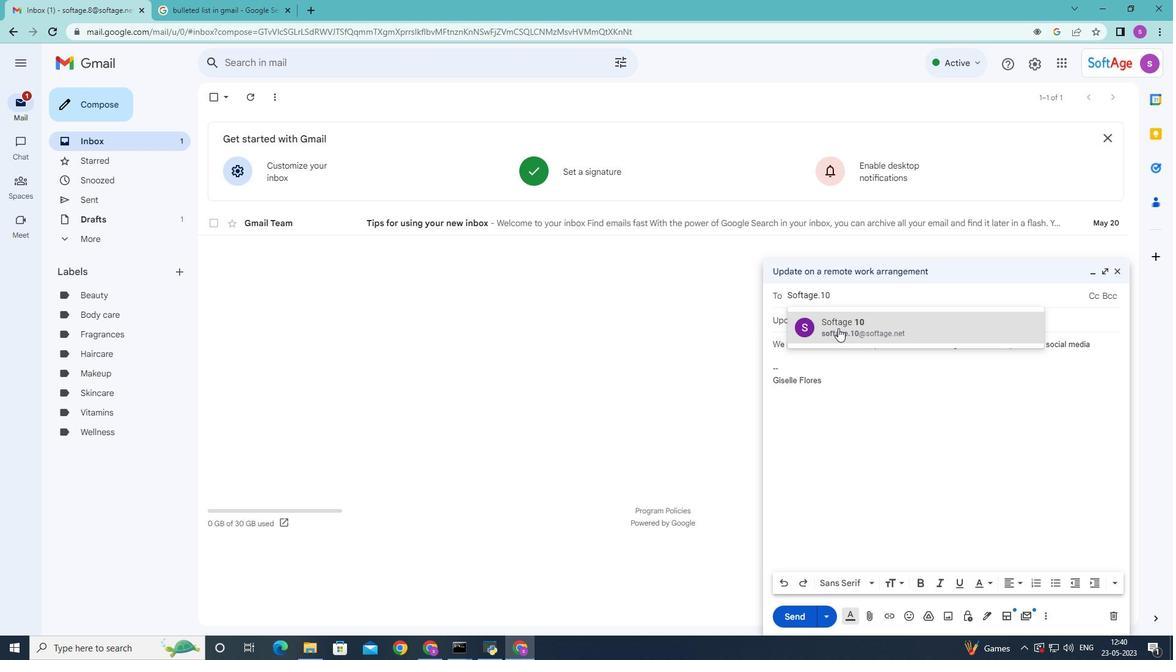 
Action: Mouse moved to (1104, 356)
Screenshot: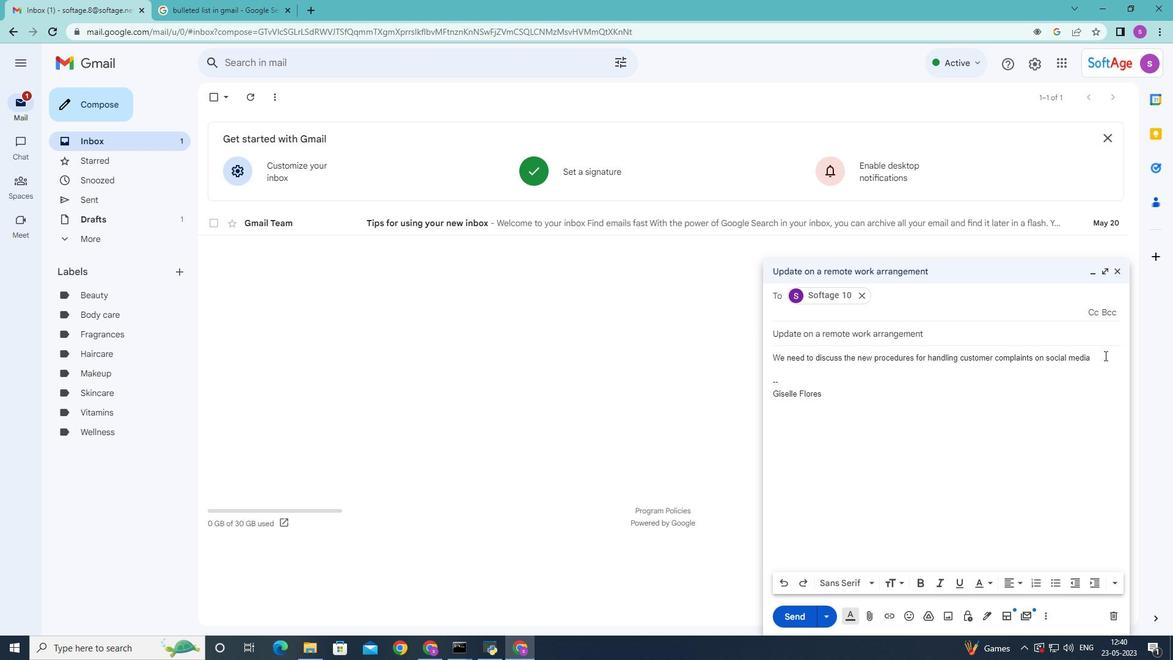 
Action: Mouse pressed left at (1104, 356)
Screenshot: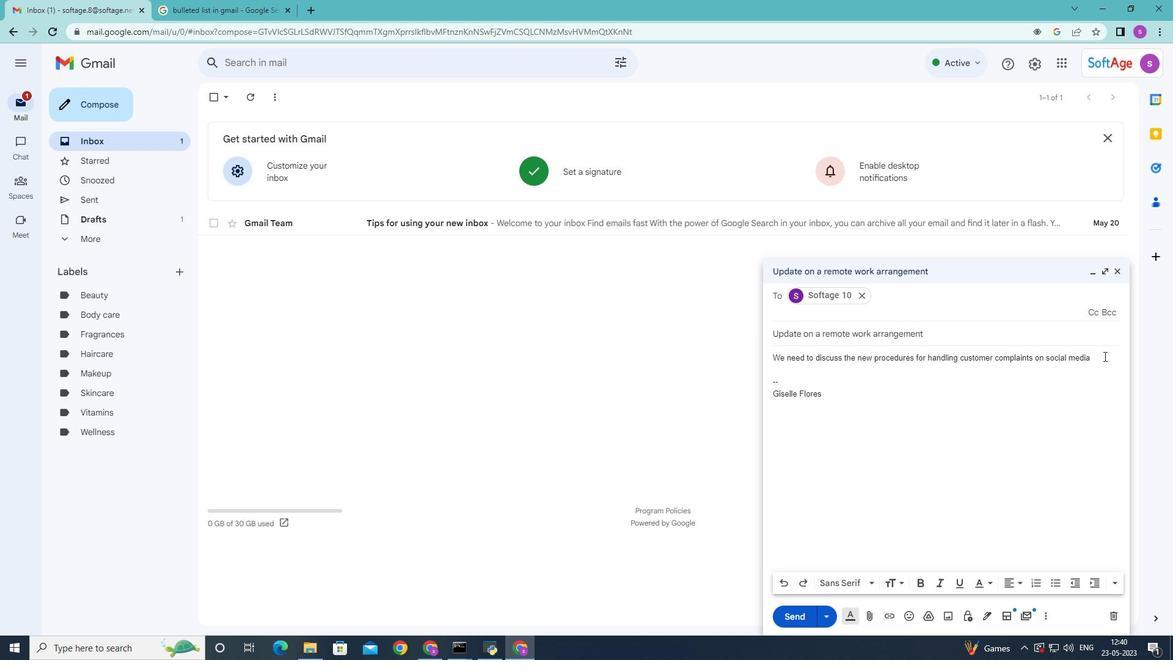 
Action: Mouse moved to (1098, 344)
Screenshot: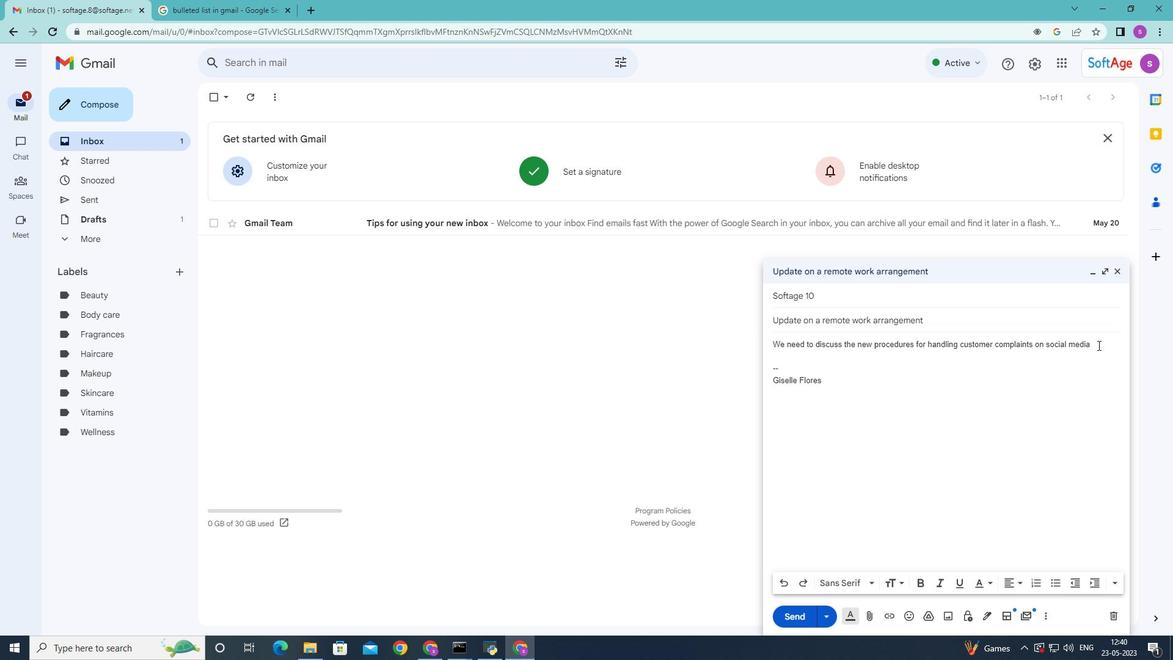
Action: Mouse pressed left at (1098, 344)
Screenshot: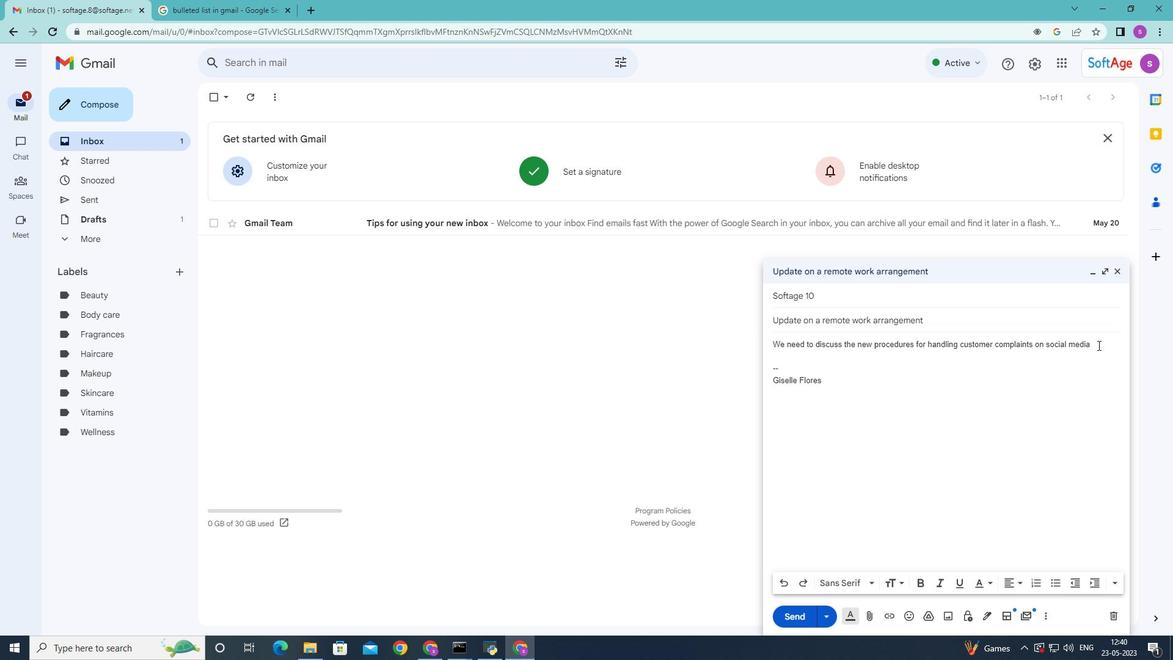 
Action: Mouse moved to (1053, 584)
Screenshot: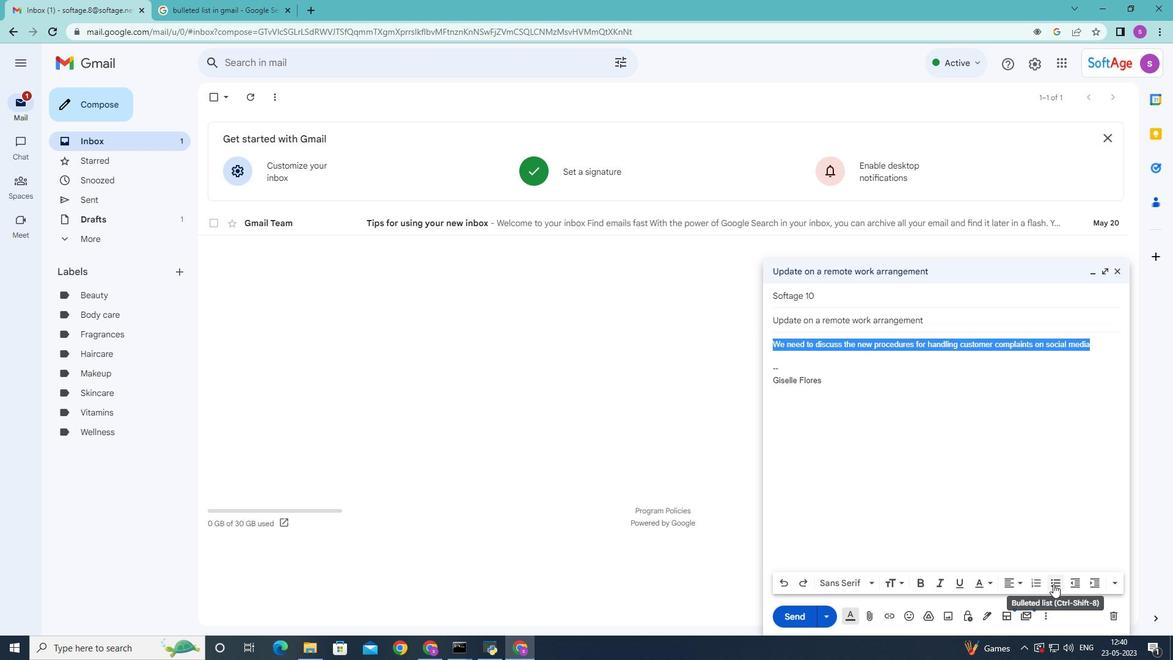 
Action: Mouse pressed left at (1053, 584)
Screenshot: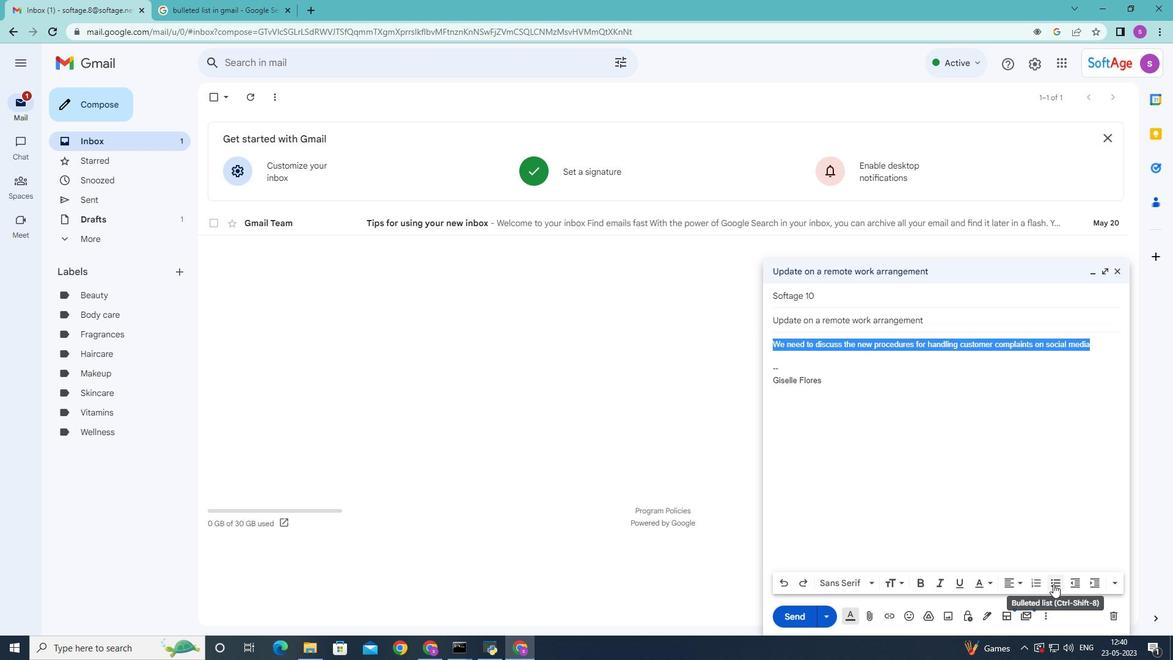 
Action: Mouse moved to (875, 584)
Screenshot: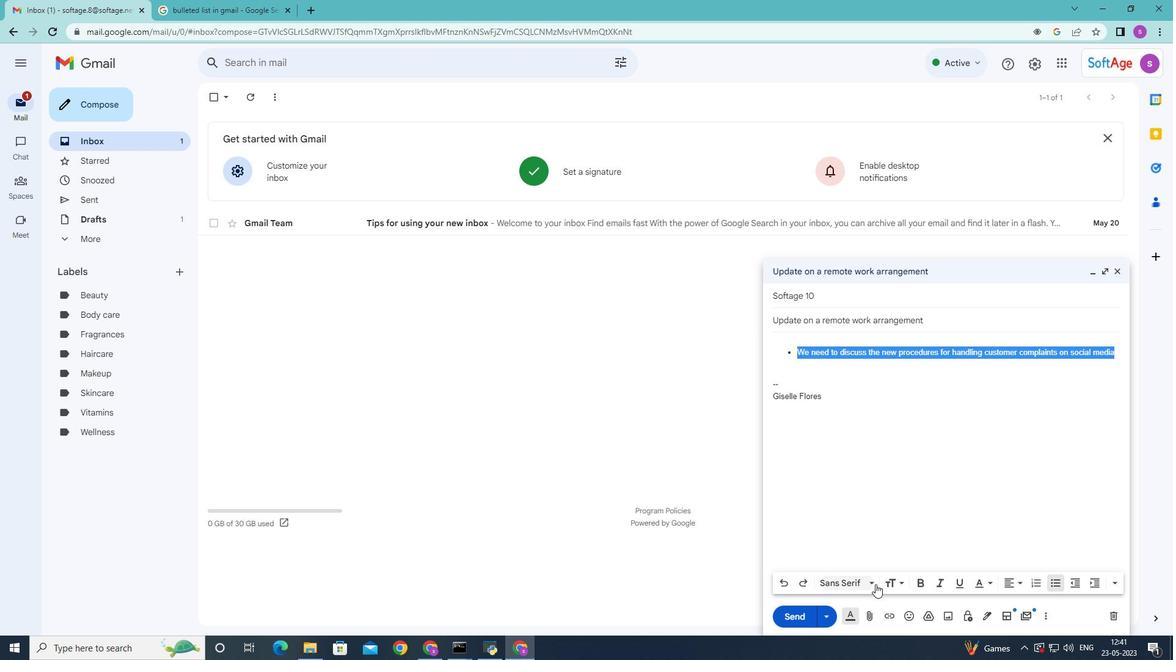 
Action: Mouse pressed left at (875, 584)
Screenshot: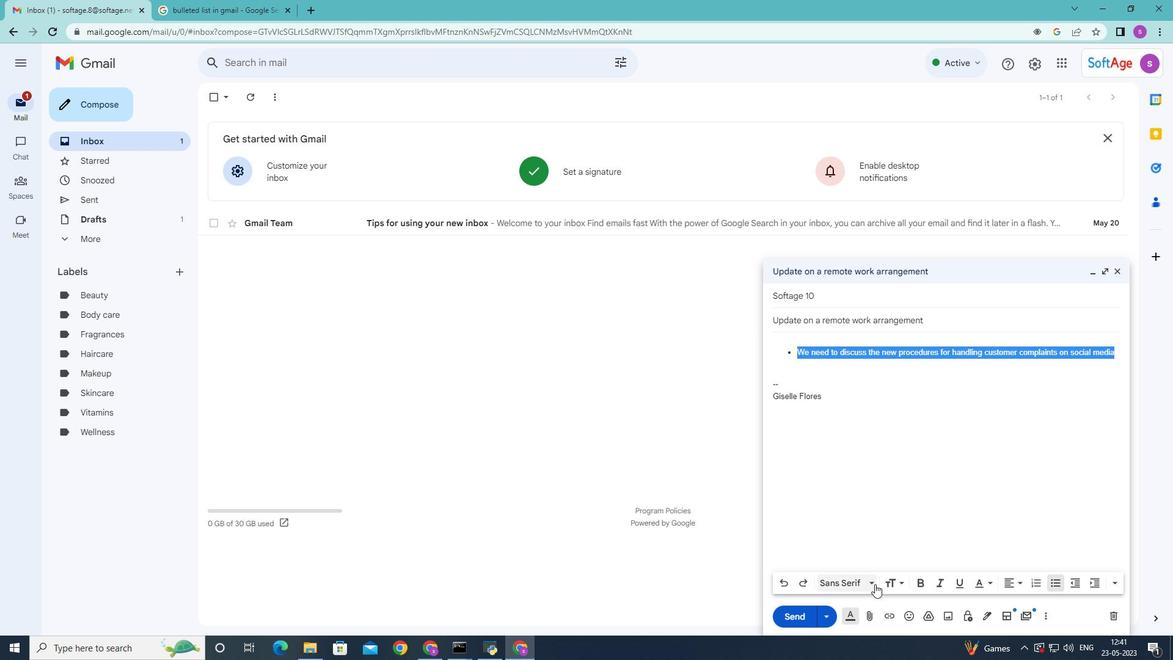 
Action: Mouse moved to (890, 423)
Screenshot: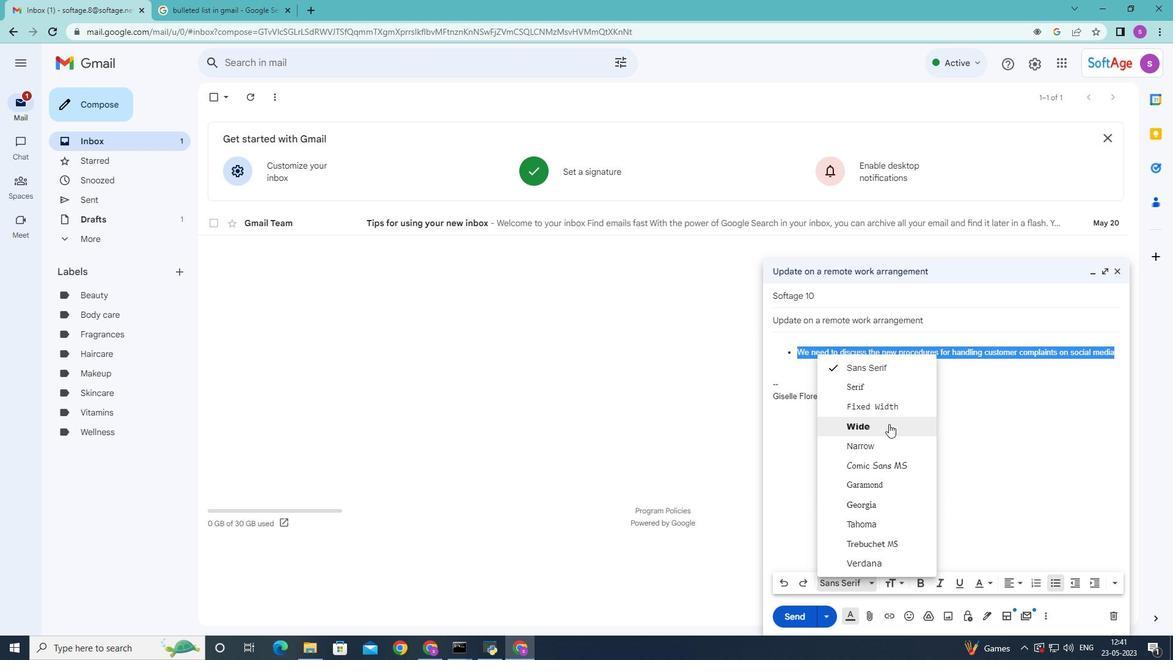 
Action: Mouse pressed left at (890, 423)
Screenshot: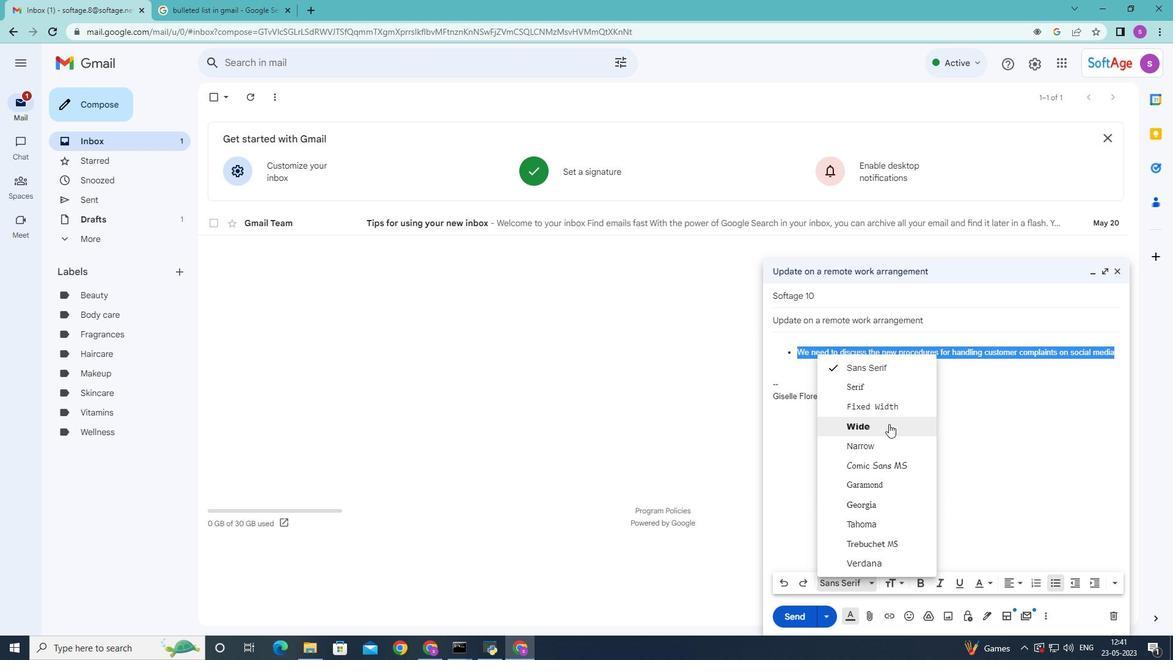 
Action: Mouse moved to (1114, 583)
Screenshot: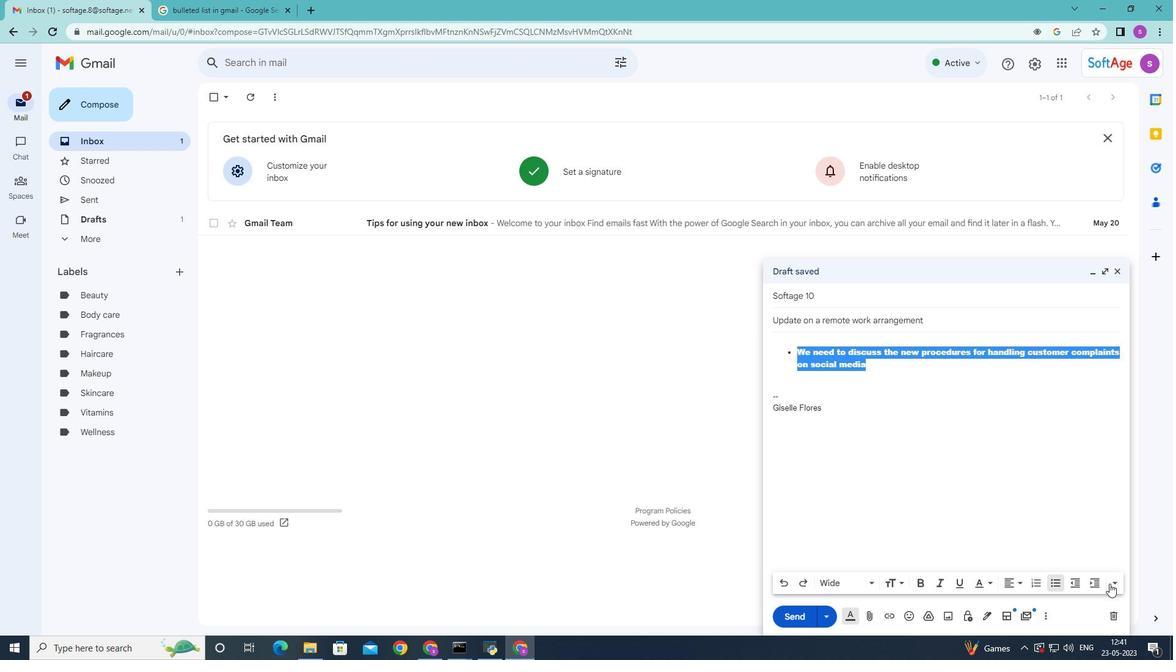 
Action: Mouse pressed left at (1114, 583)
Screenshot: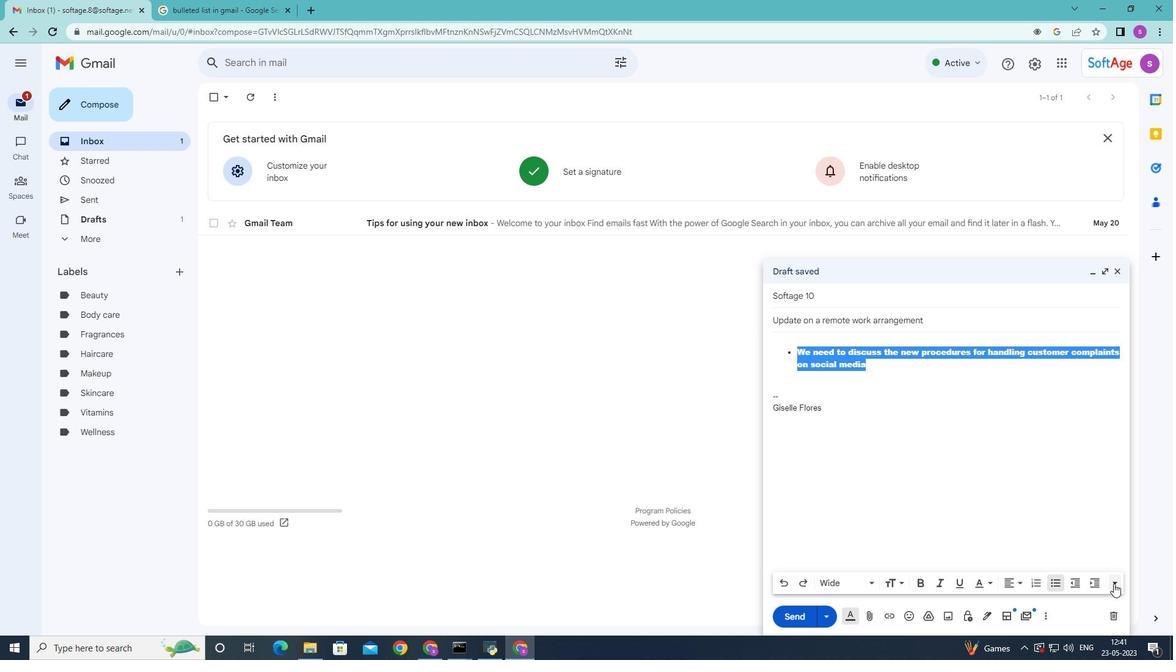 
Action: Mouse moved to (1122, 549)
Screenshot: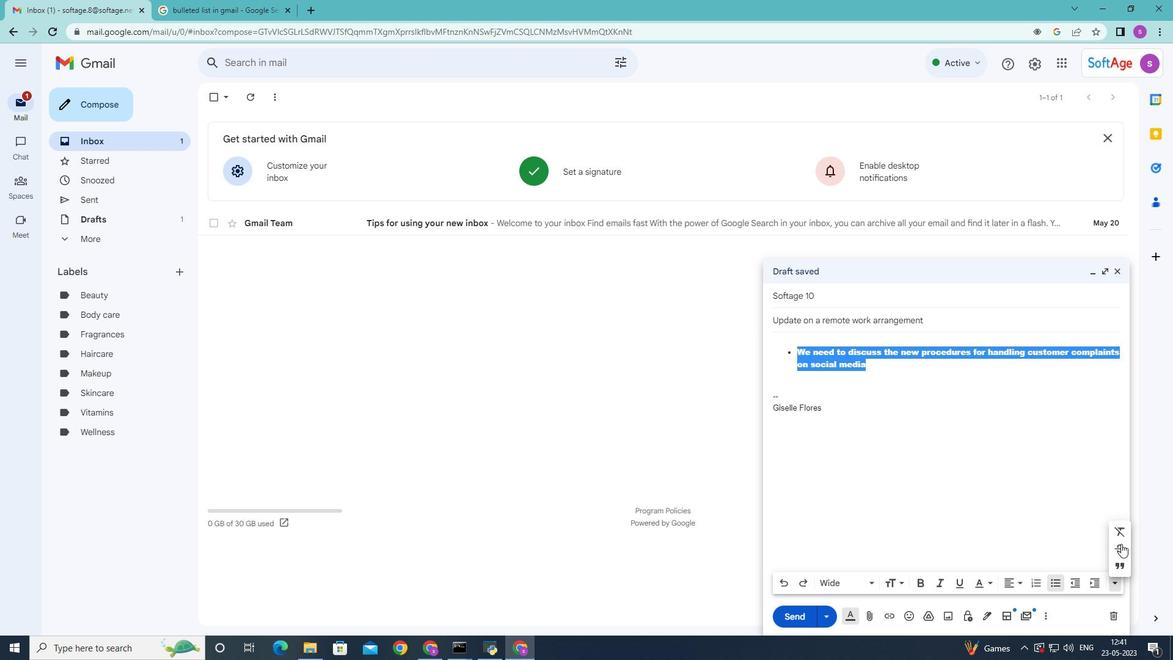 
Action: Mouse pressed left at (1122, 549)
Screenshot: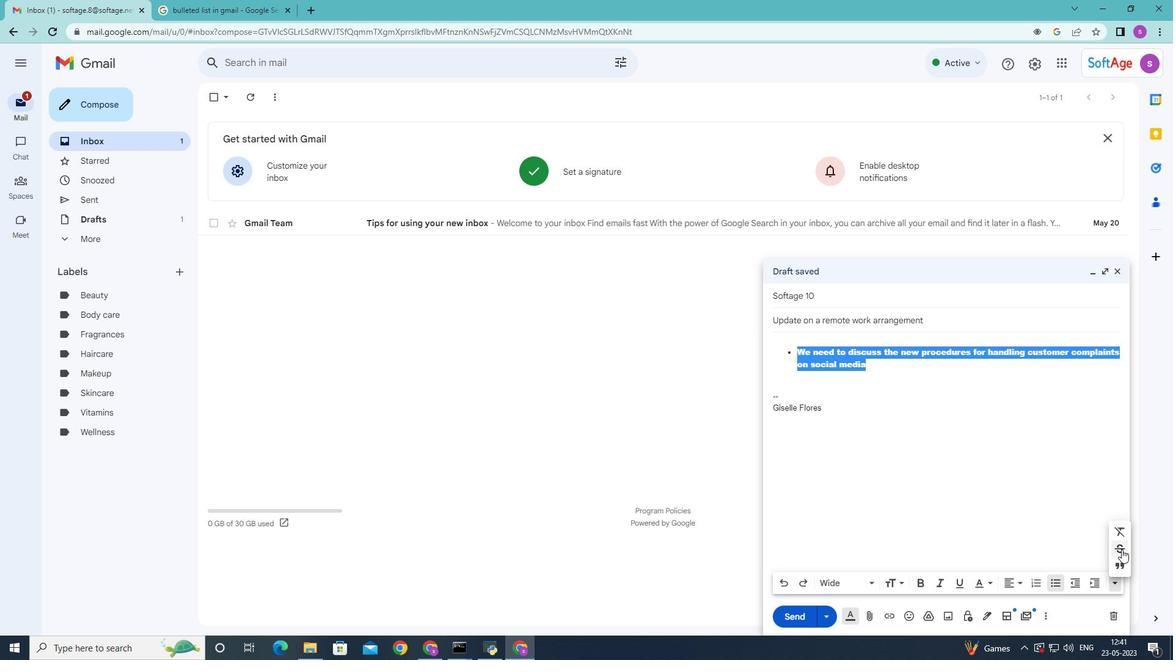 
Action: Mouse moved to (1057, 586)
Screenshot: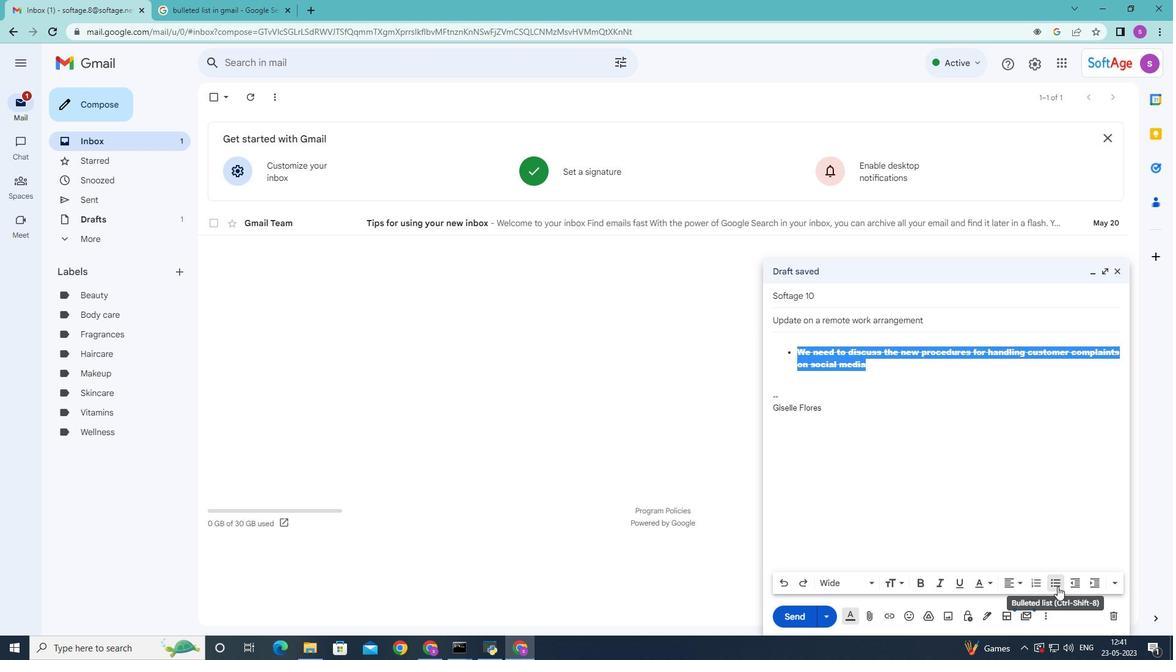 
Action: Mouse pressed left at (1057, 586)
Screenshot: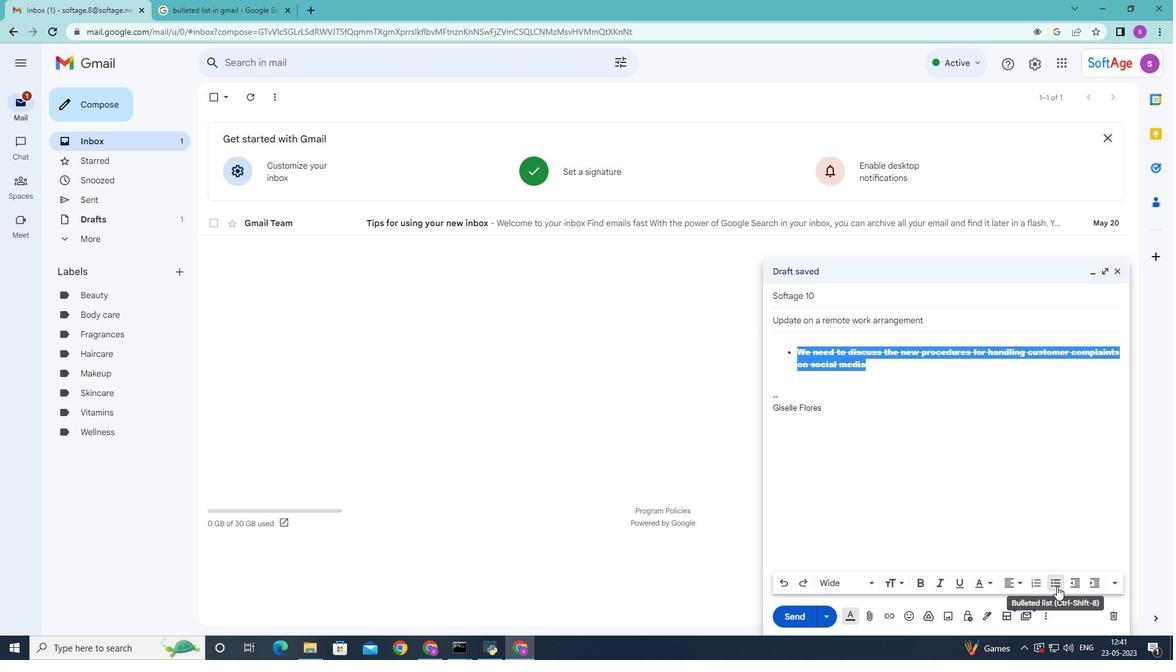 
Action: Mouse moved to (792, 617)
Screenshot: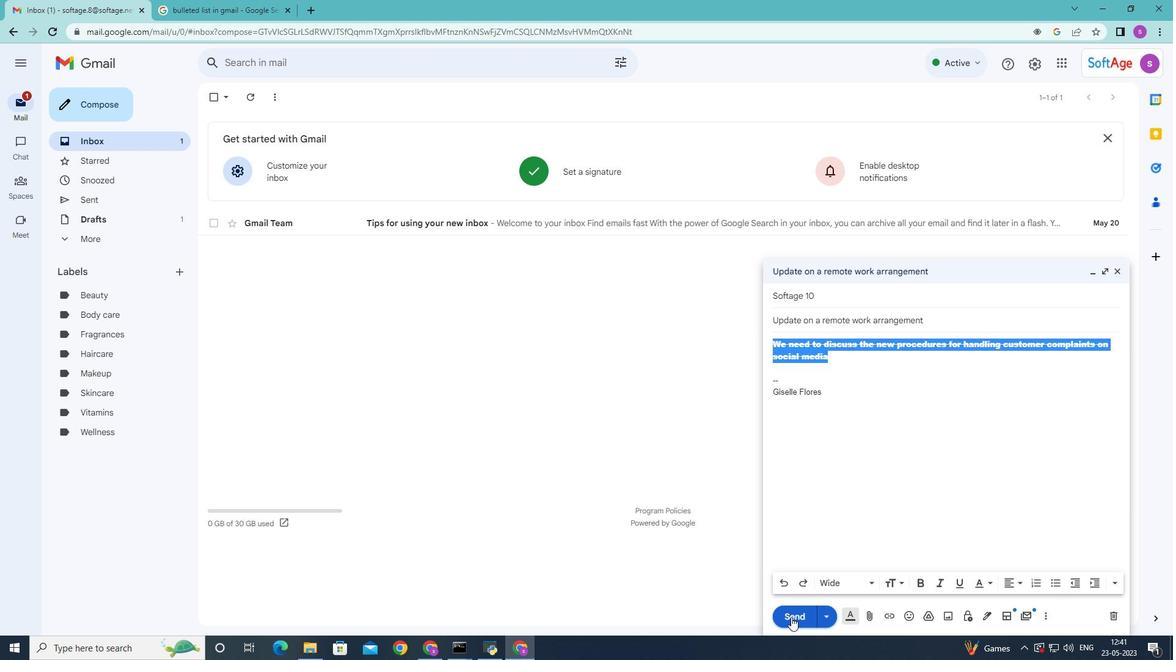 
Action: Mouse pressed left at (792, 617)
Screenshot: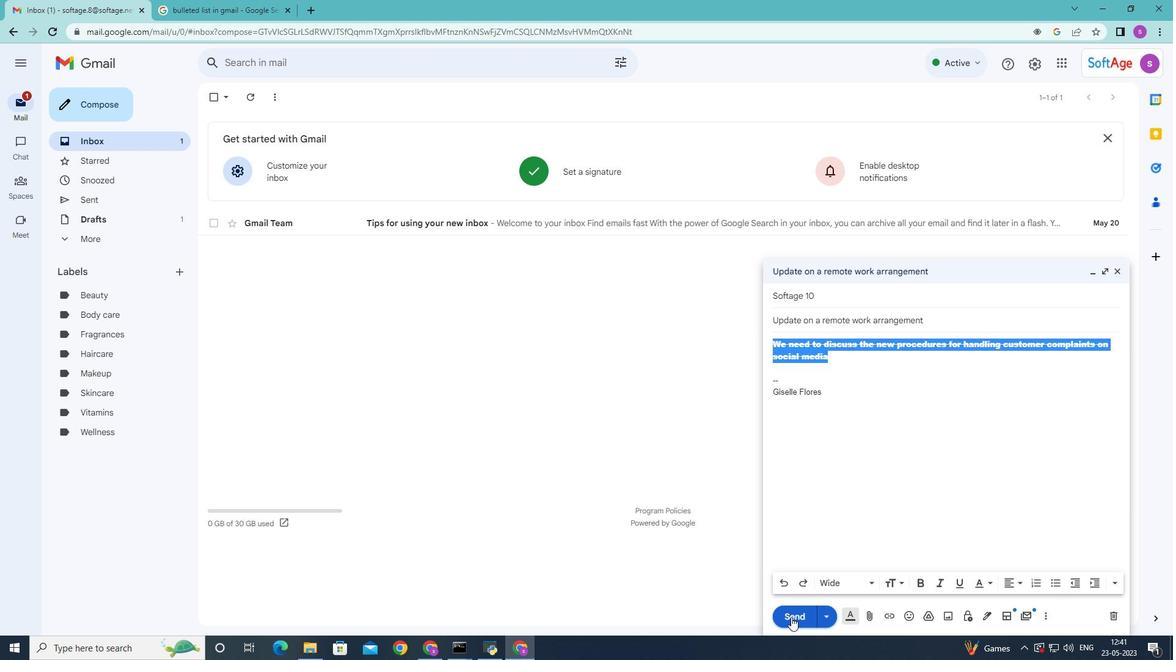 
Action: Mouse moved to (115, 195)
Screenshot: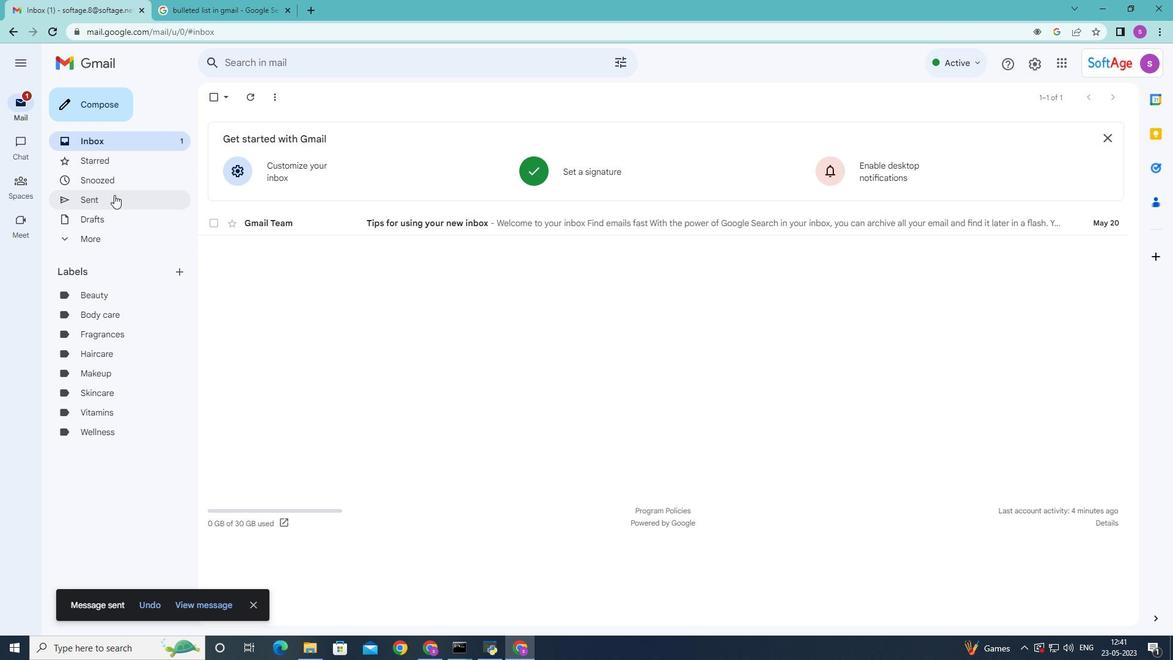 
Action: Mouse pressed left at (115, 195)
Screenshot: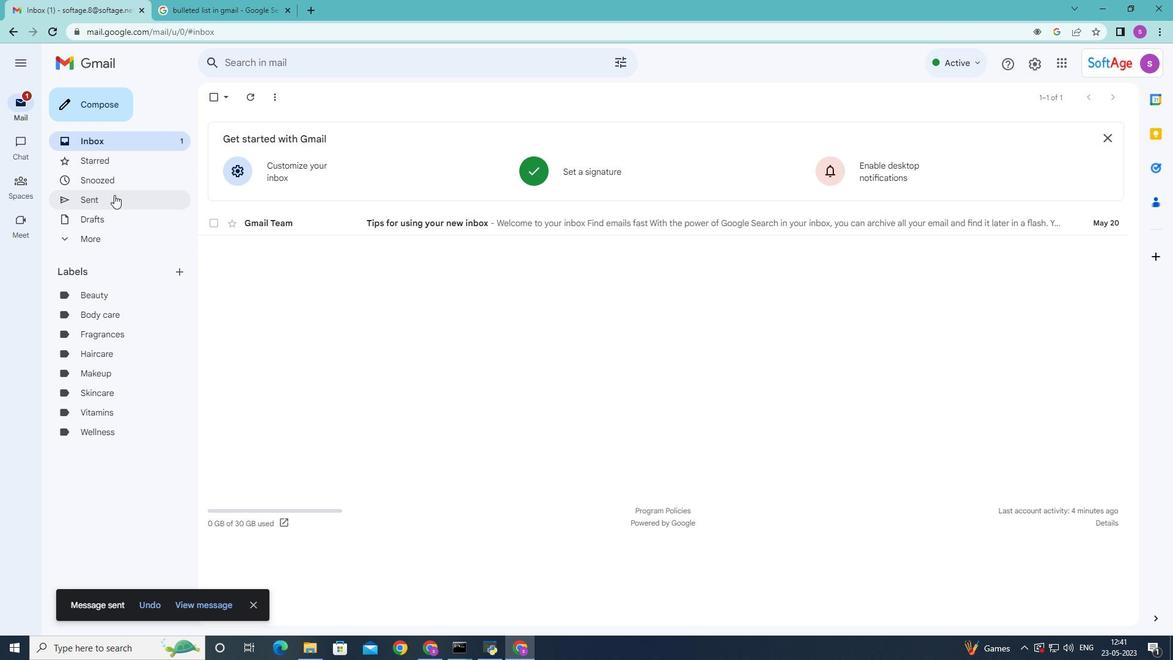 
Action: Mouse moved to (303, 154)
Screenshot: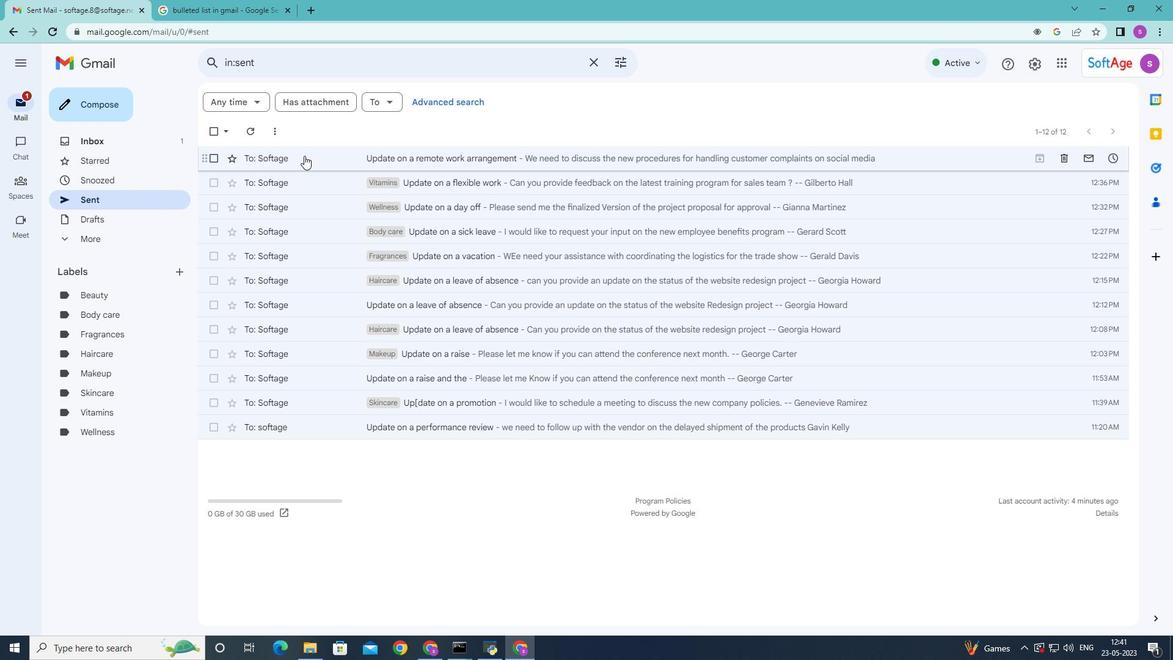 
Action: Mouse pressed right at (303, 154)
Screenshot: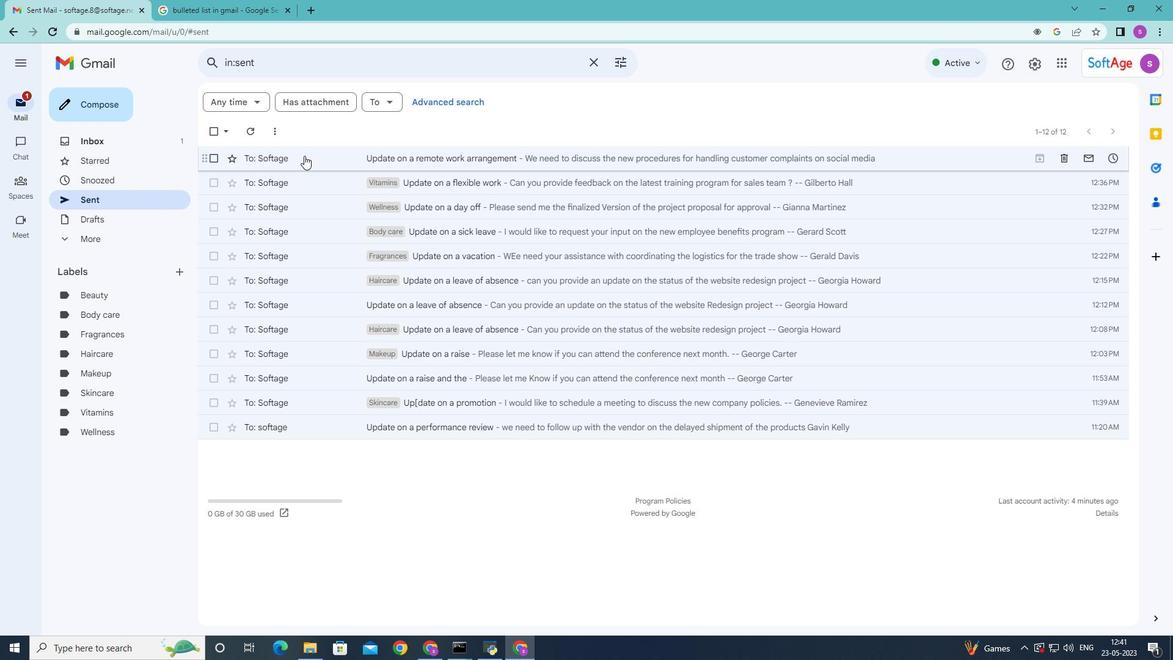 
Action: Mouse moved to (493, 406)
Screenshot: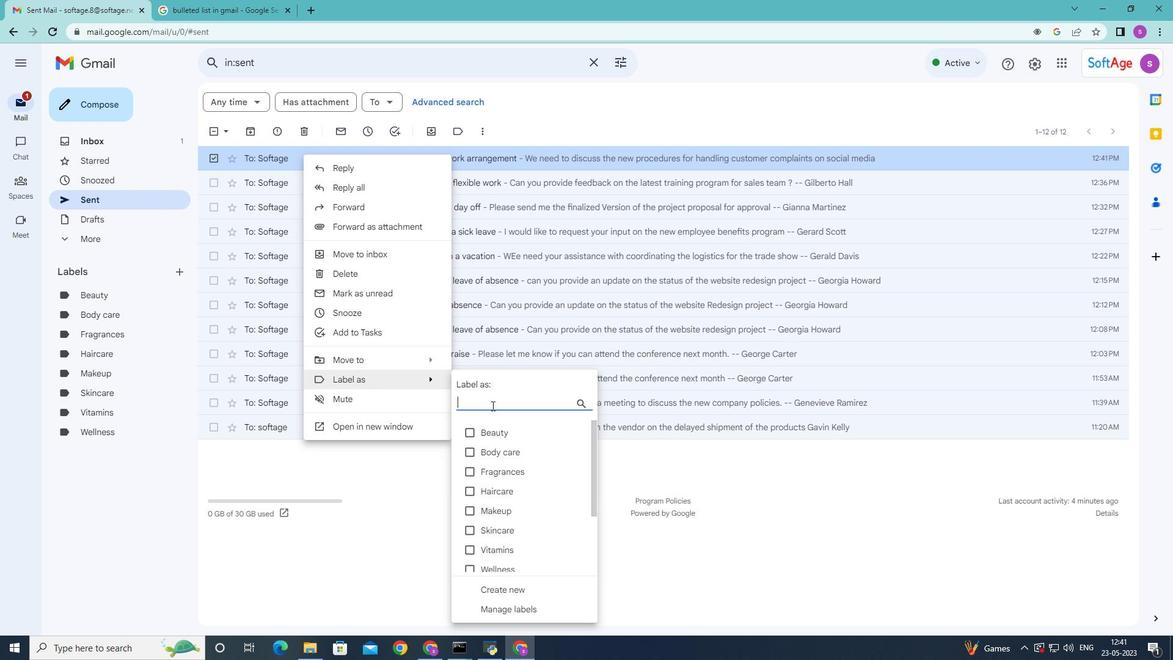 
Action: Key pressed s<Key.backspace><Key.shift>Supplement
Screenshot: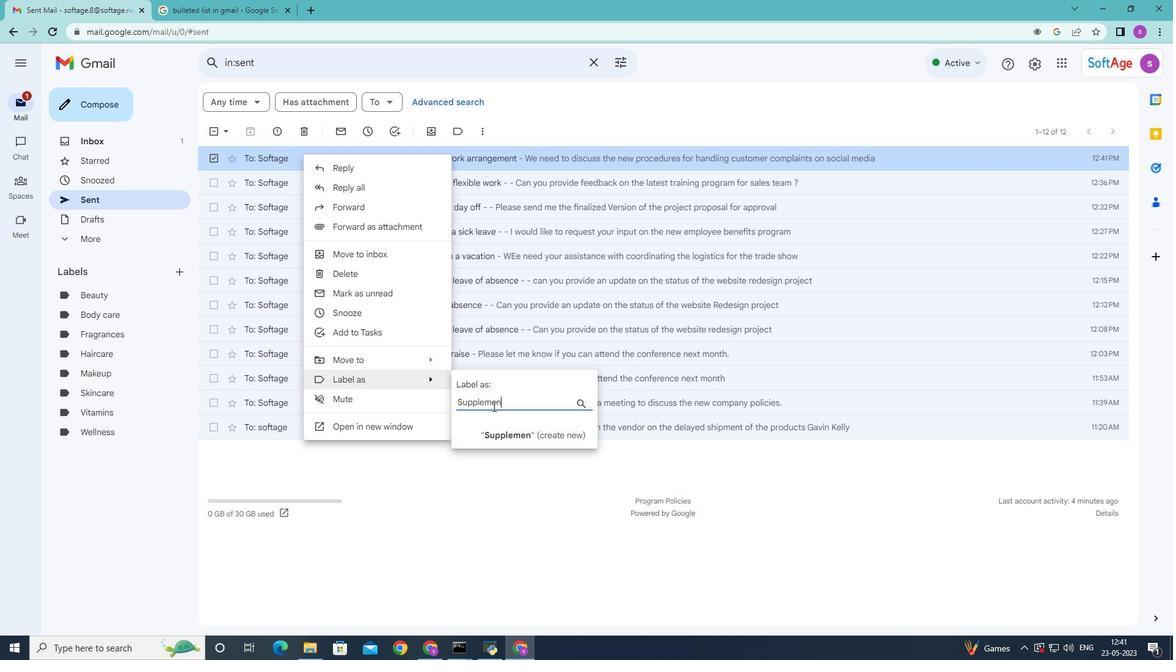 
Action: Mouse moved to (503, 435)
Screenshot: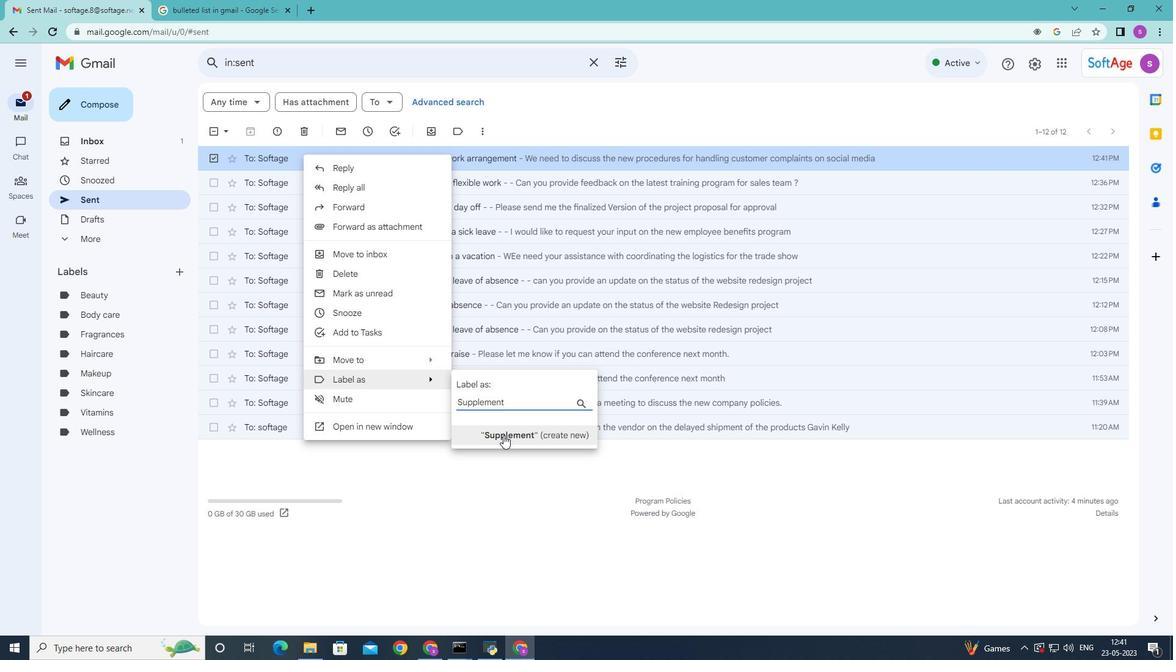
Action: Mouse pressed left at (503, 435)
Screenshot: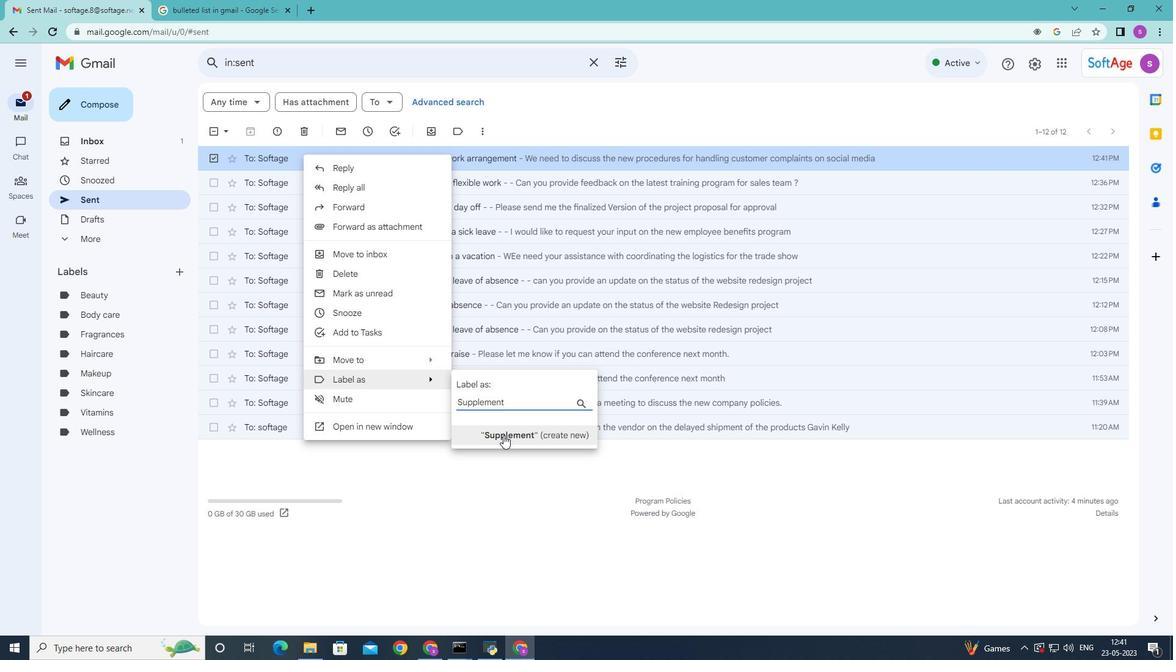 
Action: Mouse moved to (706, 392)
Screenshot: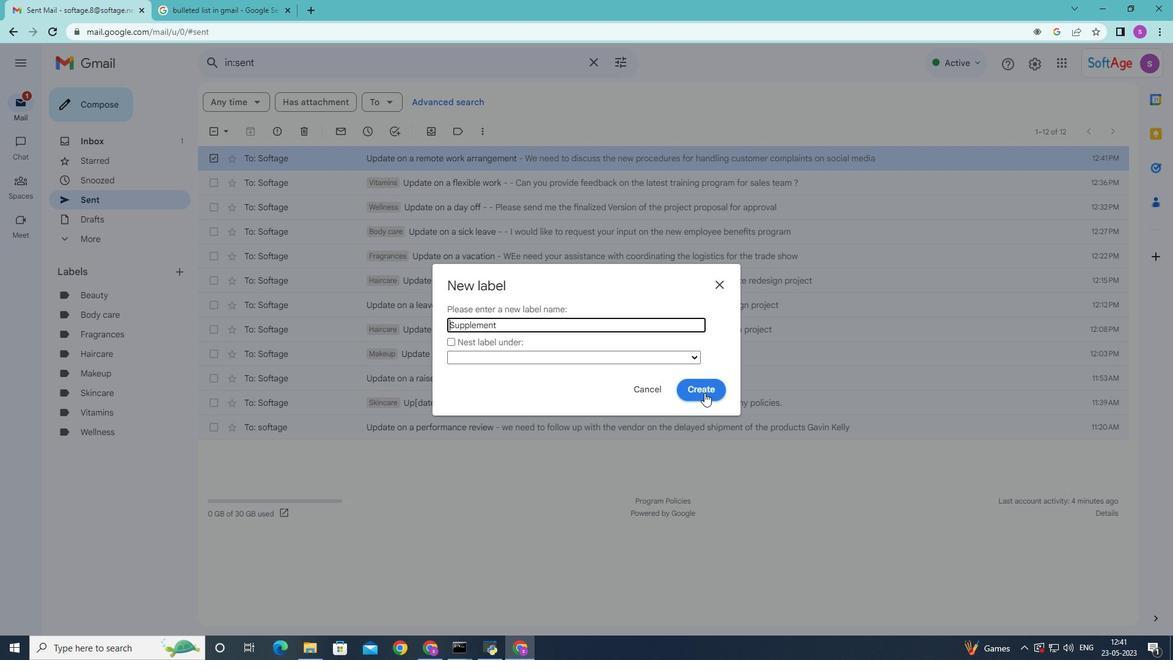 
Action: Mouse pressed left at (704, 392)
Screenshot: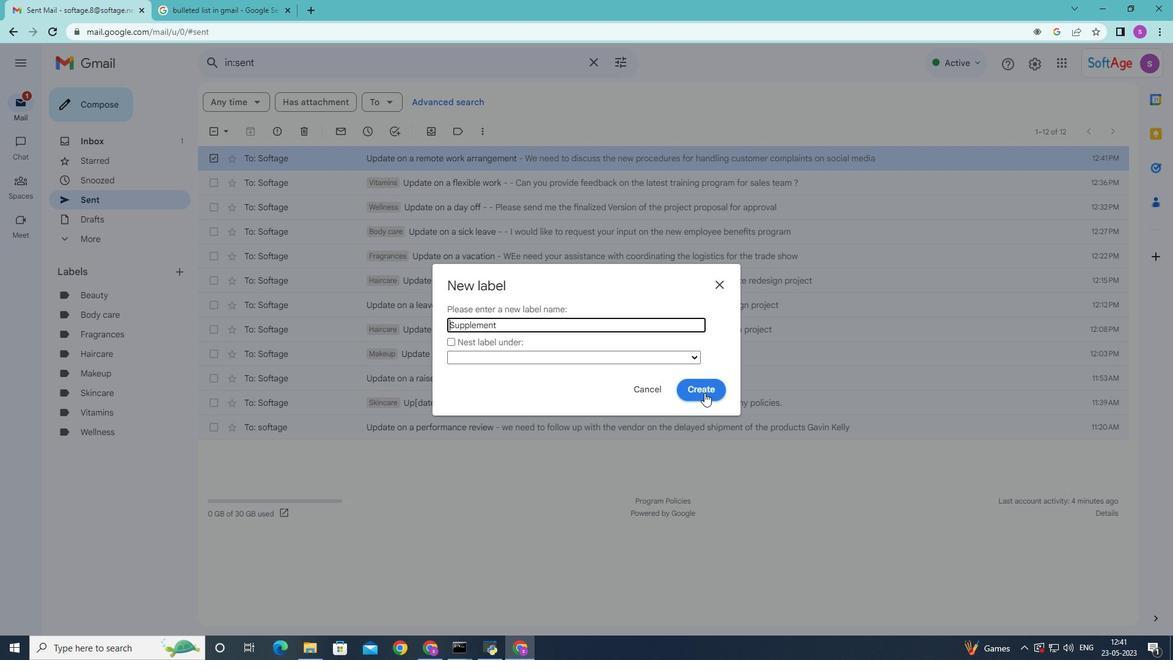 
Action: Mouse moved to (706, 392)
Screenshot: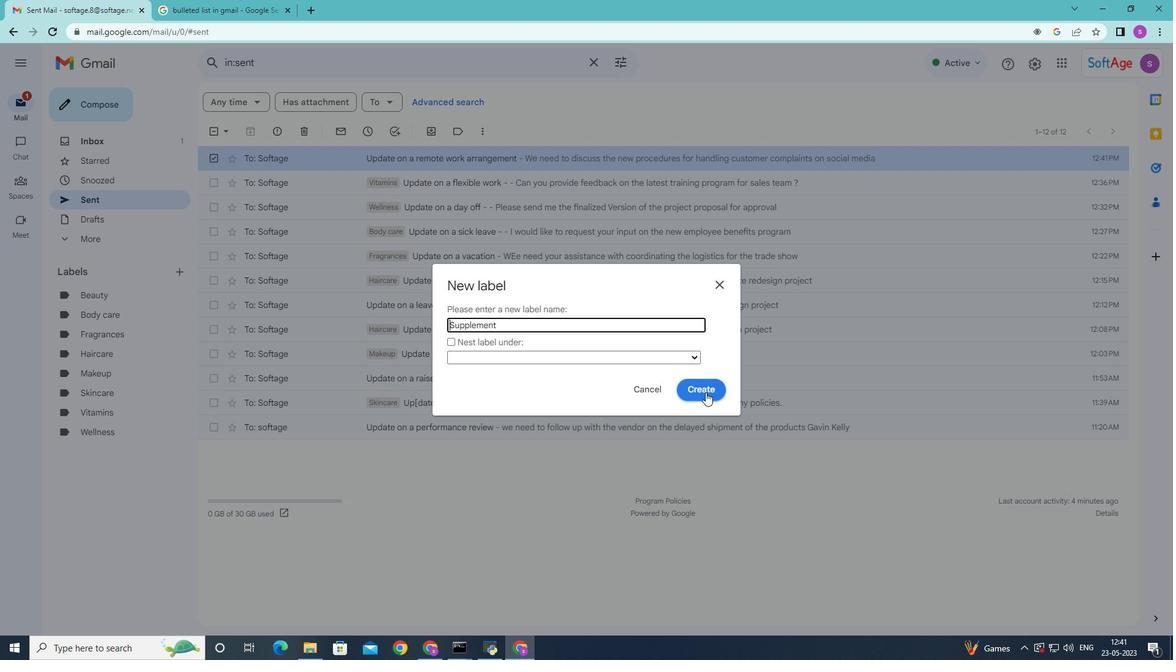 
